 Task: Create new invoice with Date Opened :15-Apr-23, Select Customer: Main Event, Terms: Payment Term 1. Make invoice entry for item-1 with Date: 15-Apr-23, Description: Scalloped Sage Guest Paper Towels (16 ct), Action: Material, Income Account: Income:Sales, Quantity: 2, Unit Price: 8.2, Discount %: 7. Make entry for item-2 with Date: 15-Apr-23, Description: Gatorade Frost Thirst Quencher Glacier Berry (20 oz)_x000D_
, Action: Material, Income Account: Income:Sales, Quantity: 2, Unit Price: 8.6, Discount %: 8. Make entry for item-3 with Date: 15-Apr-23, Description: Betty Crocker Brownie Mix Fudge Family Size (18.3 oz), Action: Material, Income Account: Income:Sales, Quantity: 2, Unit Price: 9.6, Discount %: 10. Write Notes: 'Looking forward to serving you again.'. Post Invoice with Post Date: 15-Apr-23, Post to Accounts: Assets:Accounts Receivable. Pay / Process Payment with Transaction Date: 15-May-23, Amount: 48.356, Transfer Account: Checking Account. Print Invoice, display notes by going to Option, then go to Display Tab and check 'Invoice Notes'.
Action: Mouse moved to (181, 34)
Screenshot: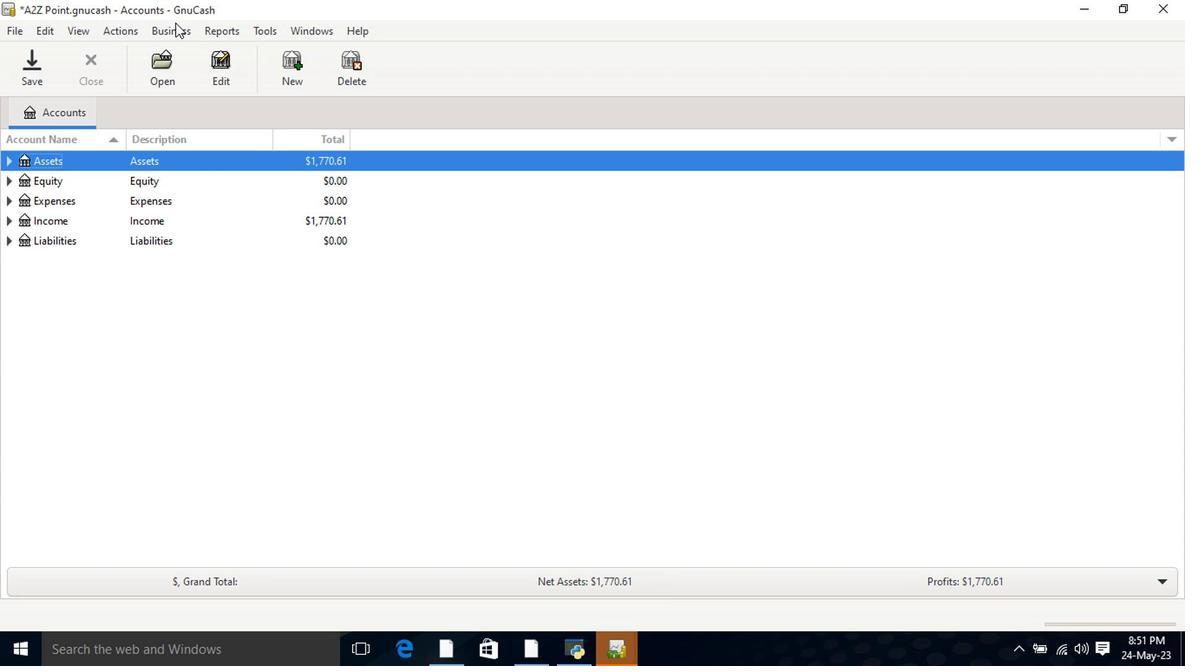 
Action: Mouse pressed left at (181, 34)
Screenshot: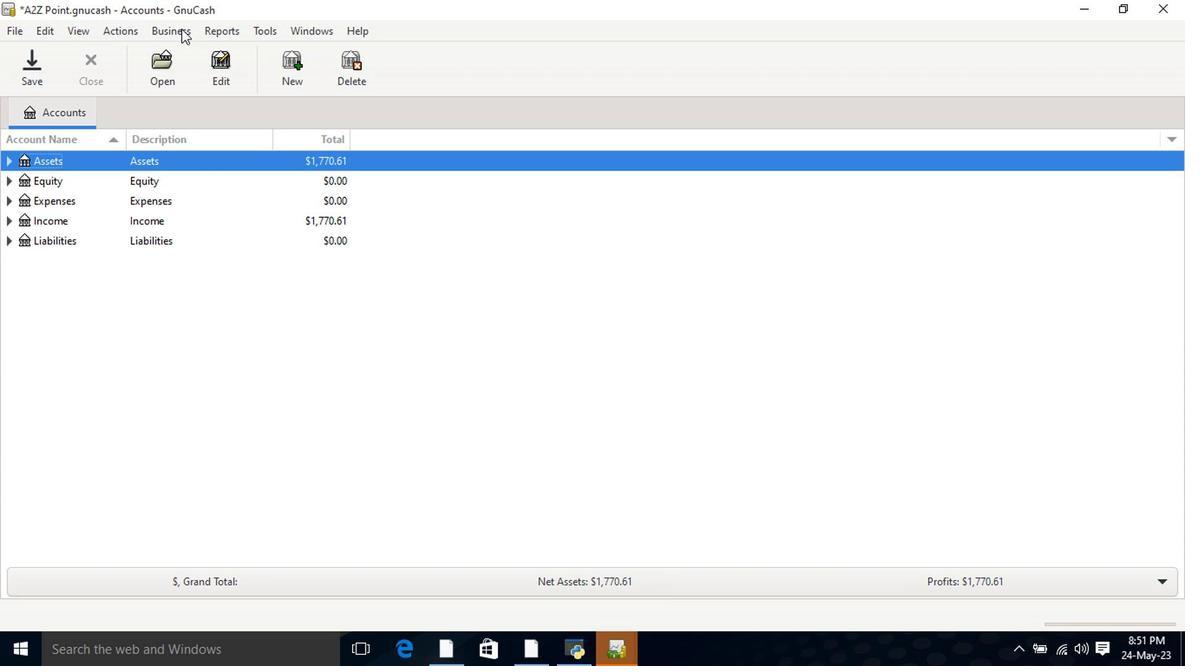 
Action: Mouse moved to (380, 122)
Screenshot: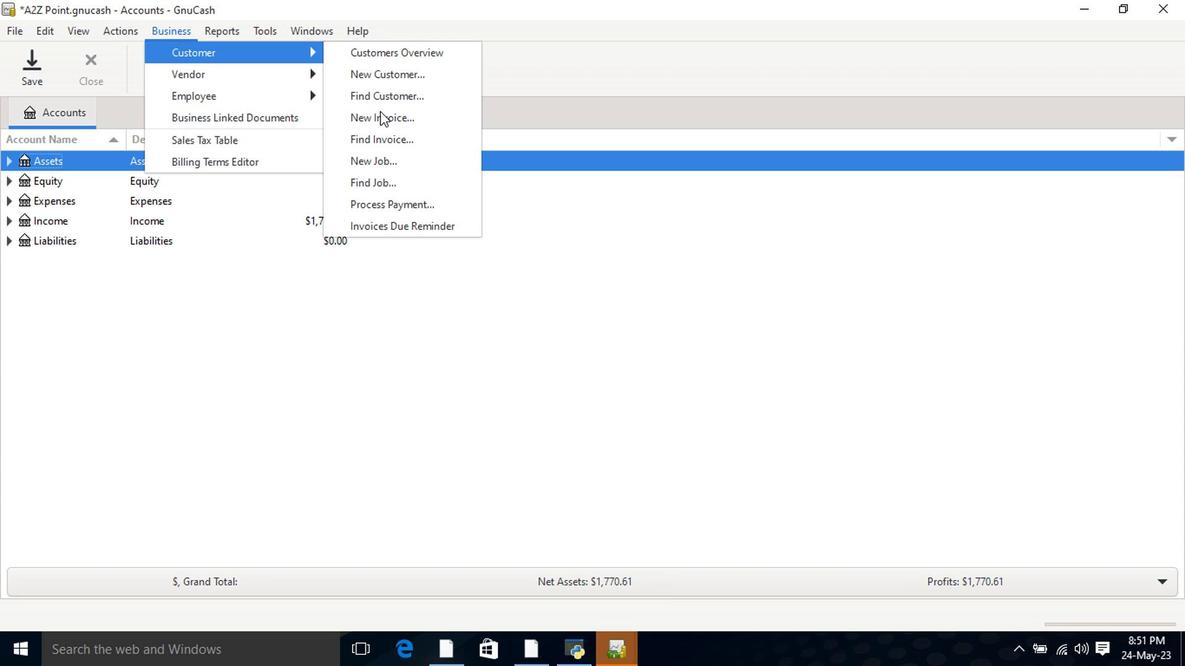 
Action: Mouse pressed left at (380, 122)
Screenshot: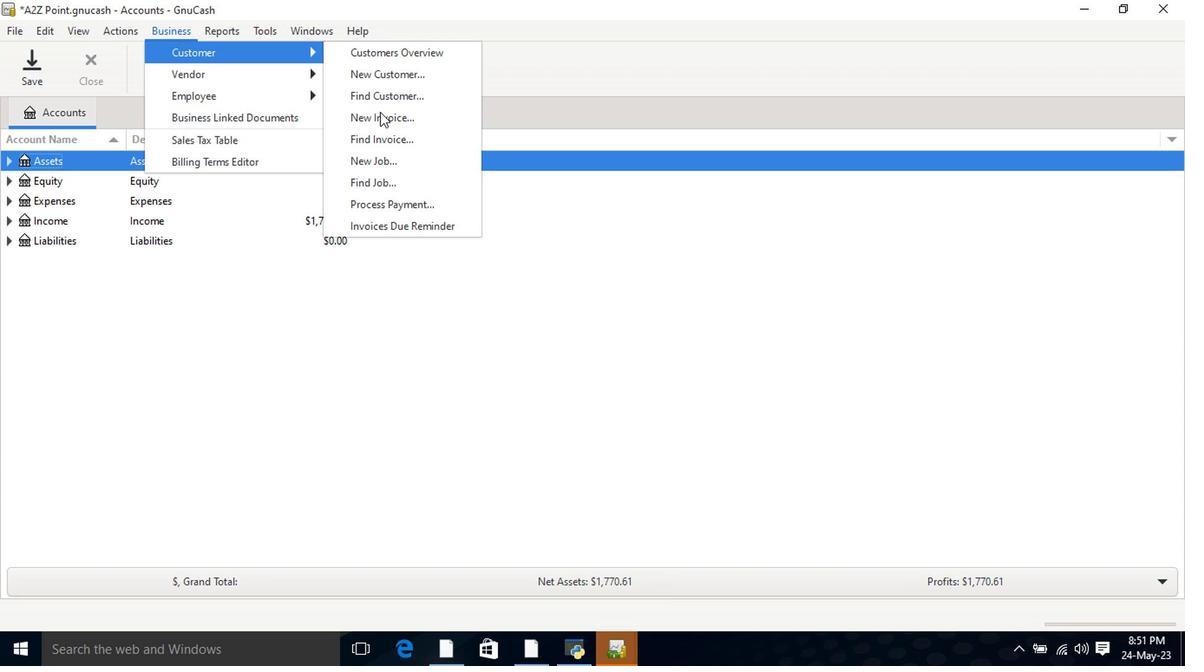 
Action: Mouse moved to (715, 269)
Screenshot: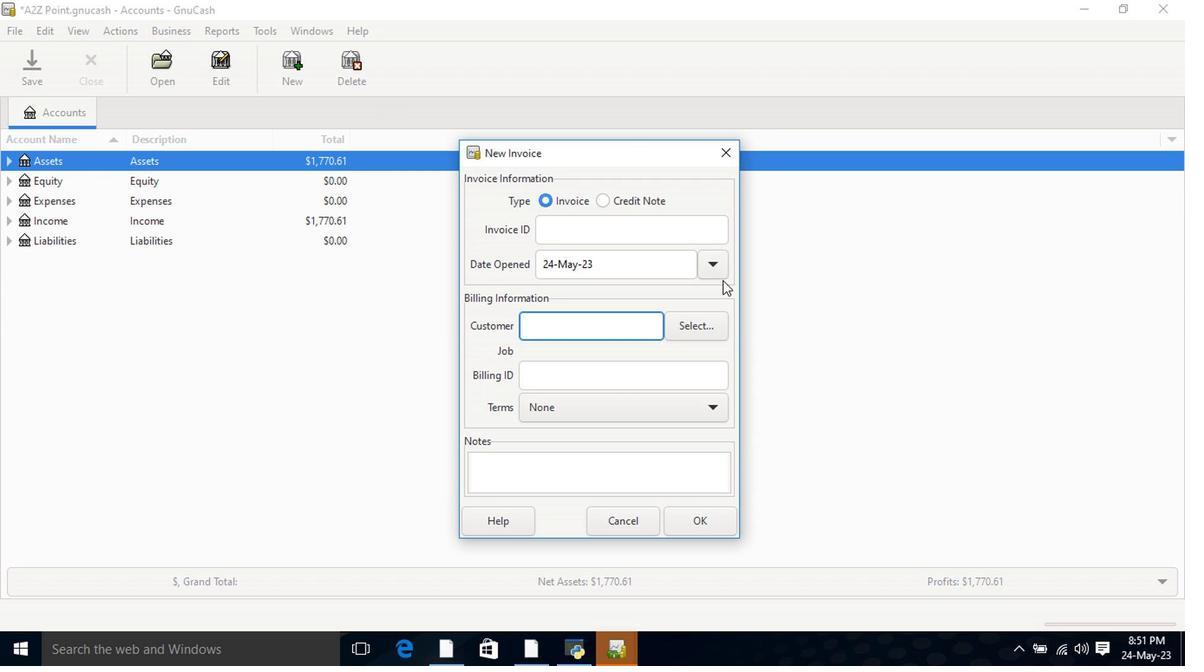 
Action: Mouse pressed left at (715, 269)
Screenshot: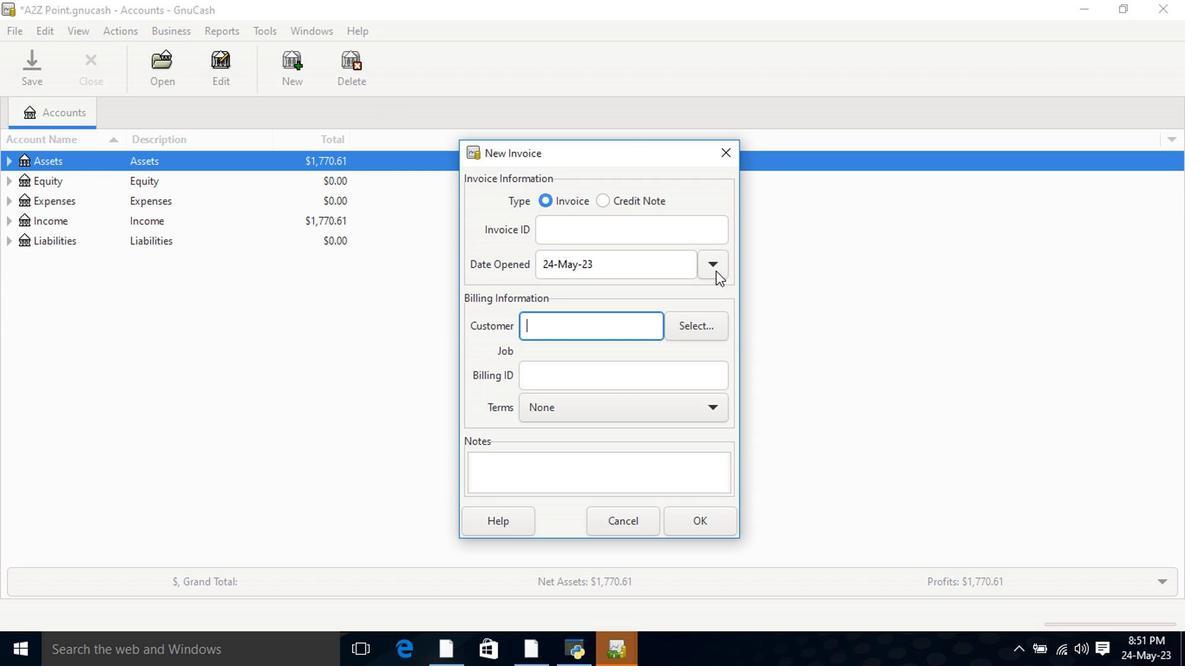 
Action: Mouse moved to (582, 294)
Screenshot: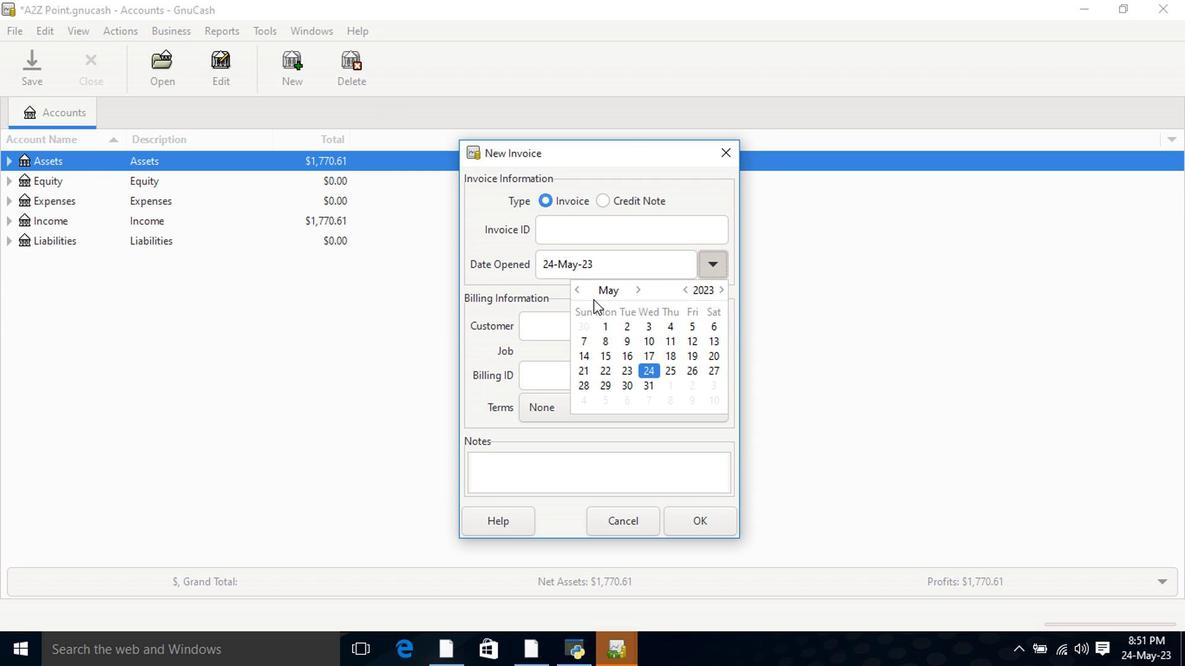 
Action: Mouse pressed left at (582, 294)
Screenshot: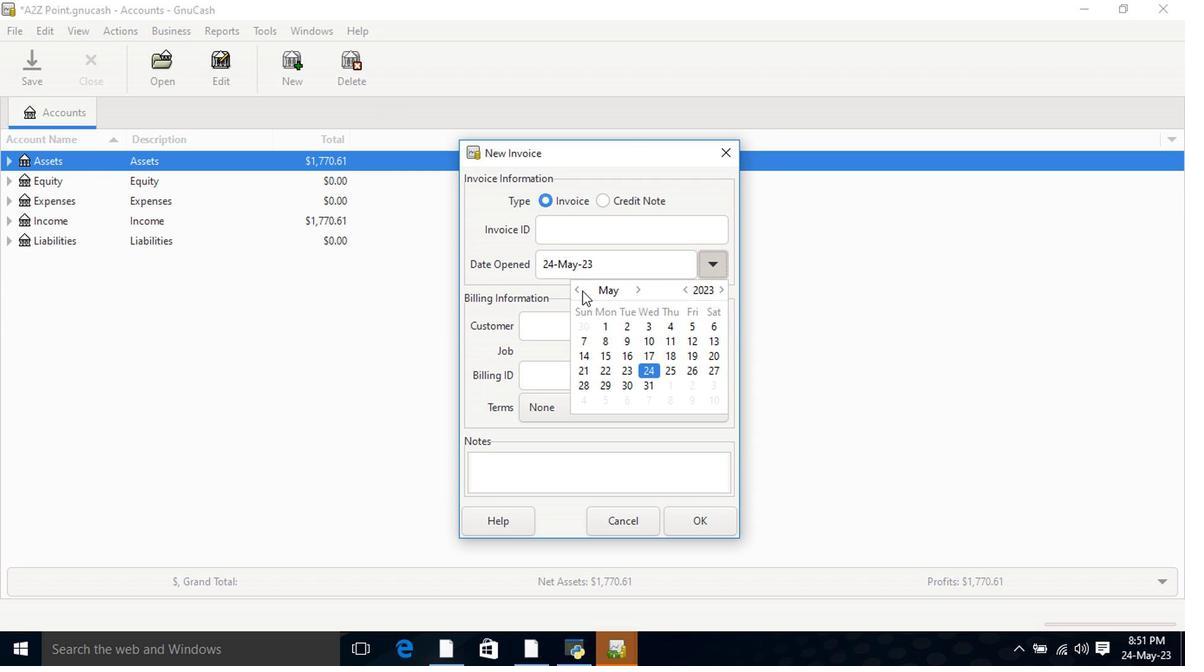 
Action: Mouse moved to (720, 273)
Screenshot: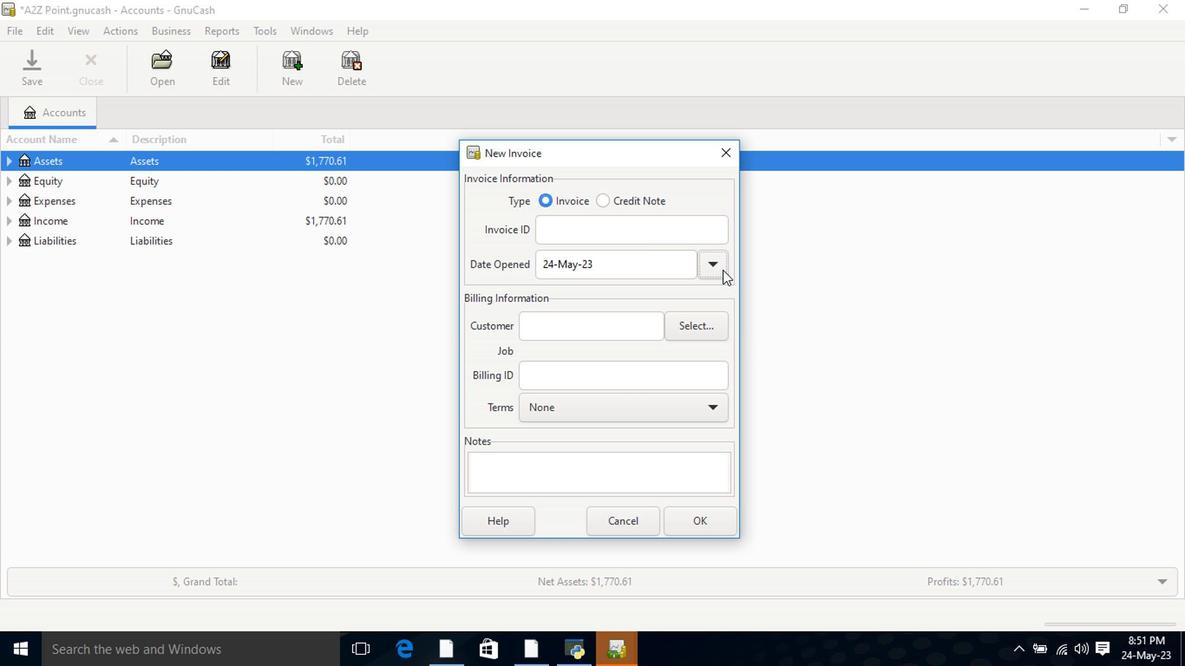 
Action: Mouse pressed left at (720, 273)
Screenshot: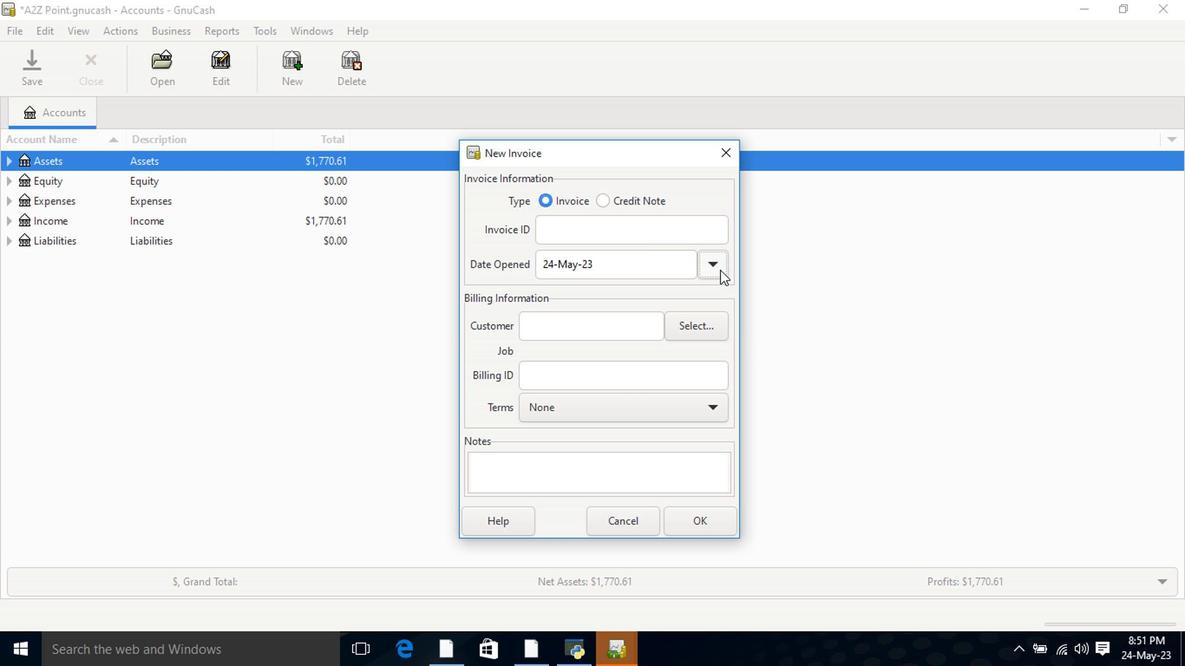 
Action: Mouse moved to (576, 291)
Screenshot: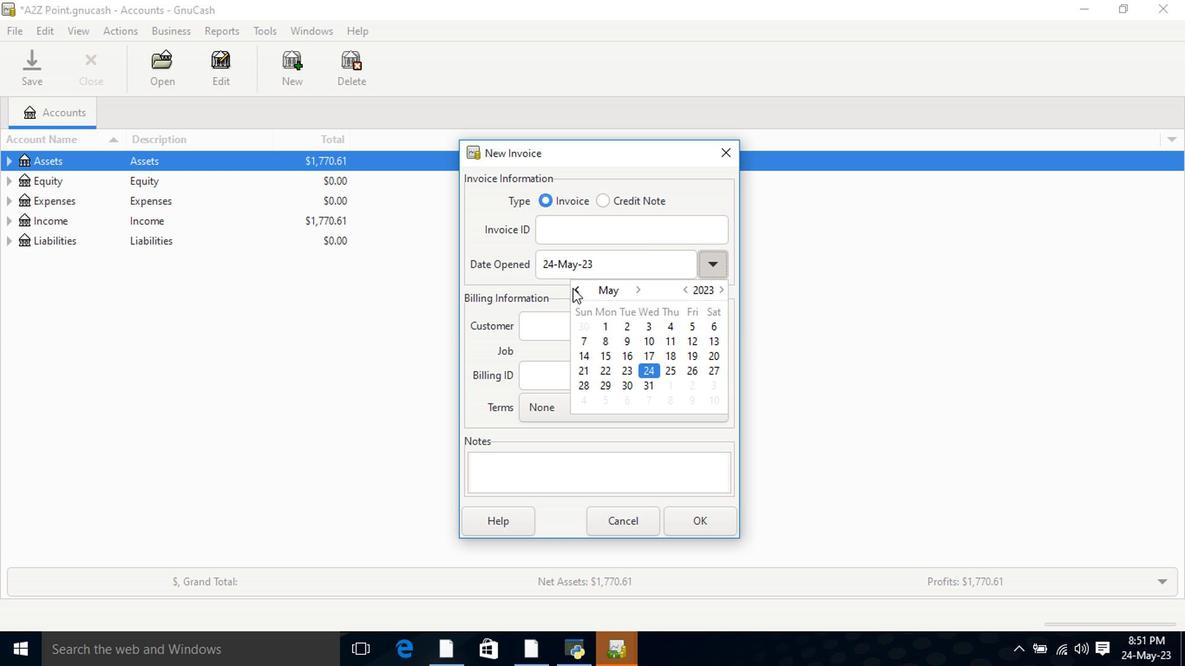
Action: Mouse pressed left at (576, 291)
Screenshot: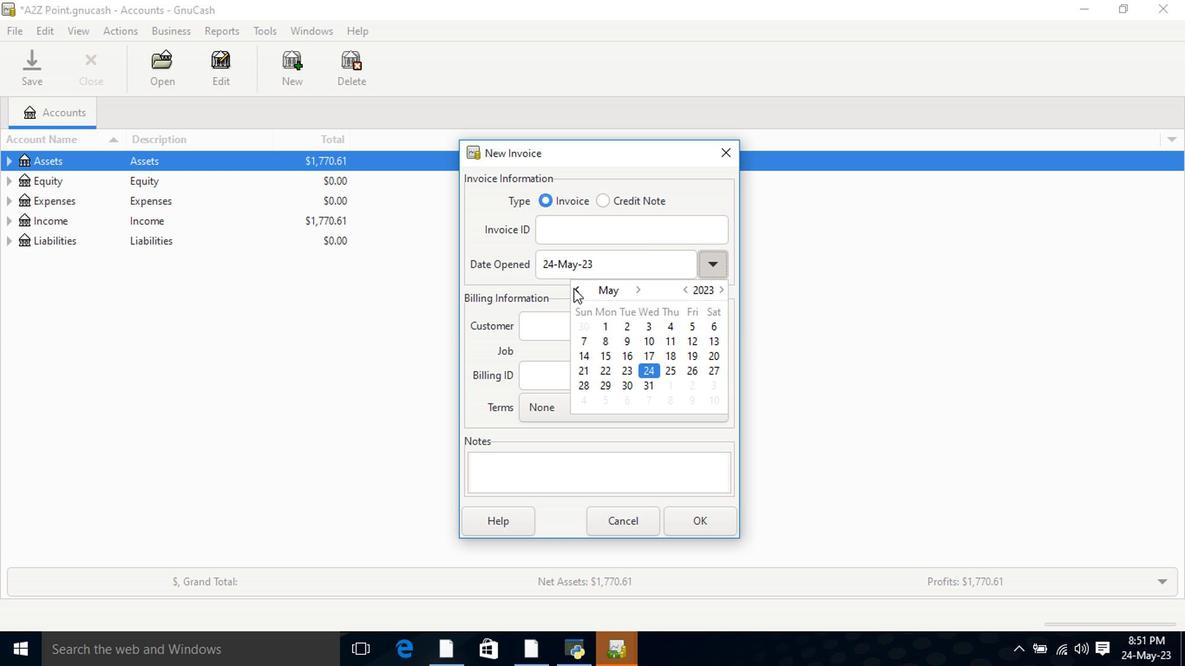 
Action: Mouse moved to (706, 359)
Screenshot: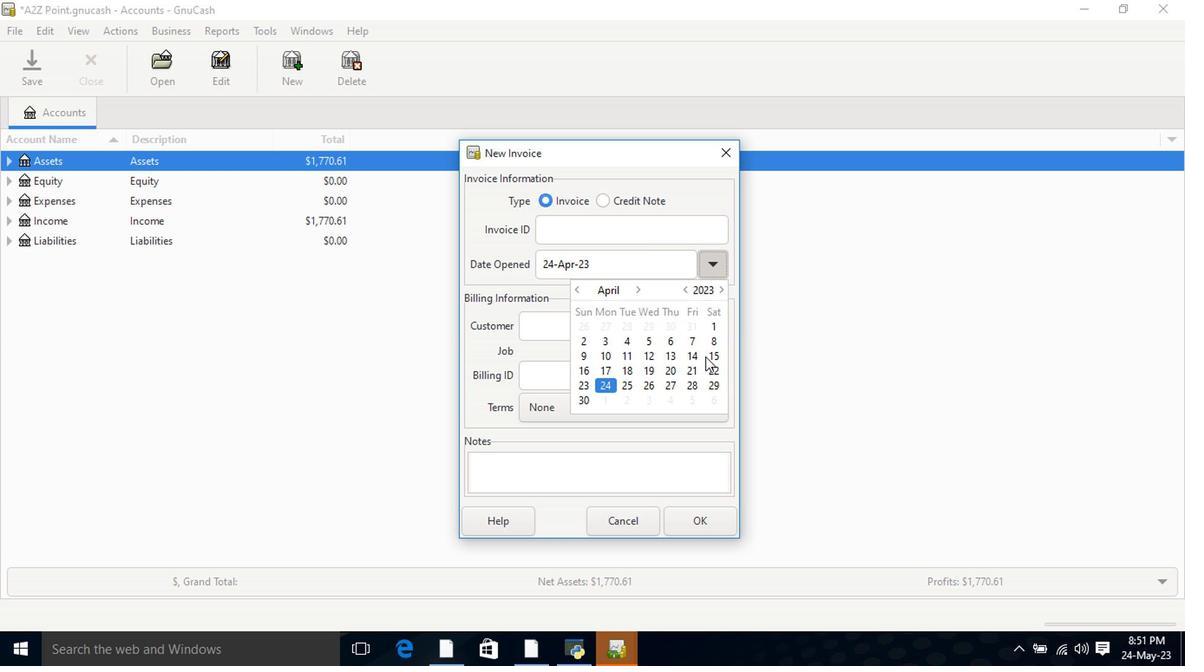 
Action: Mouse pressed left at (706, 359)
Screenshot: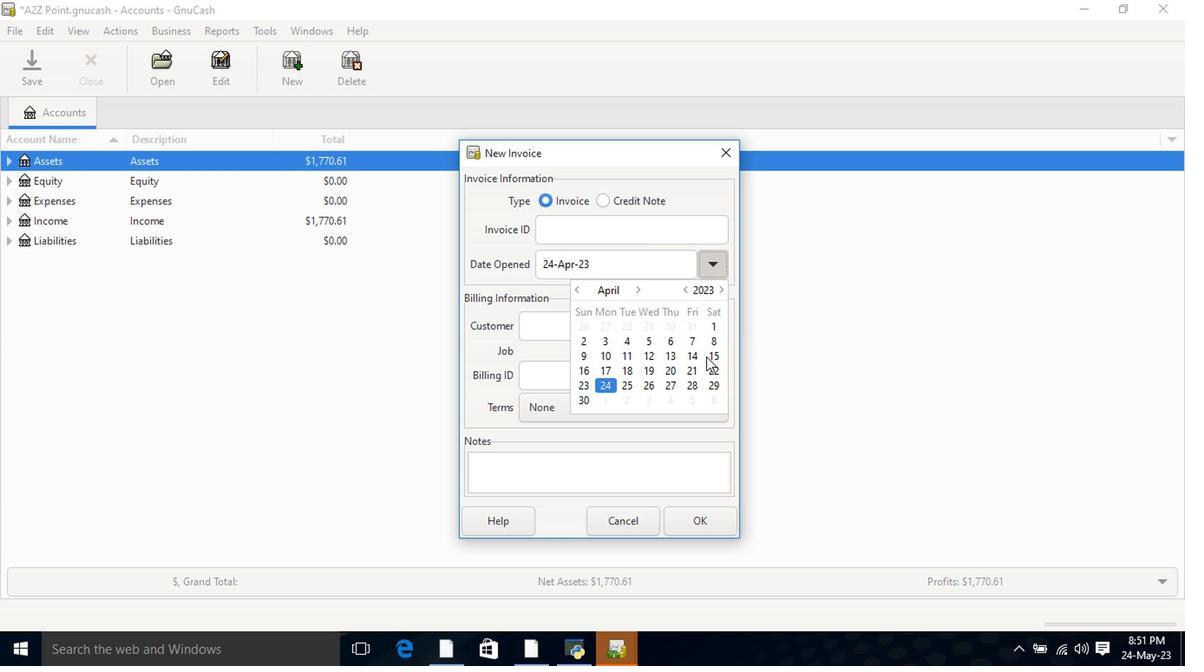 
Action: Mouse pressed left at (706, 359)
Screenshot: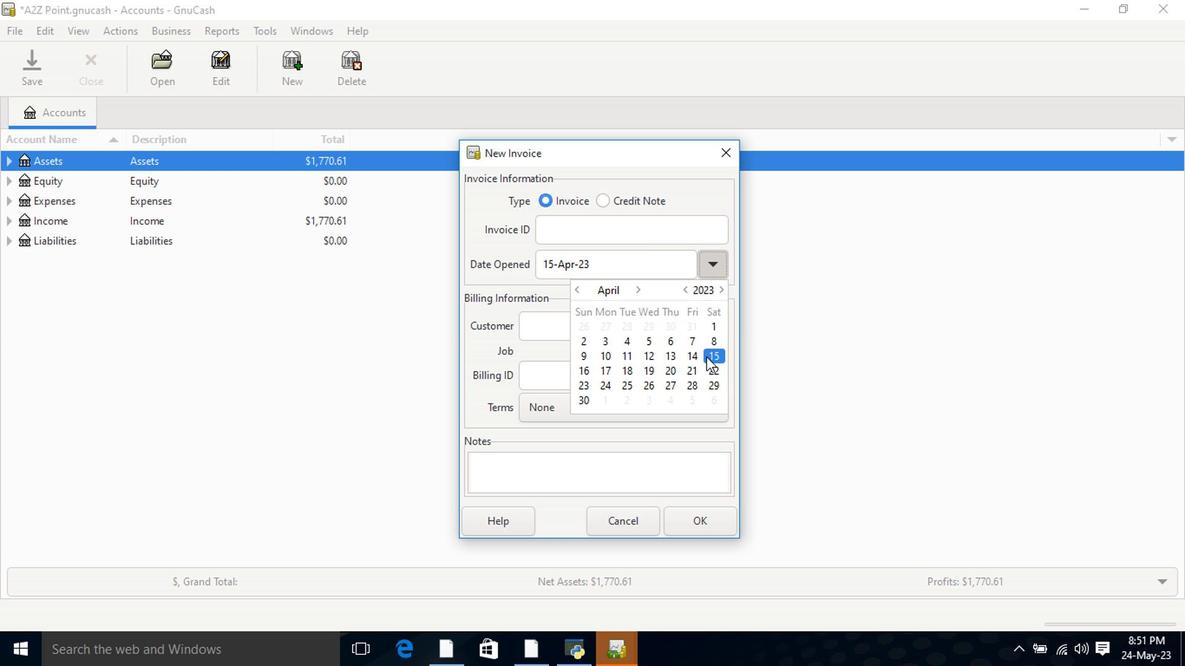 
Action: Mouse moved to (592, 338)
Screenshot: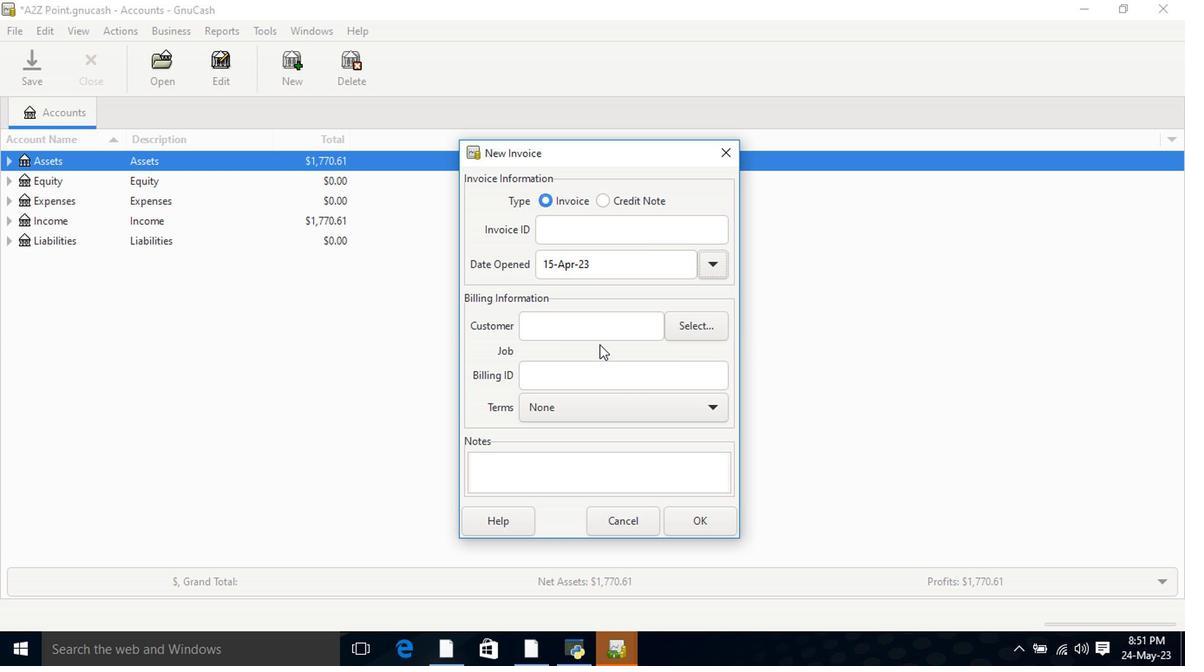 
Action: Mouse pressed left at (592, 338)
Screenshot: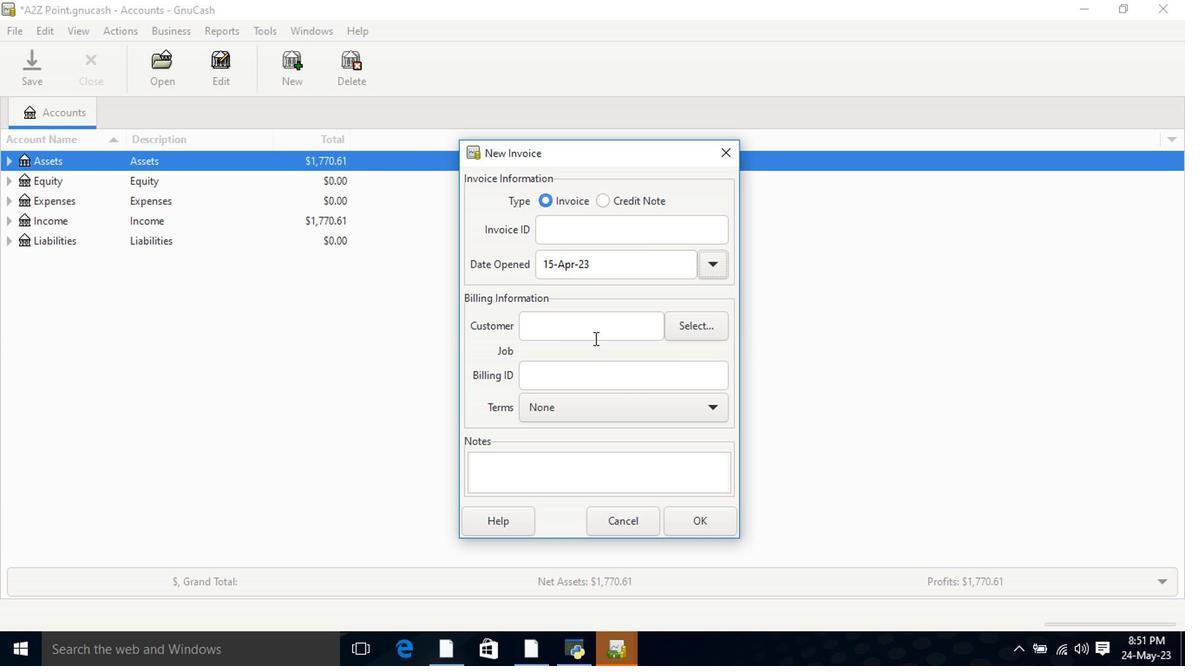 
Action: Mouse moved to (591, 338)
Screenshot: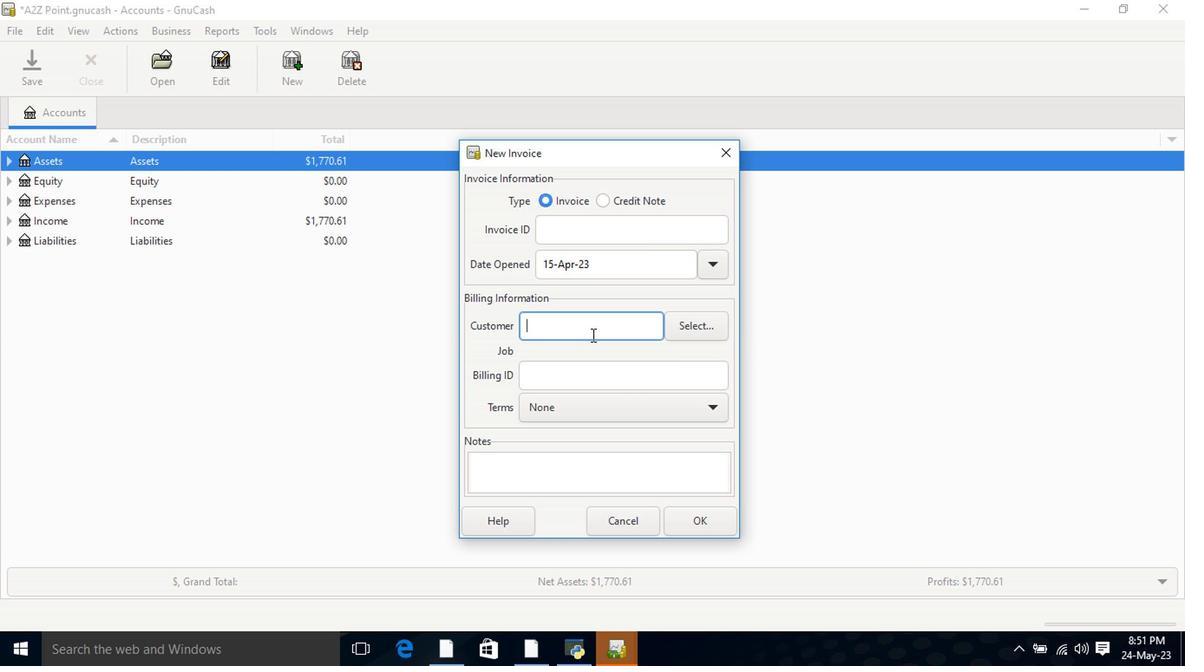 
Action: Key pressed main
Screenshot: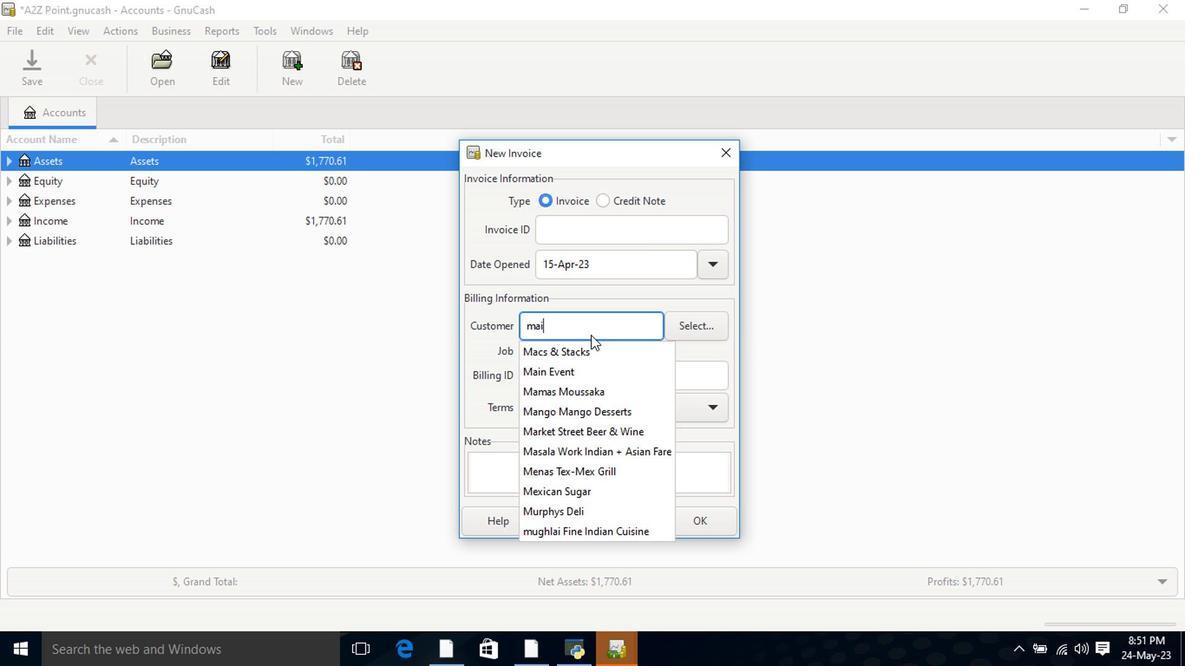 
Action: Mouse moved to (581, 355)
Screenshot: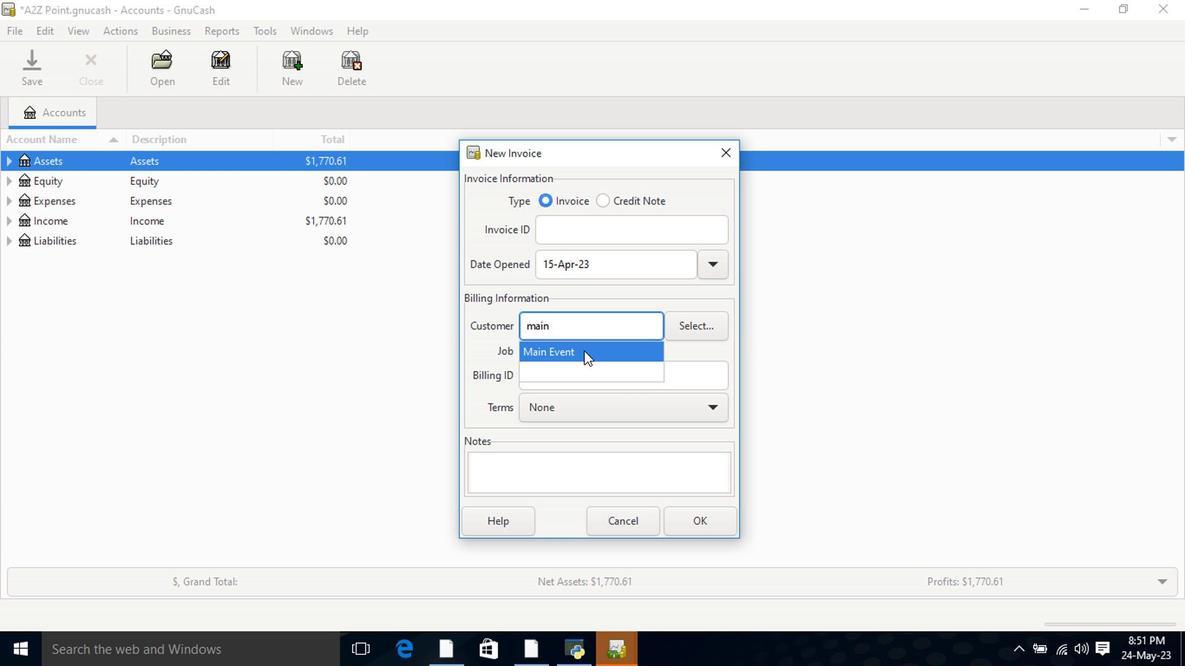 
Action: Mouse pressed left at (581, 355)
Screenshot: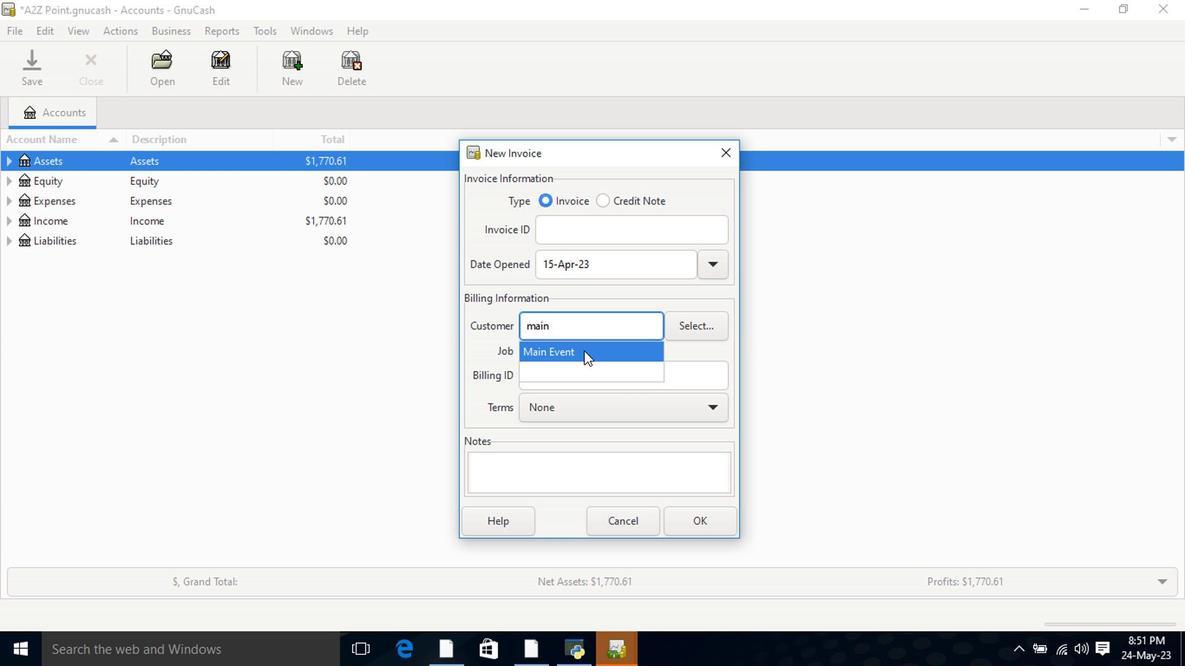 
Action: Mouse moved to (600, 432)
Screenshot: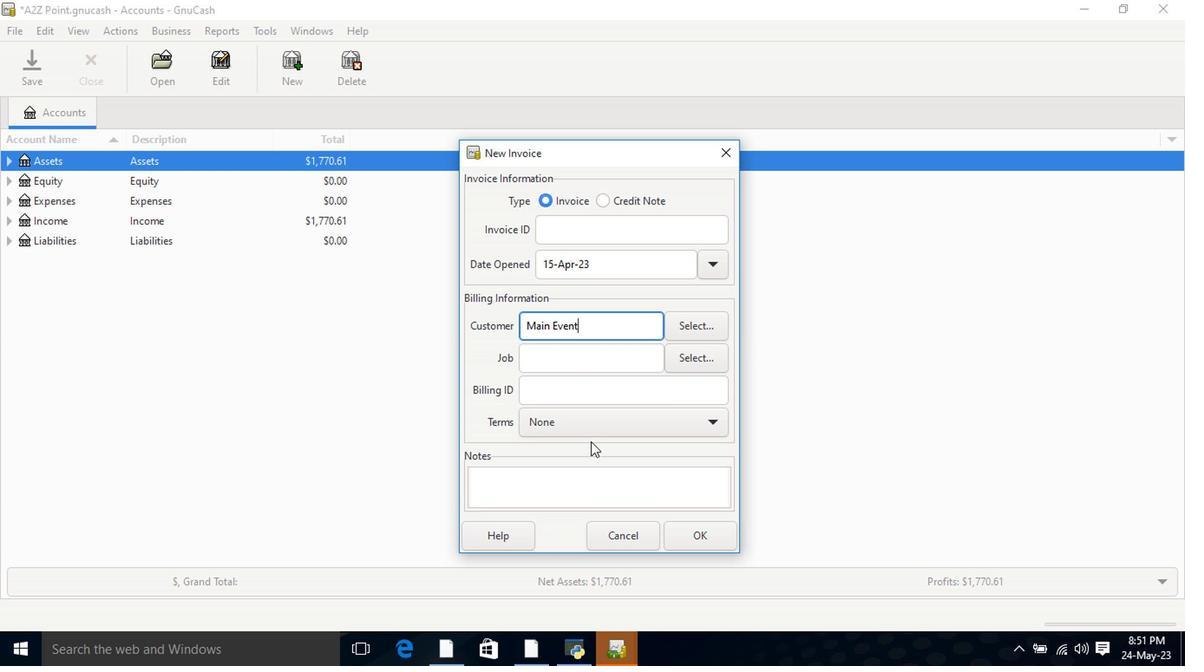 
Action: Mouse pressed left at (600, 432)
Screenshot: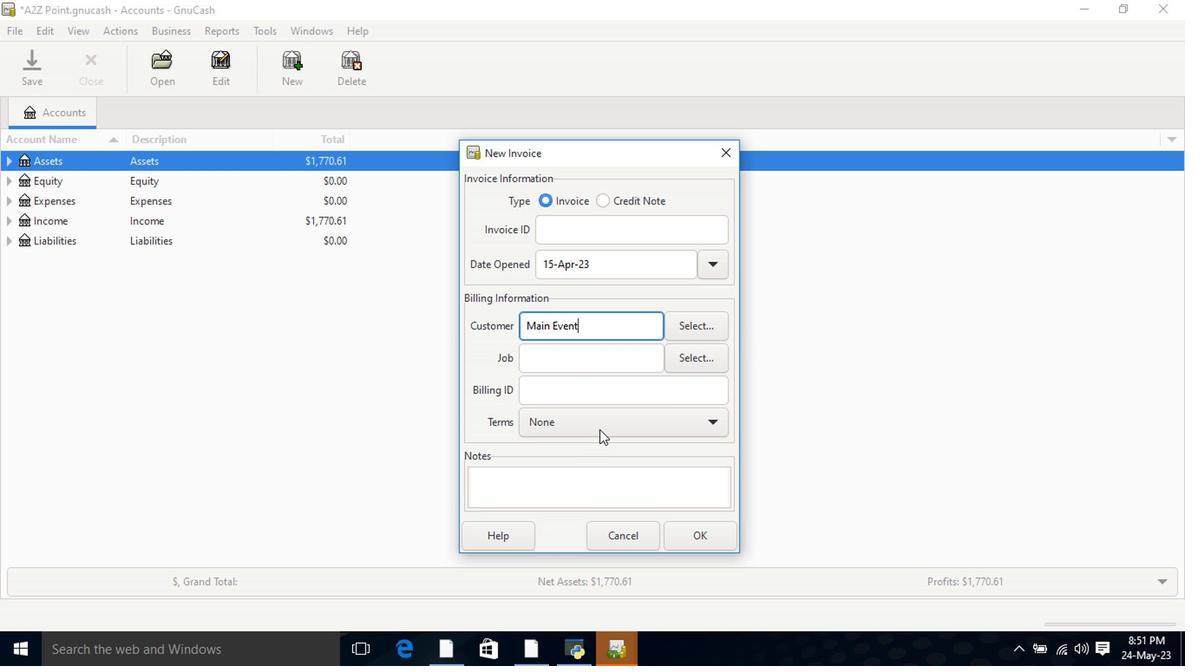 
Action: Mouse moved to (606, 451)
Screenshot: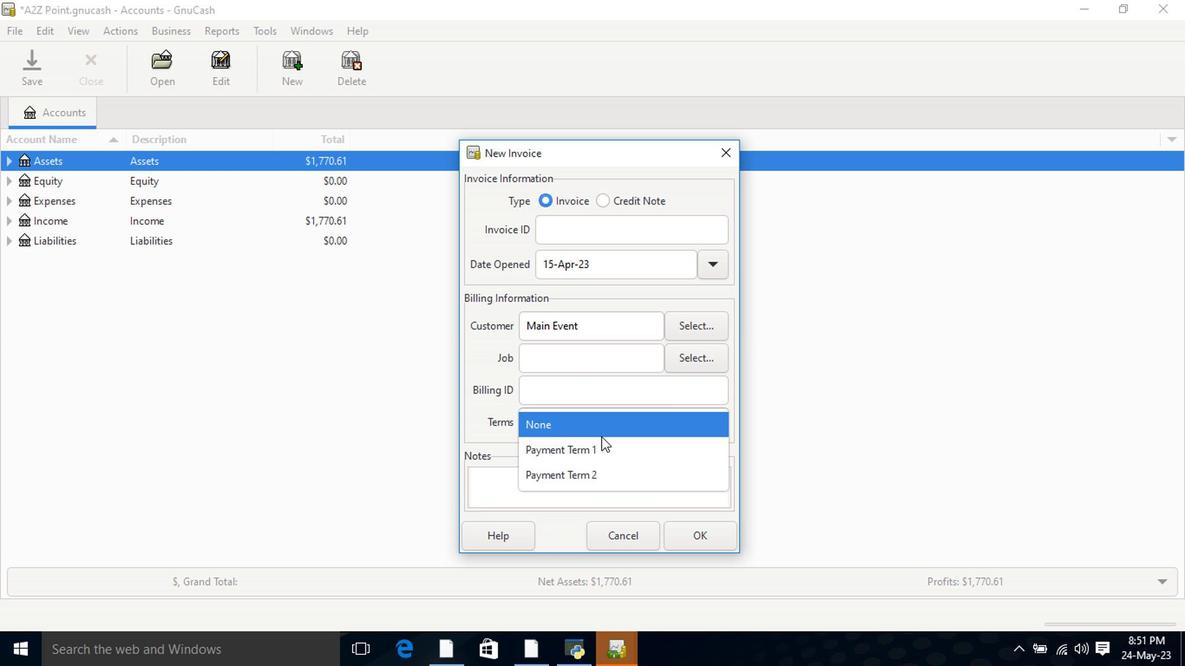 
Action: Mouse pressed left at (606, 451)
Screenshot: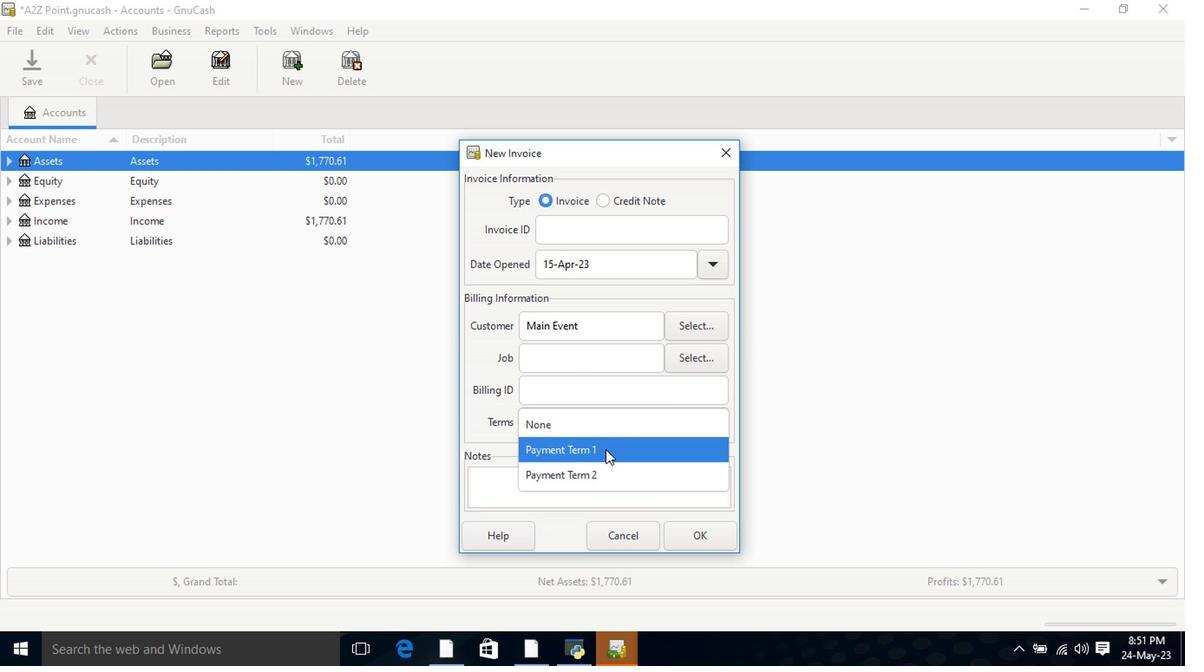 
Action: Mouse moved to (692, 537)
Screenshot: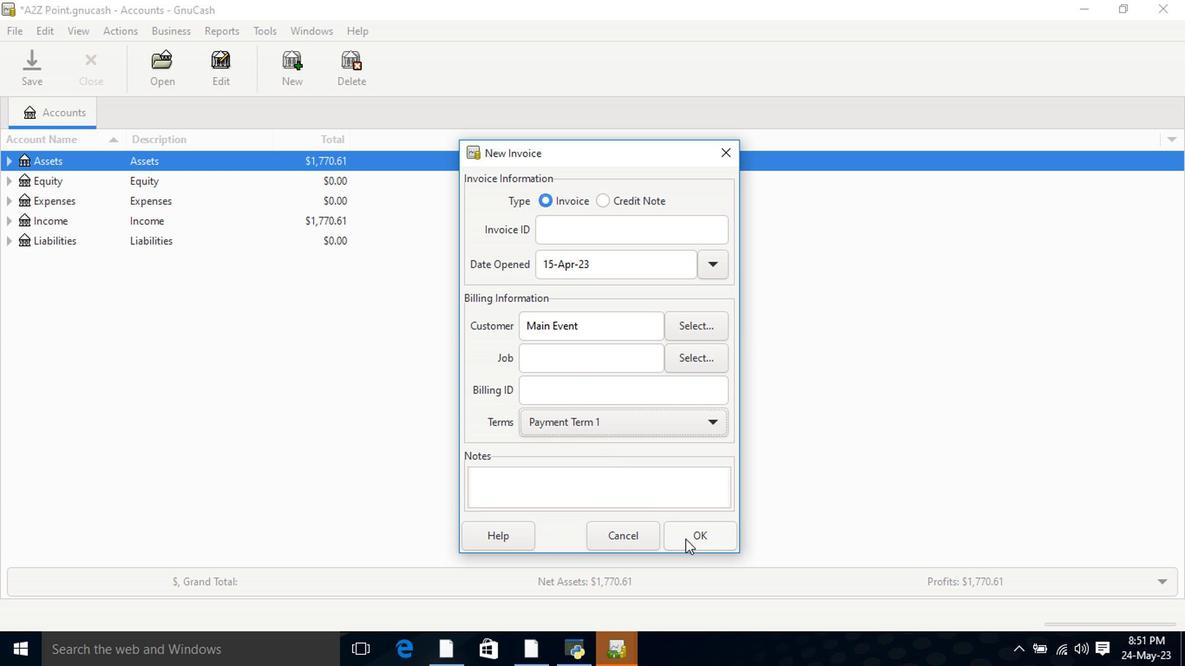 
Action: Mouse pressed left at (692, 537)
Screenshot: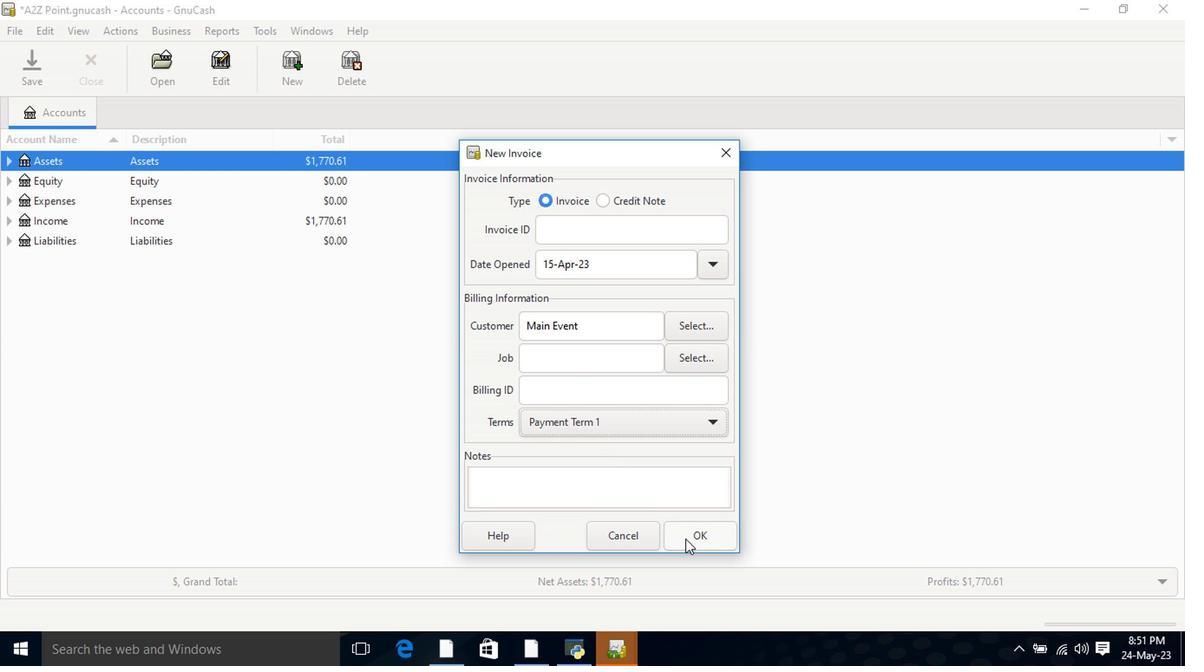 
Action: Mouse moved to (78, 340)
Screenshot: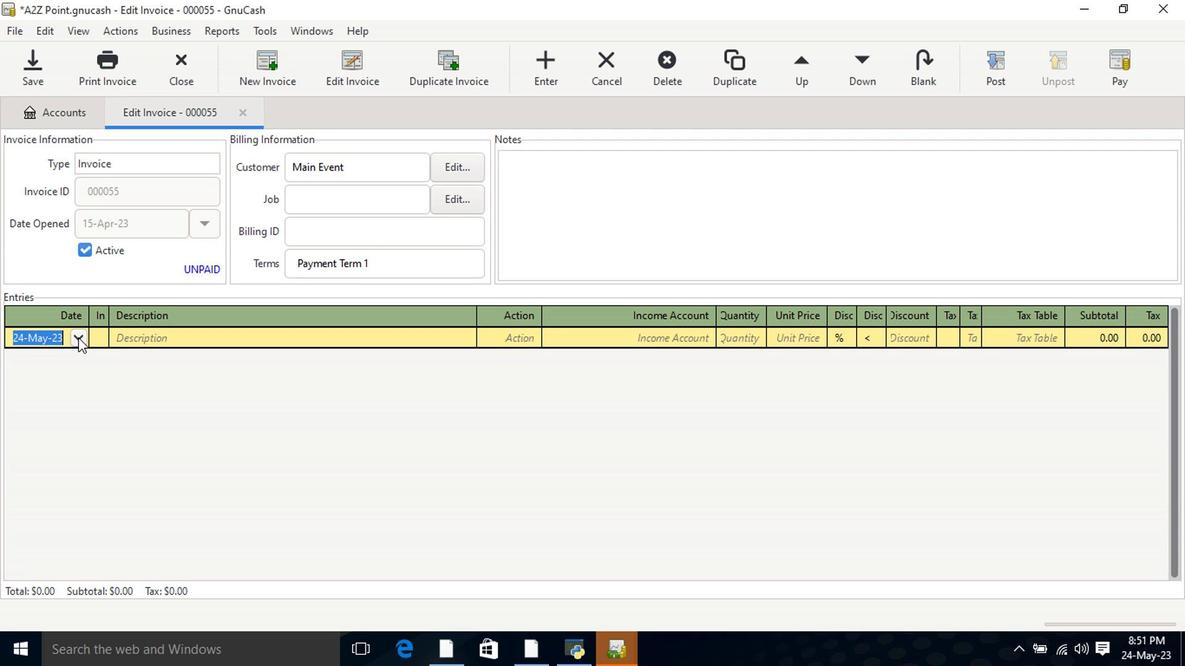 
Action: Mouse pressed left at (78, 340)
Screenshot: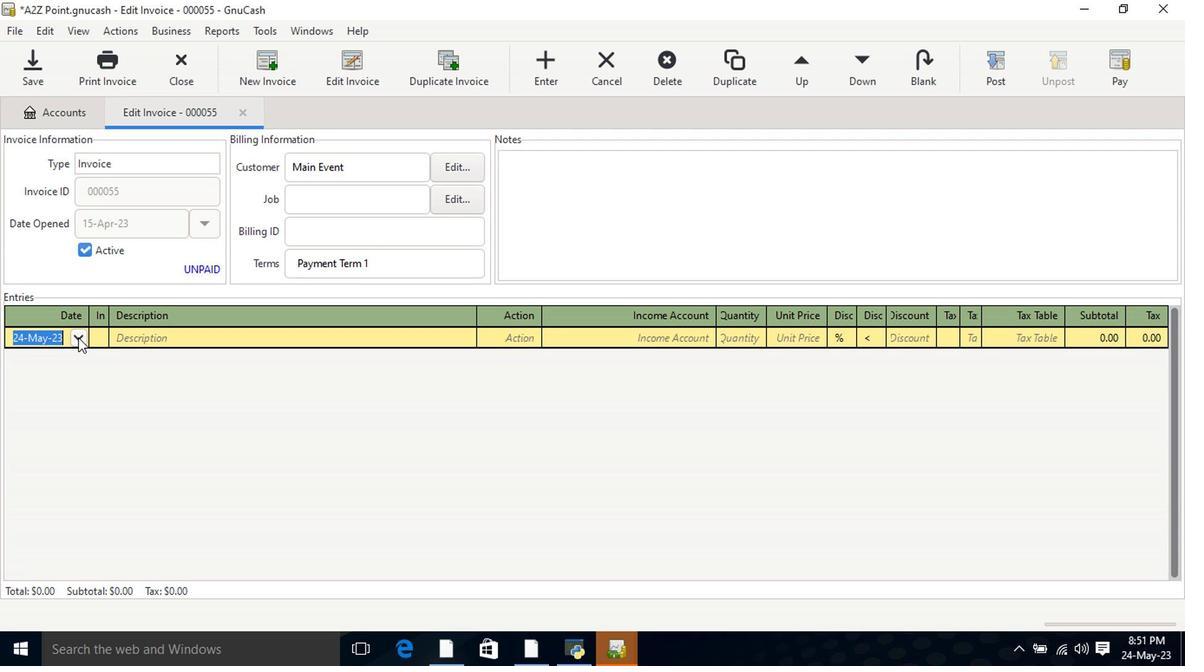 
Action: Mouse moved to (12, 360)
Screenshot: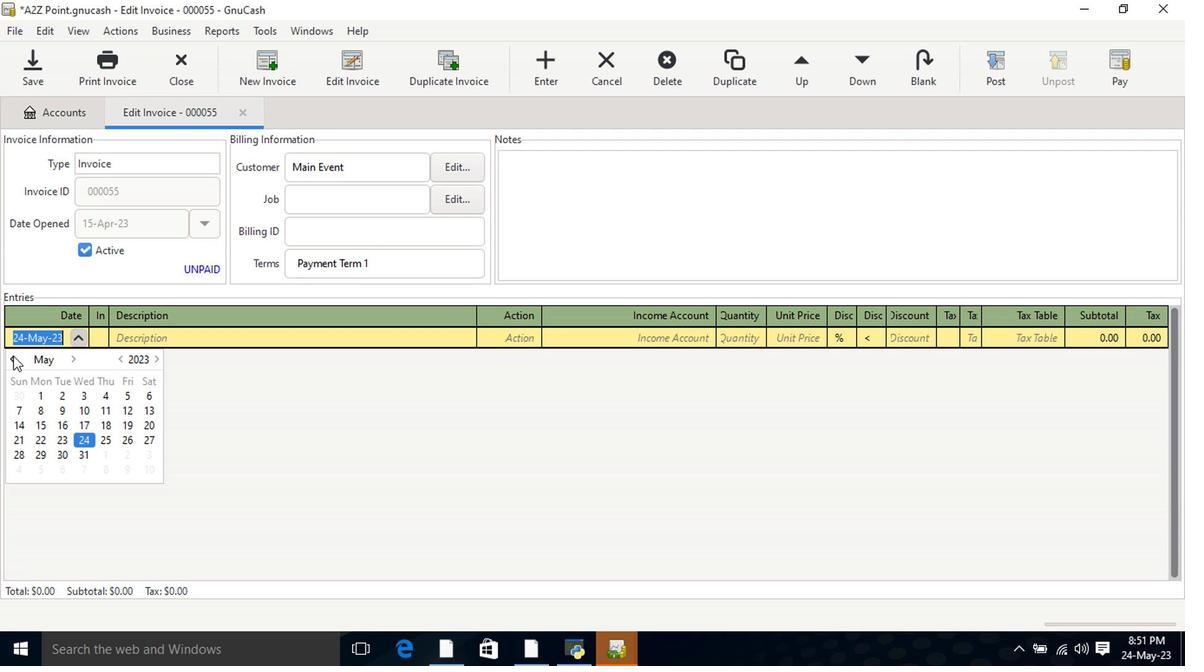 
Action: Mouse pressed left at (12, 360)
Screenshot: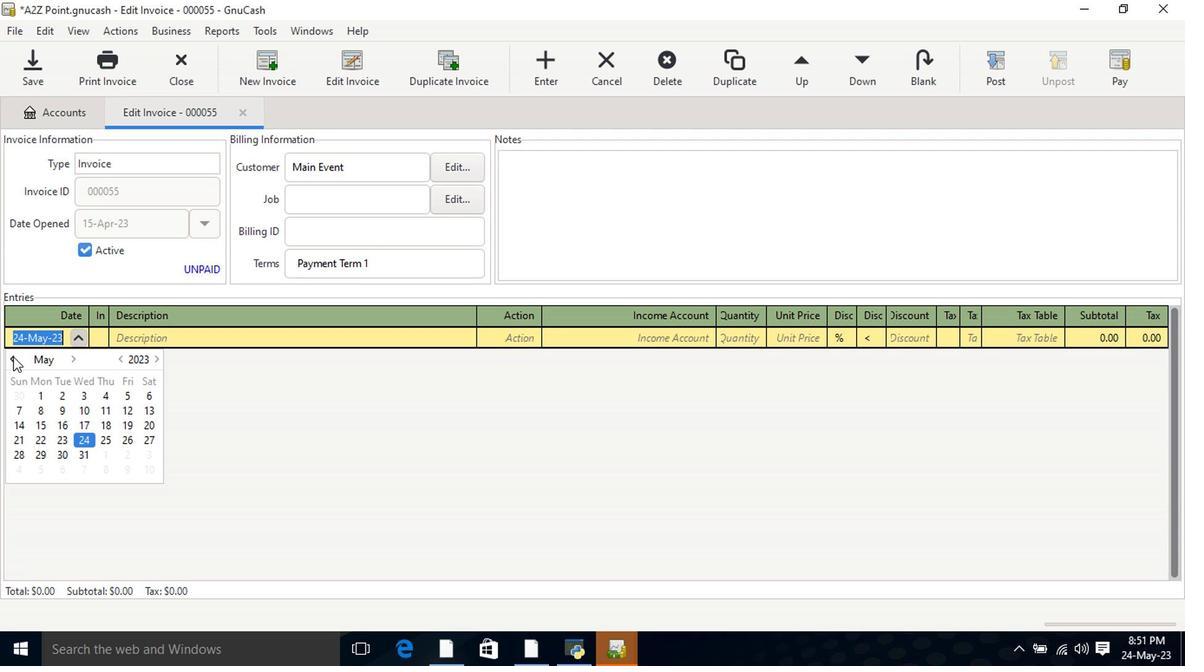 
Action: Mouse moved to (144, 429)
Screenshot: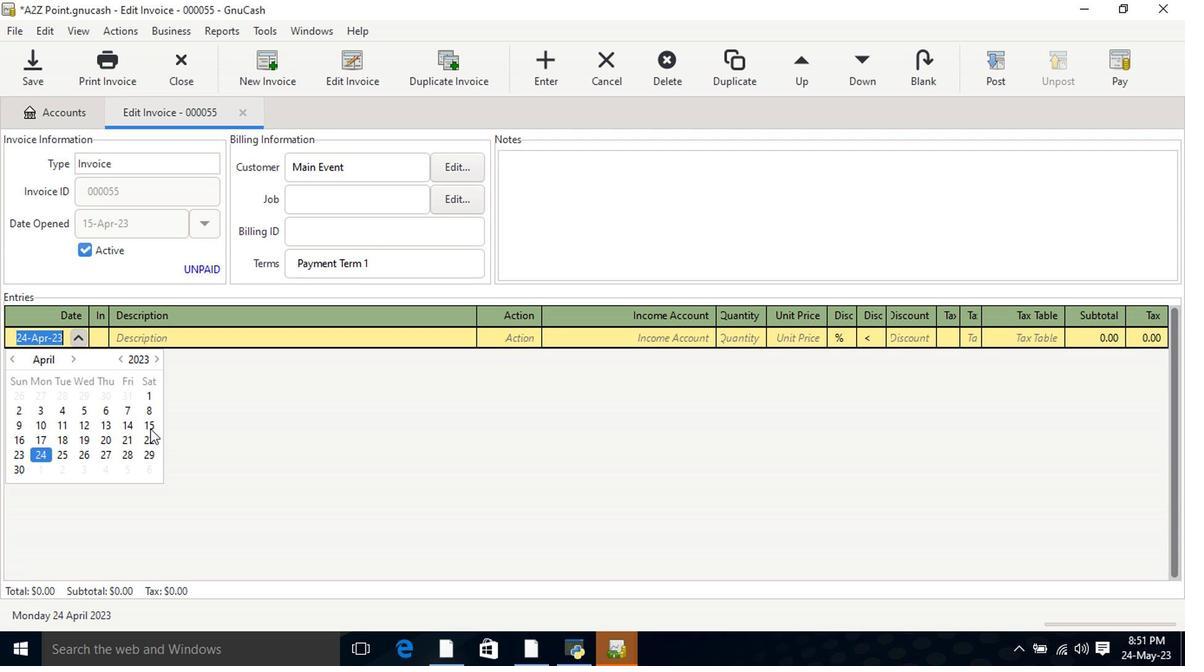 
Action: Mouse pressed left at (144, 429)
Screenshot: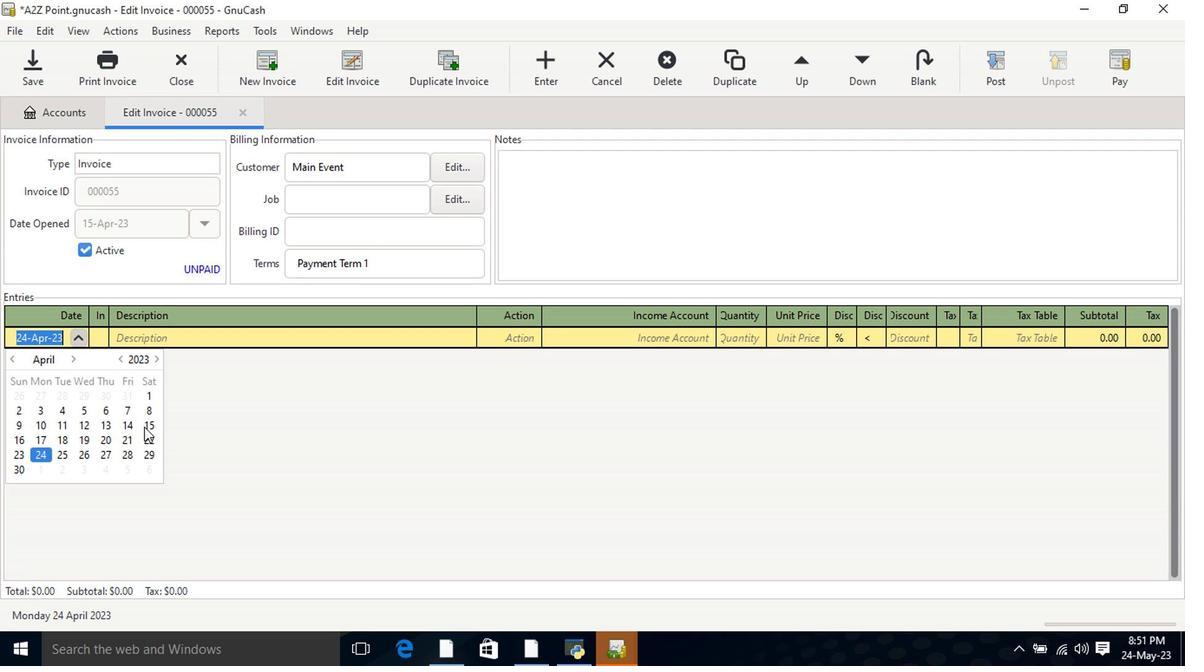 
Action: Mouse pressed left at (144, 429)
Screenshot: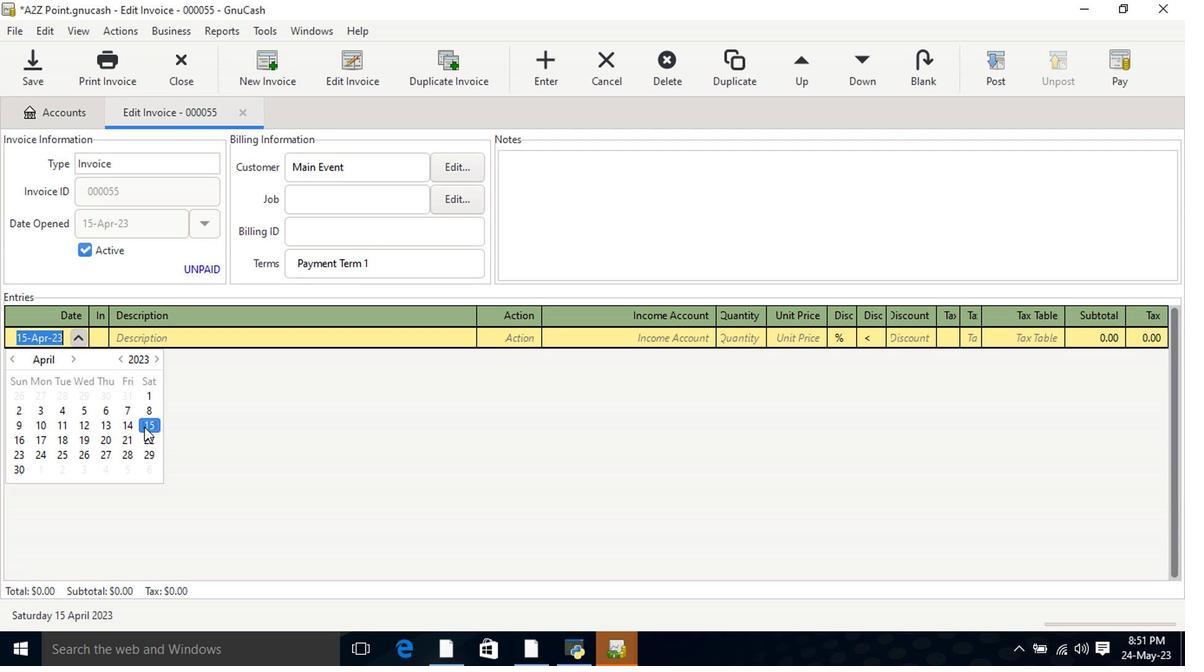 
Action: Mouse moved to (166, 340)
Screenshot: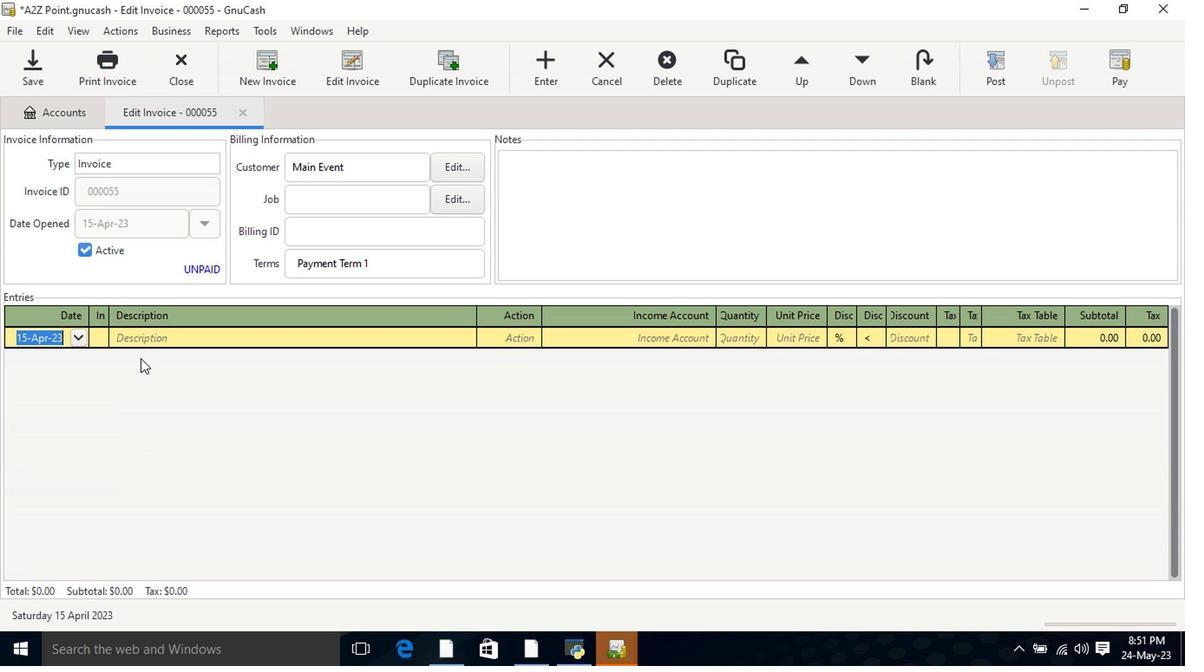 
Action: Mouse pressed left at (166, 340)
Screenshot: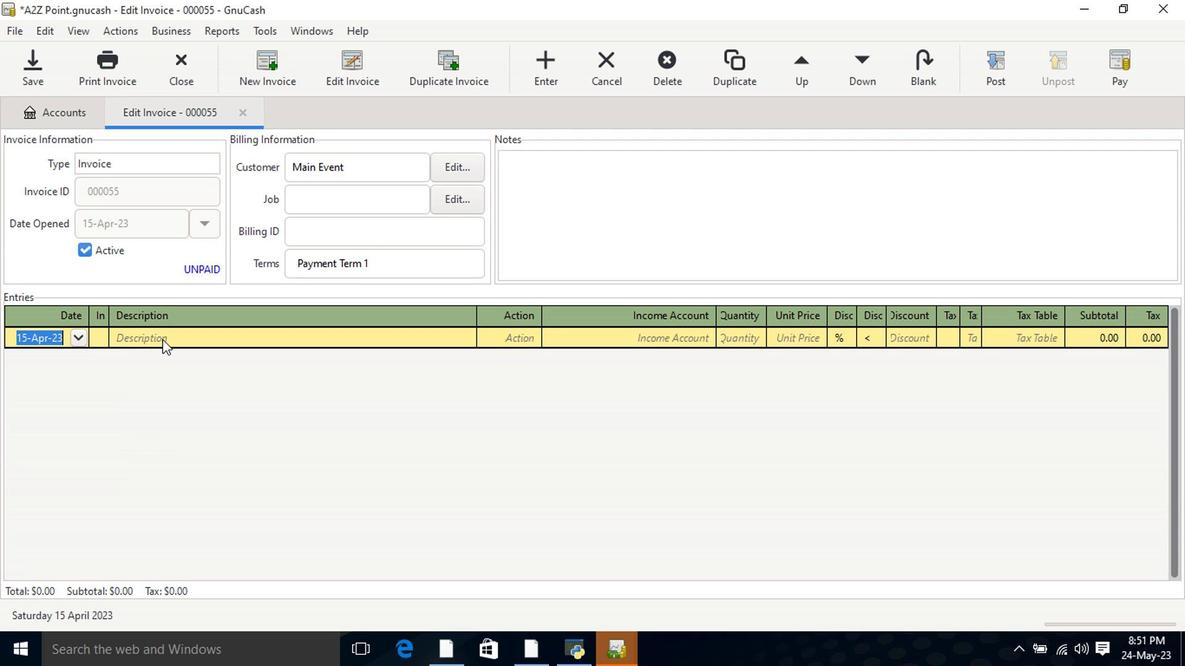 
Action: Key pressed <Key.shift>Scalloped<Key.space><Key.shift>Sage<Key.space><Key.shift>Guest<Key.space><Key.shift>Paper
Screenshot: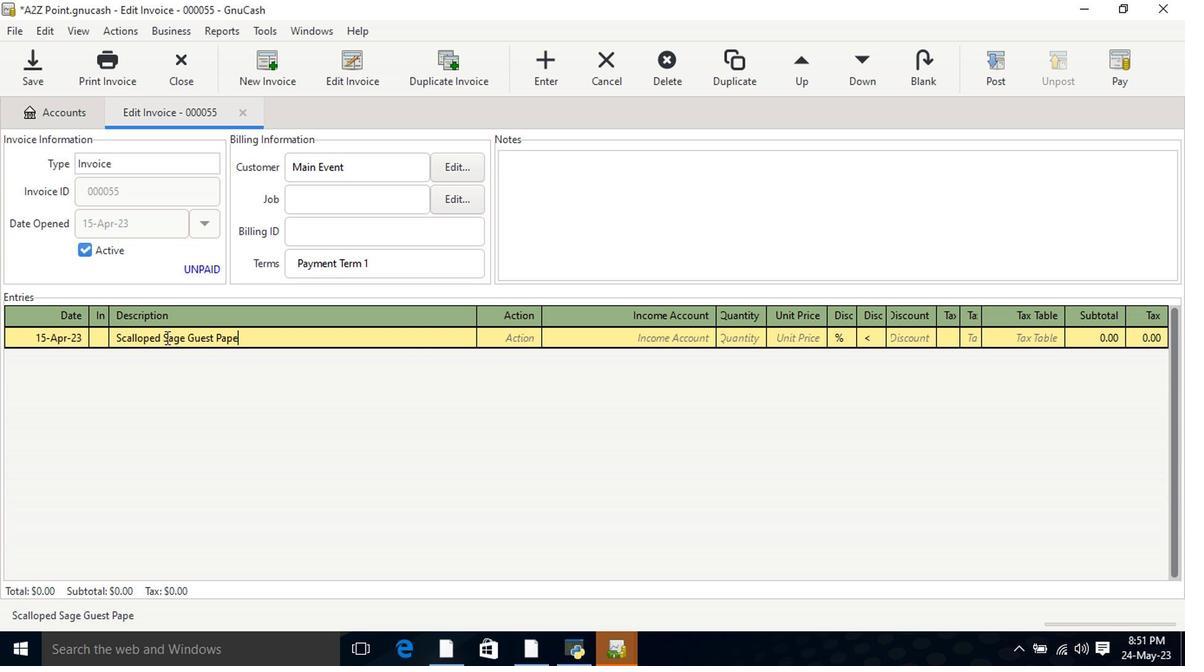 
Action: Mouse moved to (521, 330)
Screenshot: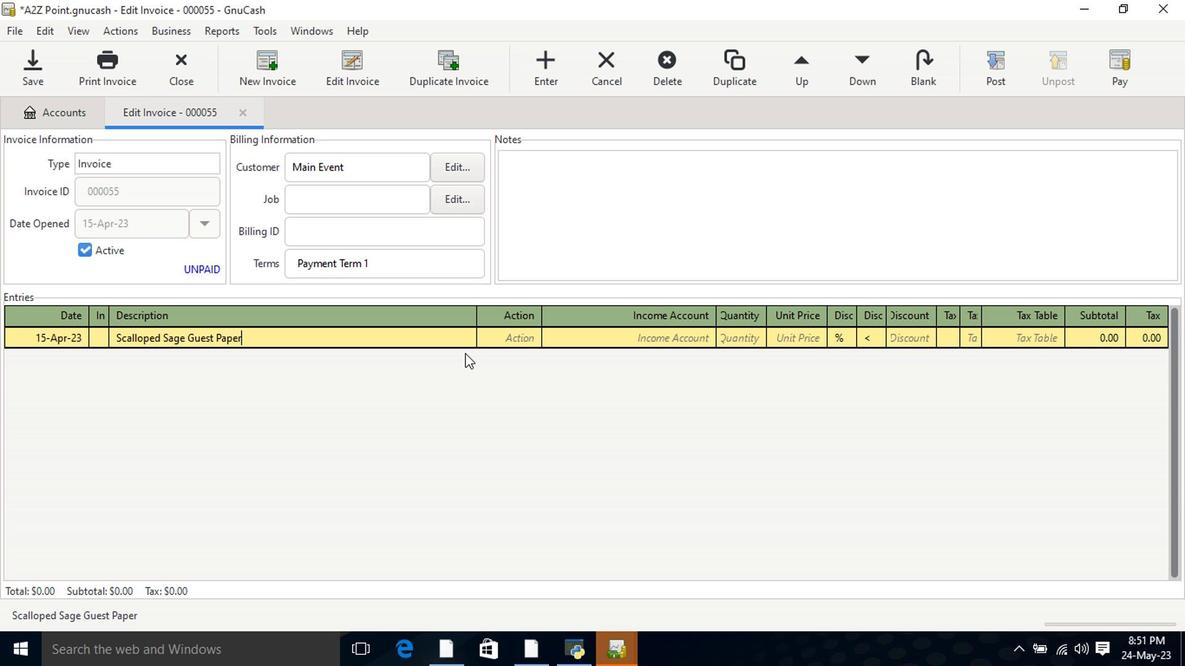 
Action: Mouse pressed left at (521, 330)
Screenshot: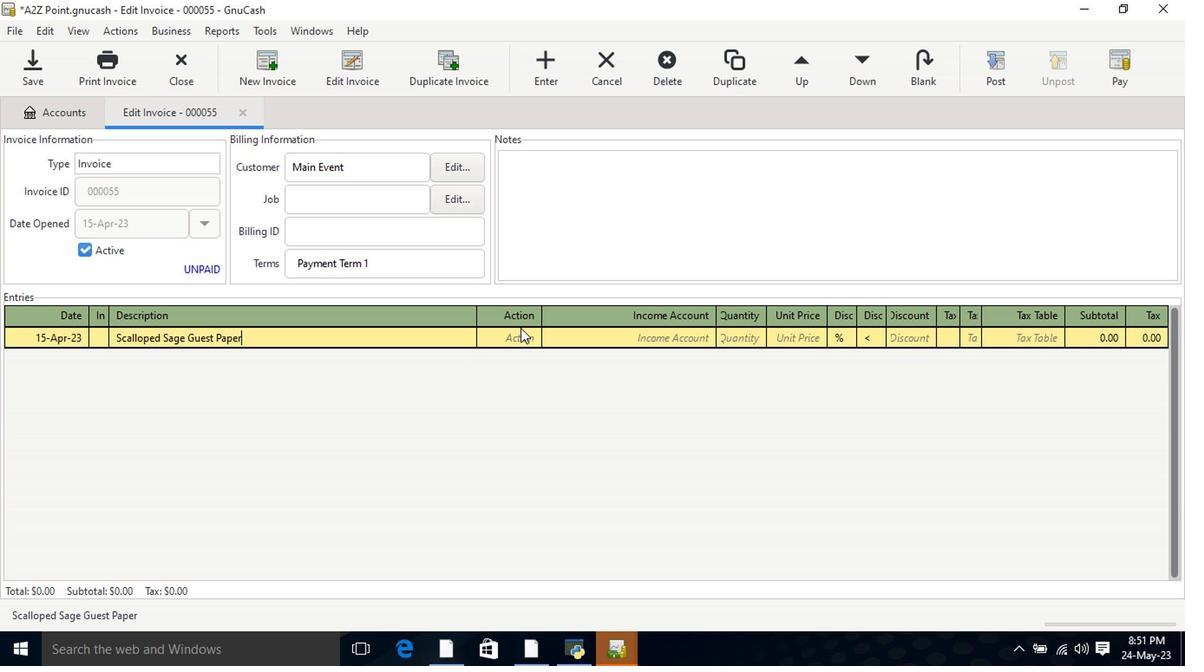 
Action: Mouse moved to (514, 343)
Screenshot: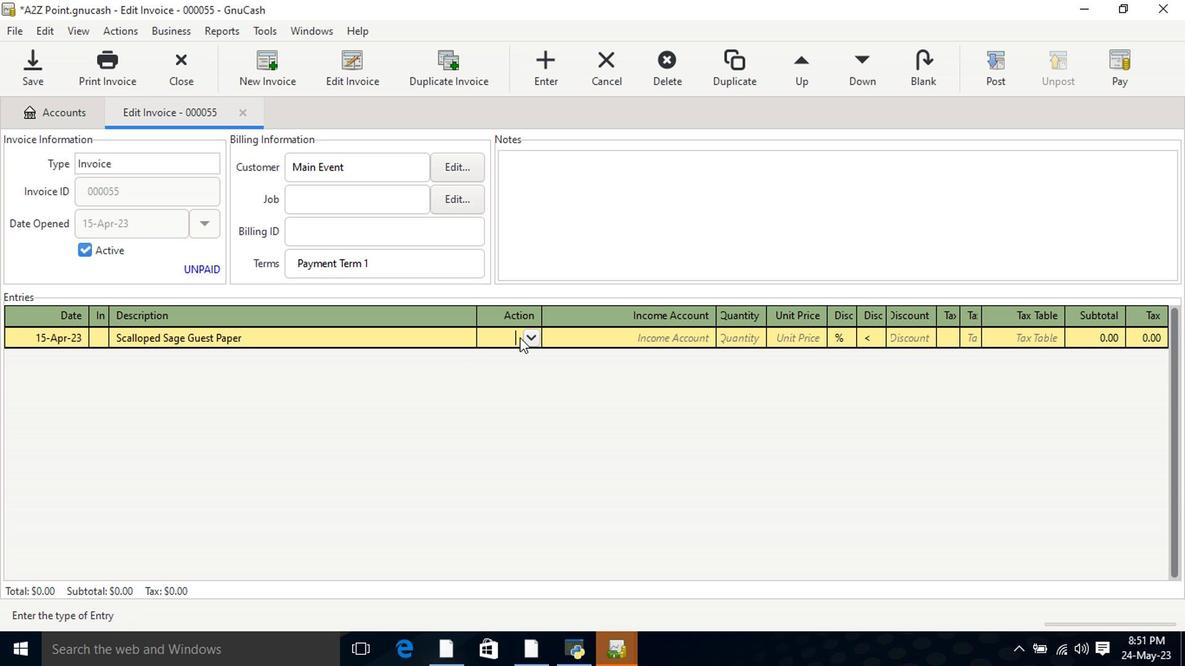 
Action: Key pressed mate<Key.tab>incom<Key.down><Key.down><Key.down><Key.tab>2<Key.tab>8.2<Key.tab>
Screenshot: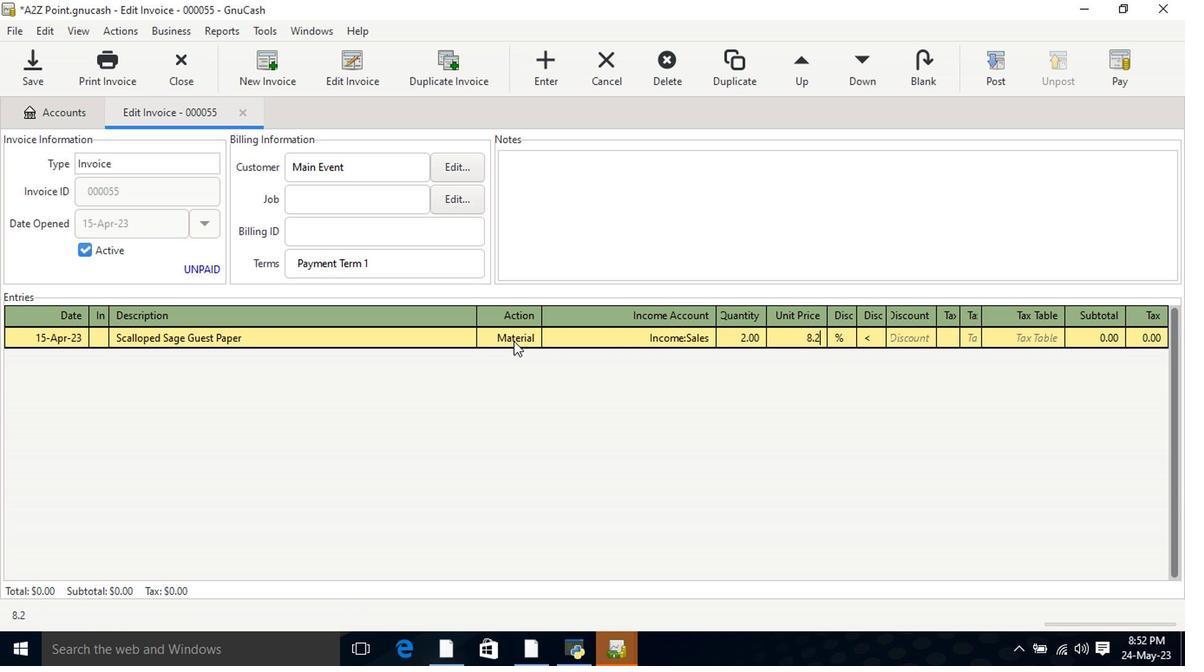 
Action: Mouse moved to (863, 345)
Screenshot: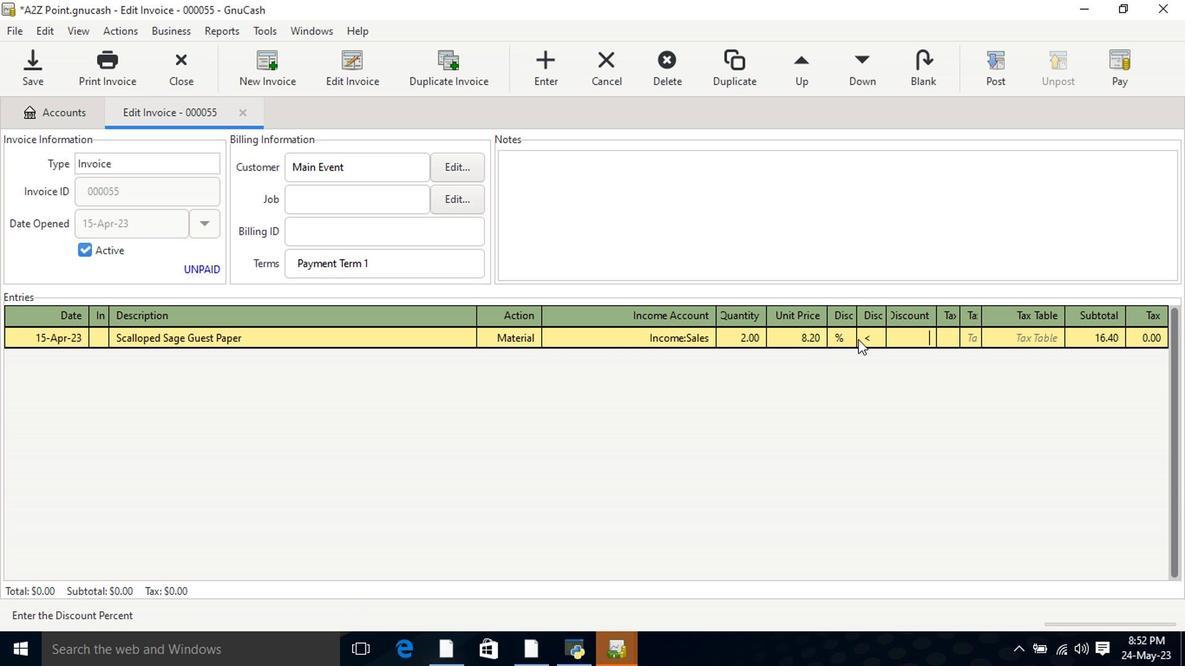 
Action: Mouse pressed left at (863, 345)
Screenshot: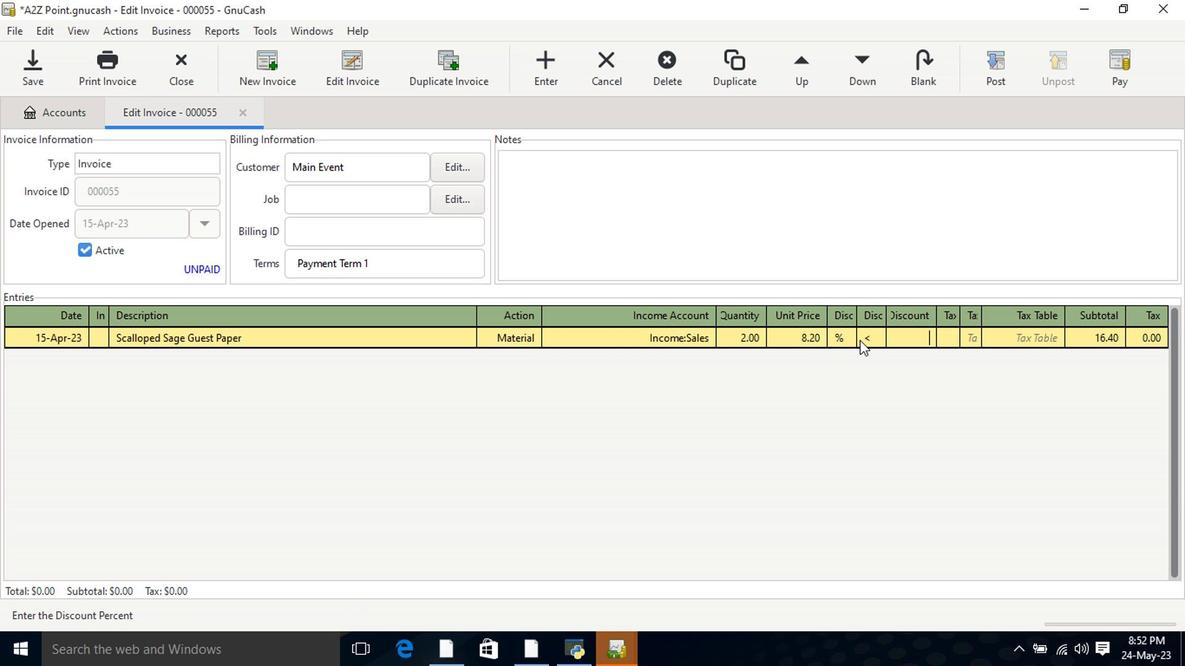
Action: Mouse moved to (896, 337)
Screenshot: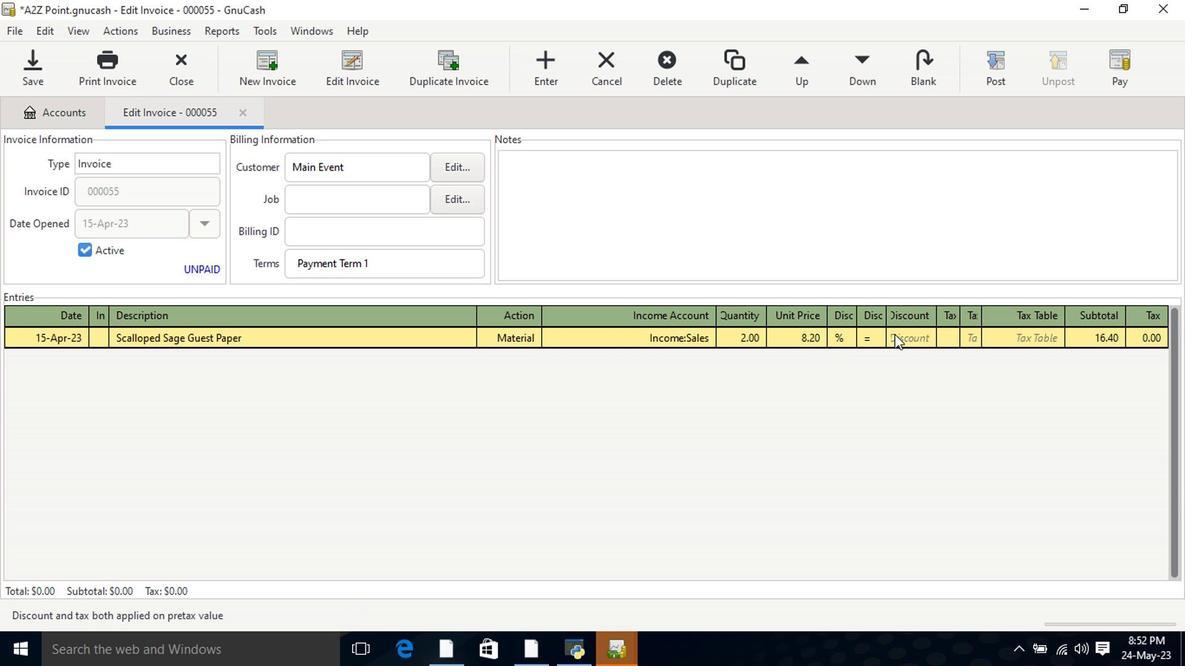 
Action: Mouse pressed left at (896, 337)
Screenshot: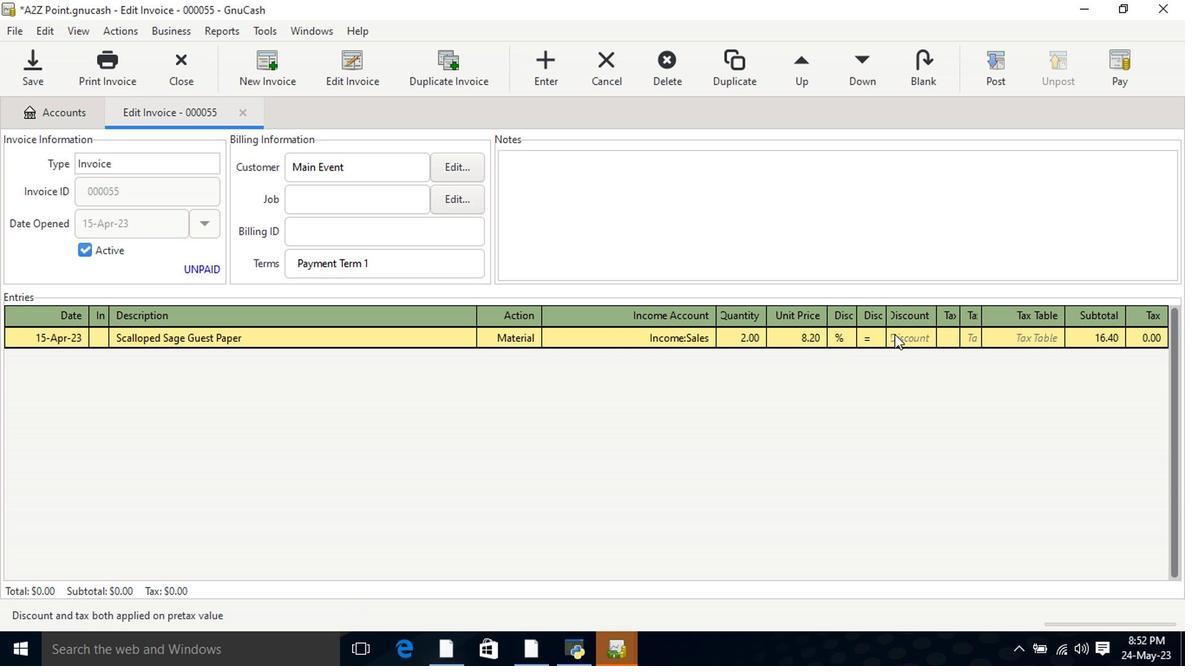 
Action: Mouse moved to (896, 337)
Screenshot: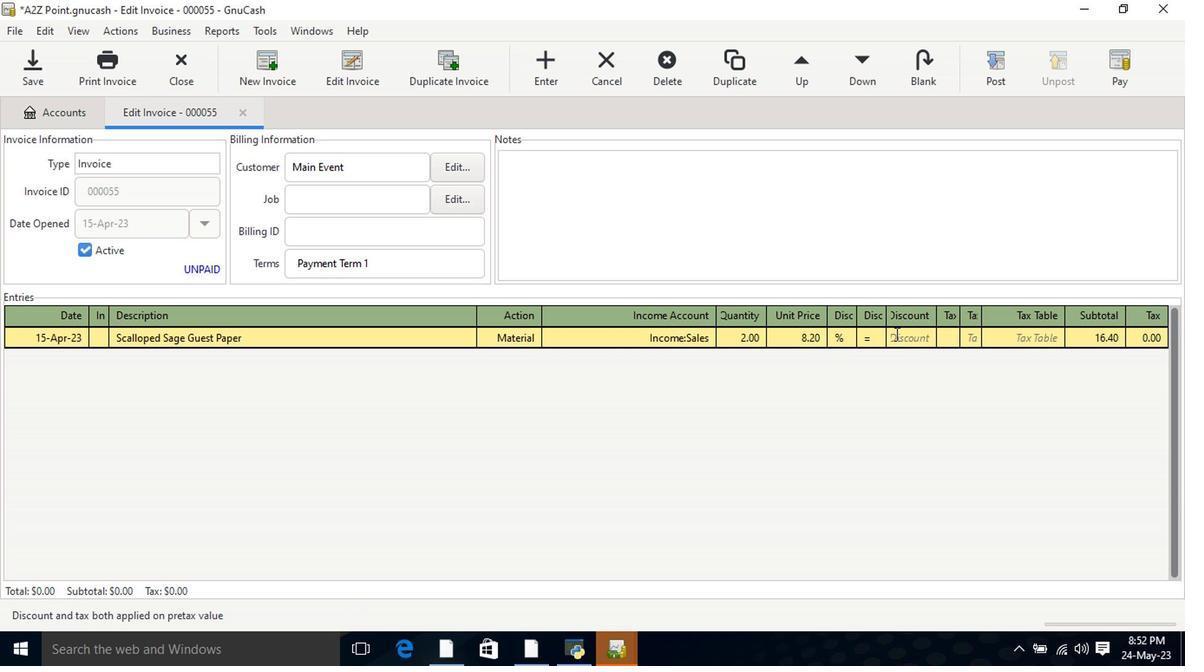 
Action: Key pressed 7<Key.tab><Key.tab><Key.shift>Gatorade<Key.space><Key.shift>Frost<Key.space><Key.shift>Thoi<Key.backspace><Key.backspace>irst<Key.space><Key.shift>quencher<Key.space><Key.shift>Glacier<Key.space><Key.shift>Berry<Key.space><Key.shift_r>(20<Key.space>oz<Key.shift_r>)<Key.tab>mate<Key.tab>incom<Key.down><Key.down><Key.down><Key.tab>2<Key.tab>8.6<Key.tab>
Screenshot: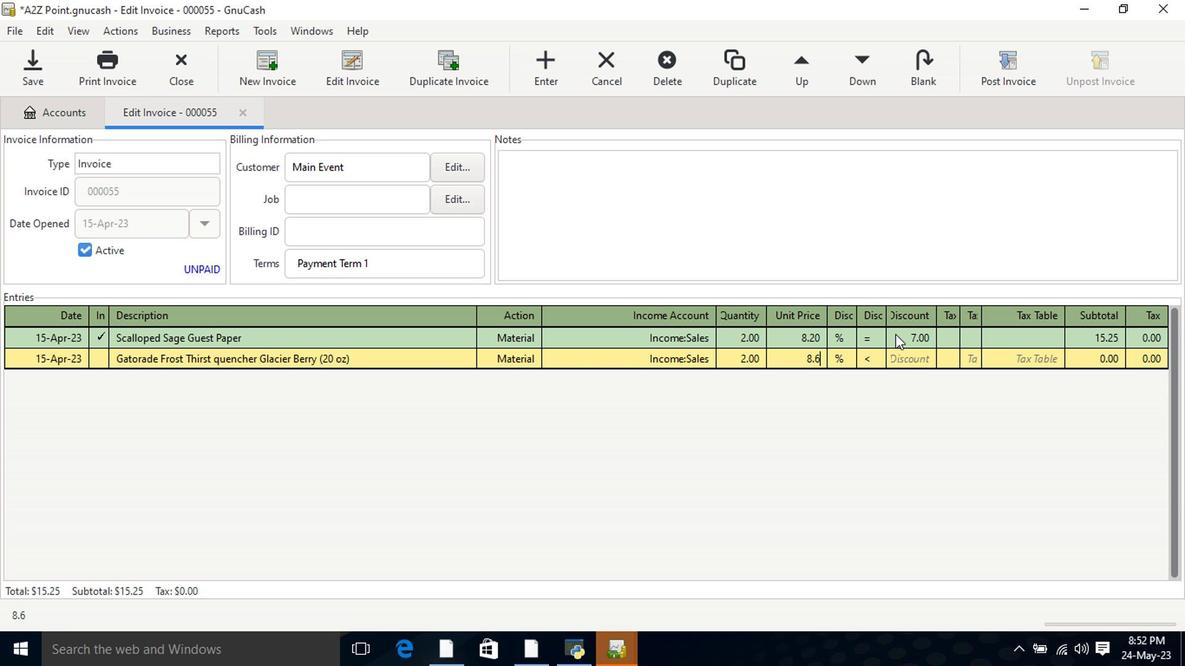 
Action: Mouse moved to (871, 368)
Screenshot: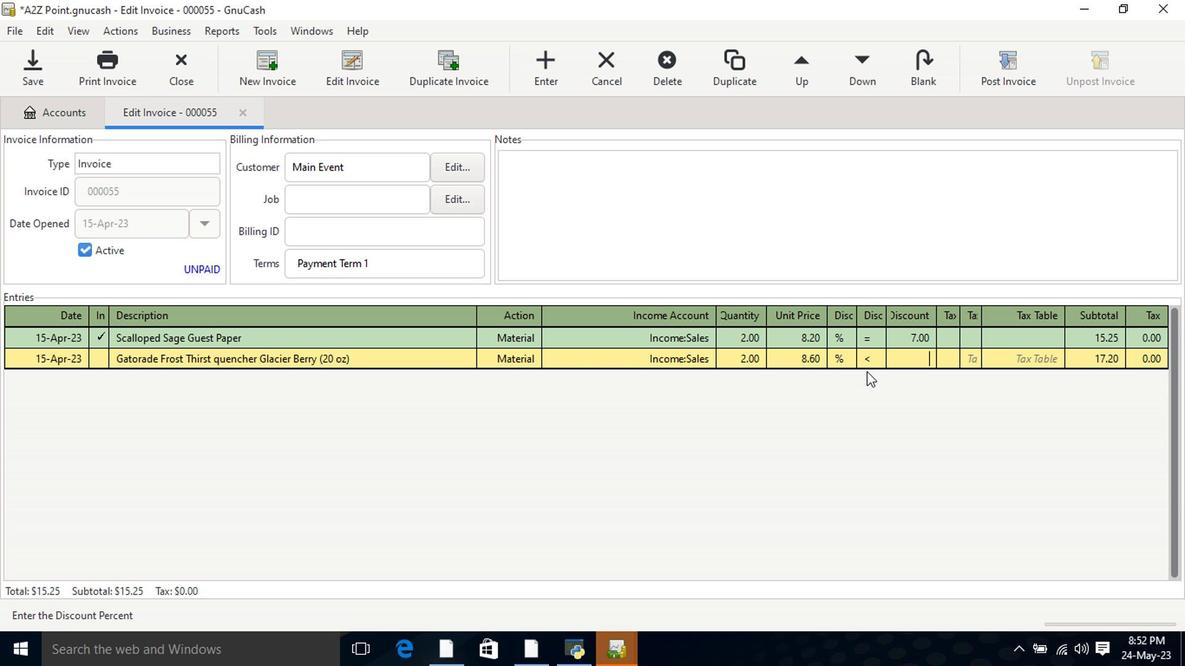 
Action: Mouse pressed left at (871, 368)
Screenshot: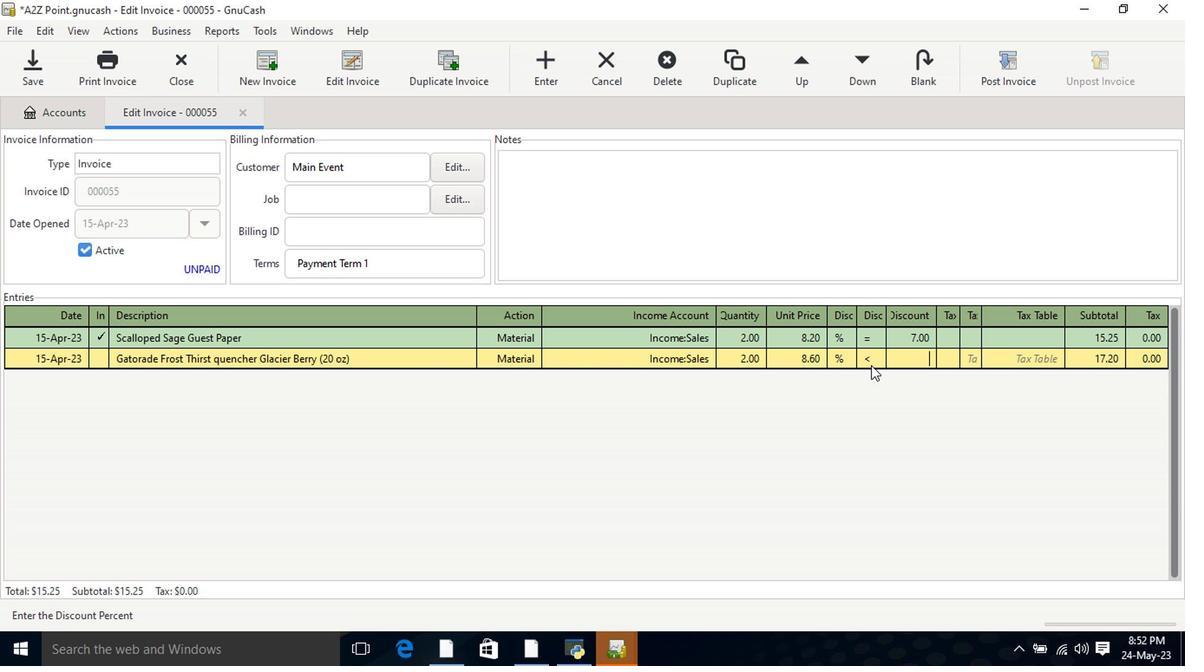
Action: Mouse moved to (903, 364)
Screenshot: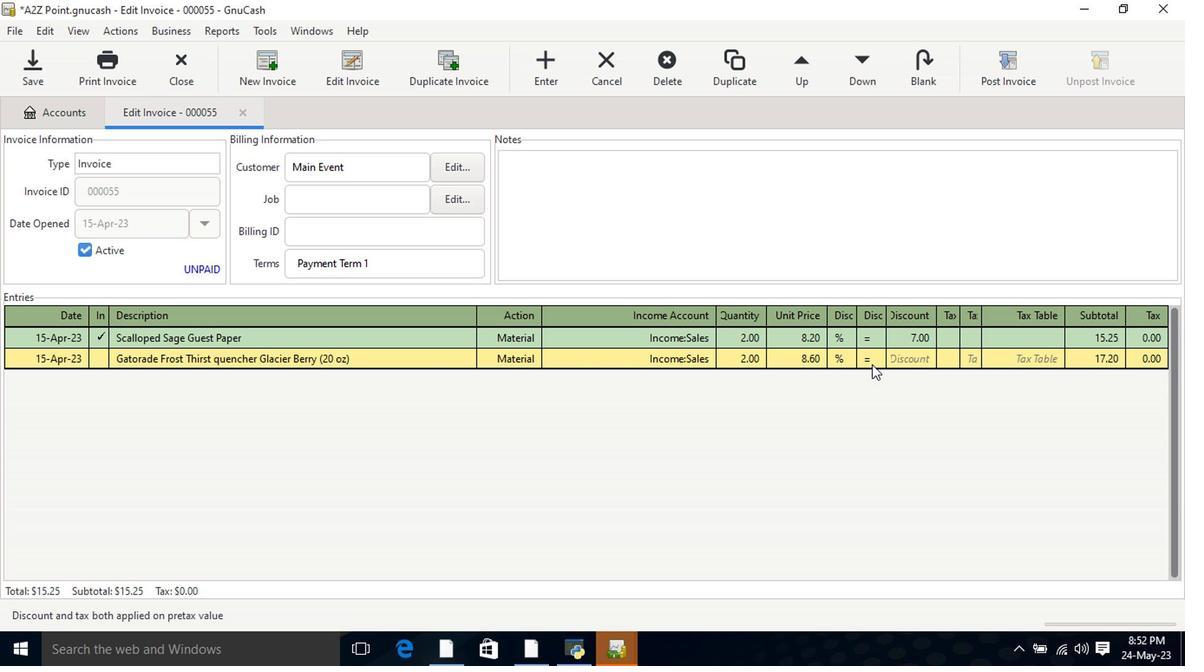 
Action: Mouse pressed left at (903, 364)
Screenshot: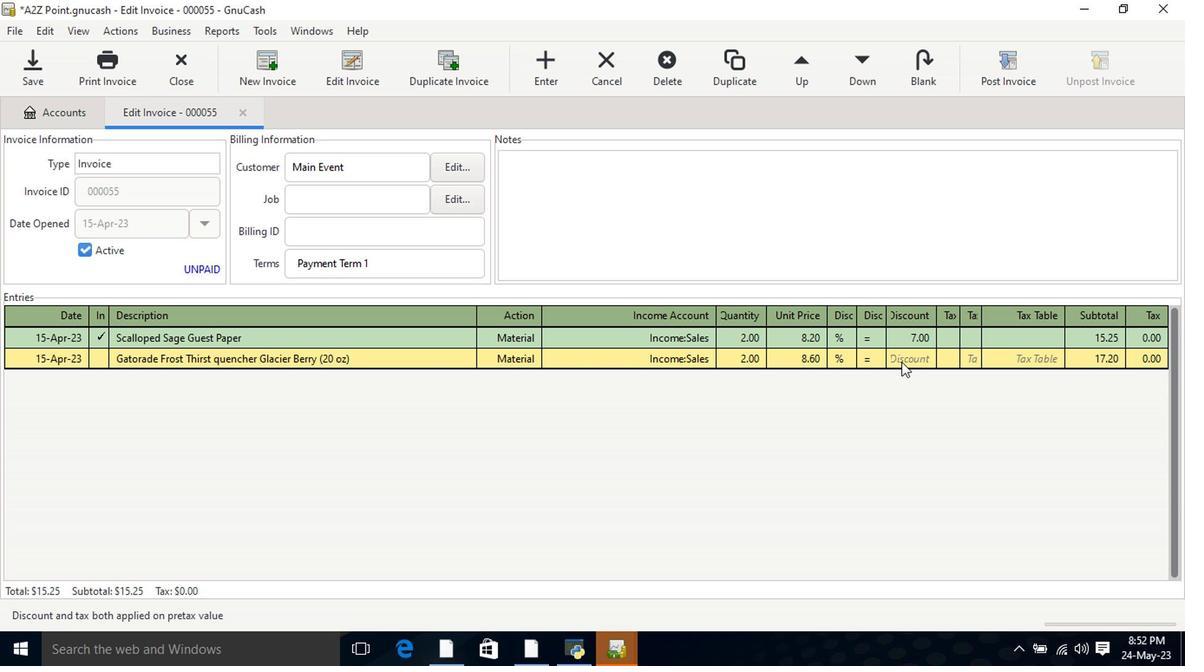 
Action: Mouse moved to (903, 364)
Screenshot: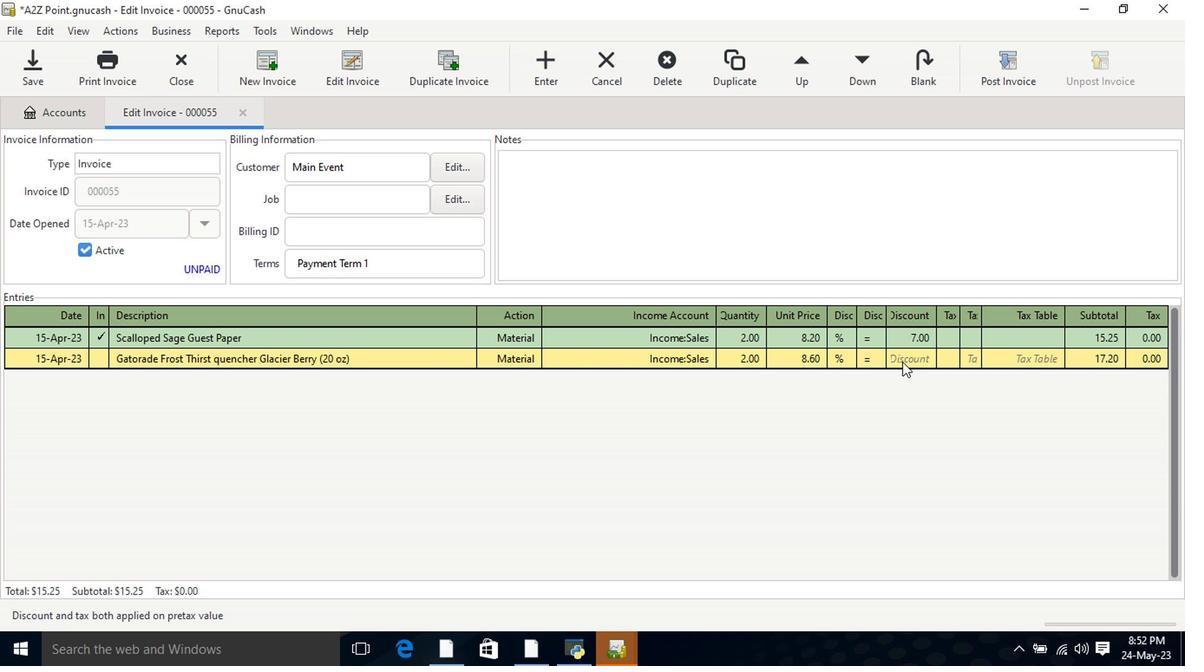 
Action: Key pressed 8<Key.tab><Key.tab><Key.shift>Betty<Key.space><Key.shift>crocker<Key.space><Key.shift>brownie<Key.backspace><Key.backspace><Key.backspace><Key.backspace><Key.backspace><Key.backspace><Key.backspace><Key.shift>Brownie<Key.backspace>e<Key.space><Key.shift>Mix<Key.space><Key.shift>fudge<Key.space><Key.shift>Family<Key.space><Key.shift>Size<Key.space><Key.shift_r>(18.3<Key.space>oz<Key.shift_r>)<Key.tab>mate<Key.tab>income<Key.down><Key.down><Key.down><Key.tab>2<Key.tab>9.6
Screenshot: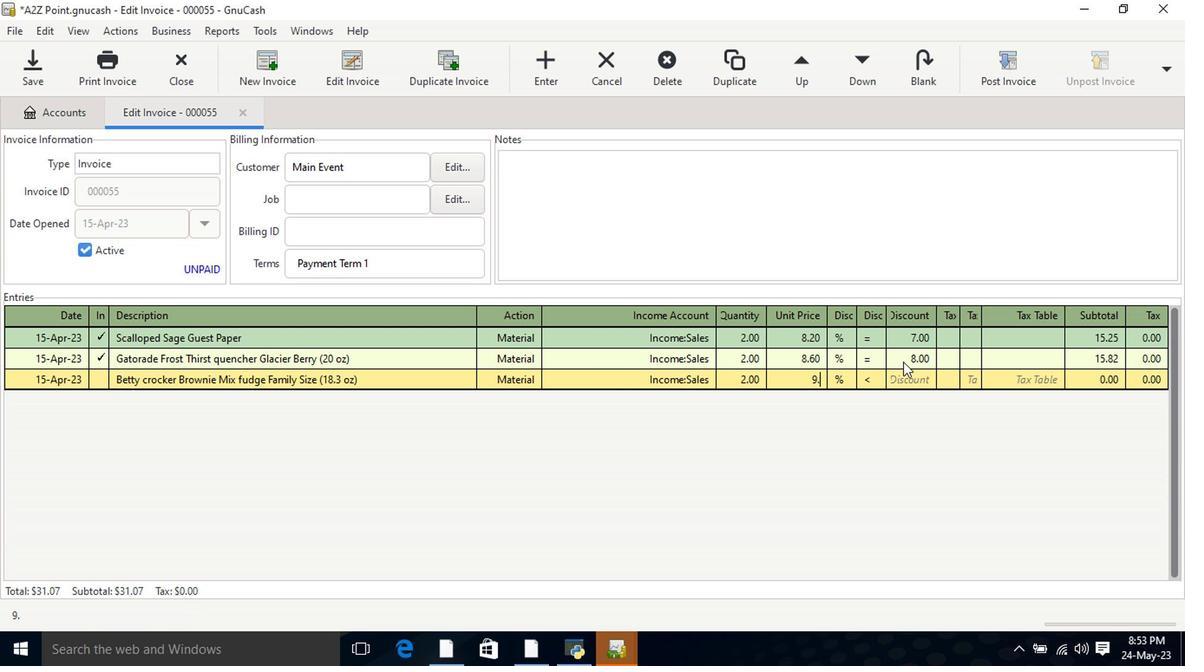 
Action: Mouse moved to (876, 382)
Screenshot: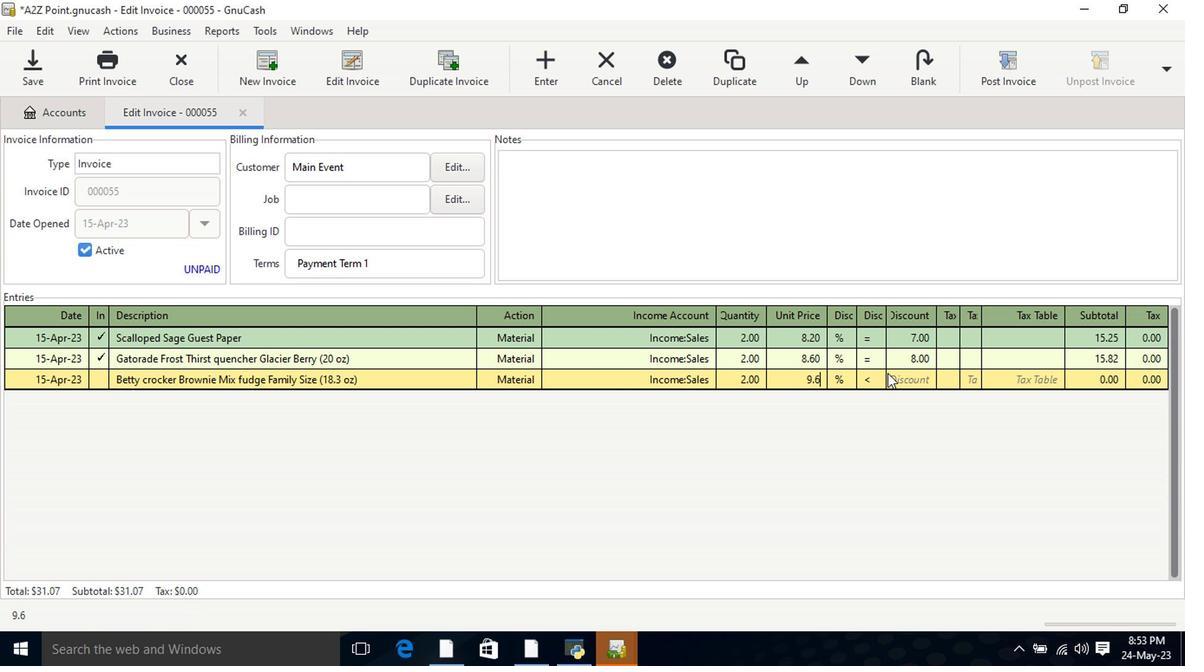 
Action: Mouse pressed left at (876, 382)
Screenshot: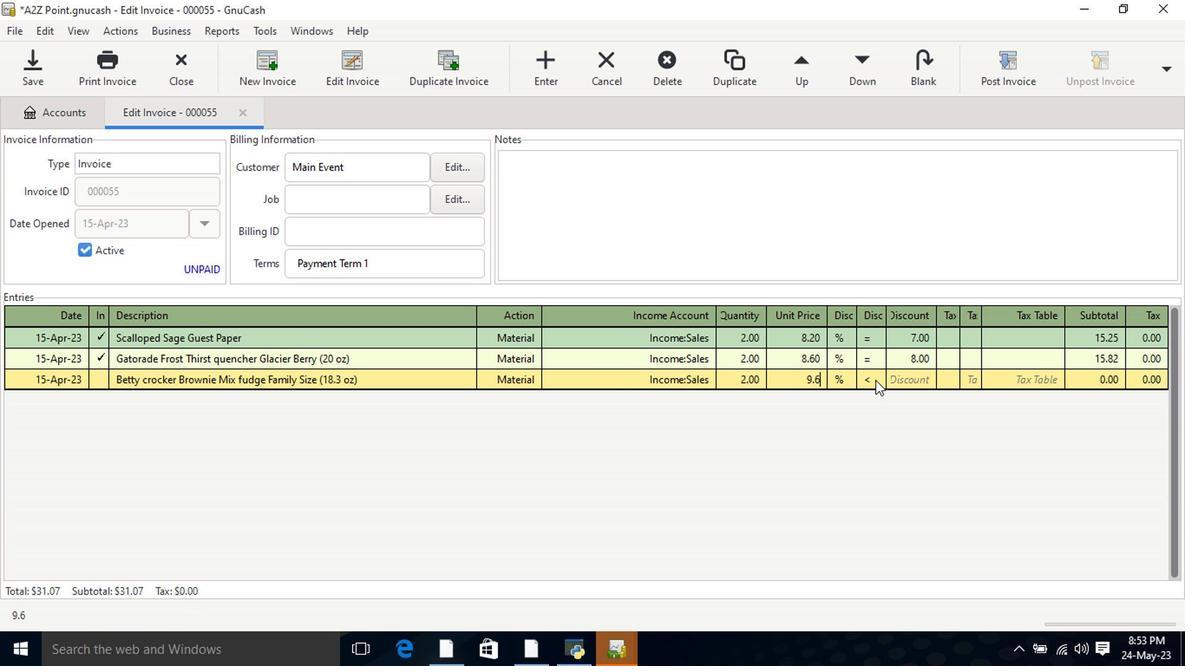 
Action: Mouse moved to (903, 380)
Screenshot: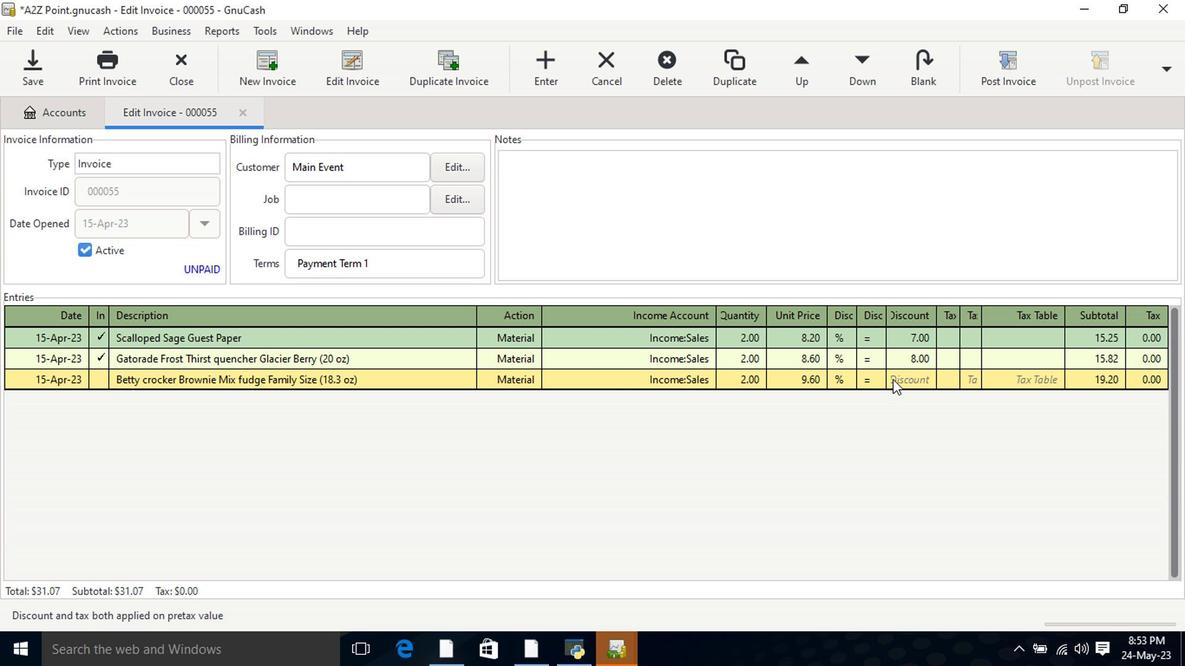 
Action: Mouse pressed left at (903, 380)
Screenshot: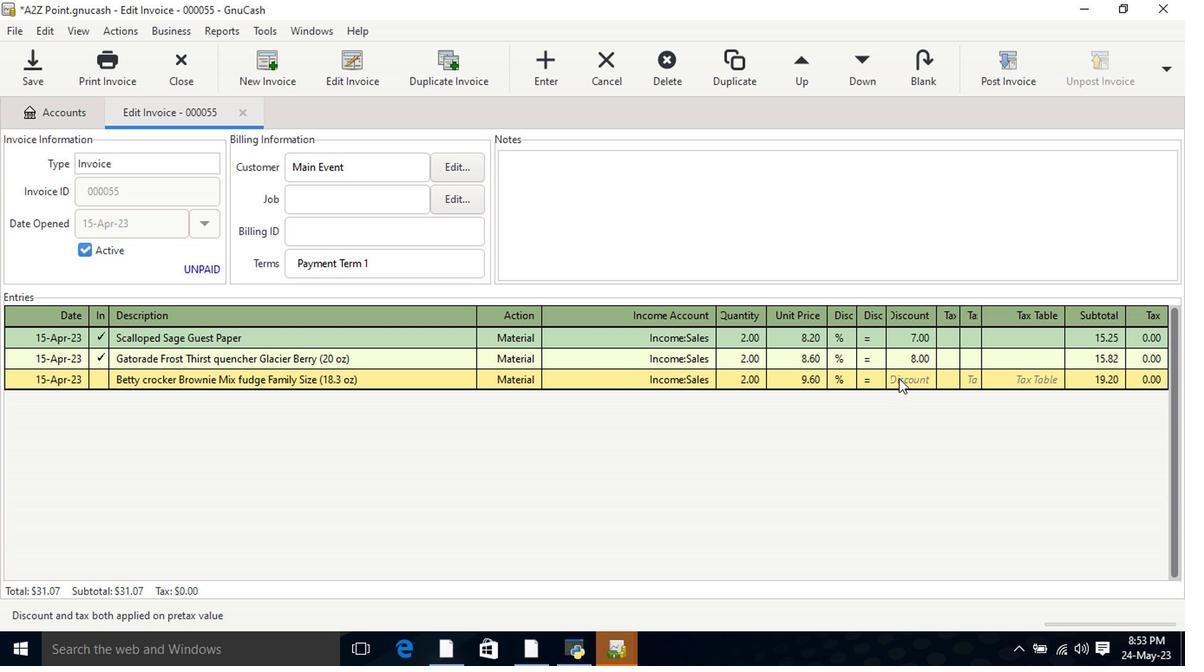 
Action: Key pressed 10<Key.tab>
Screenshot: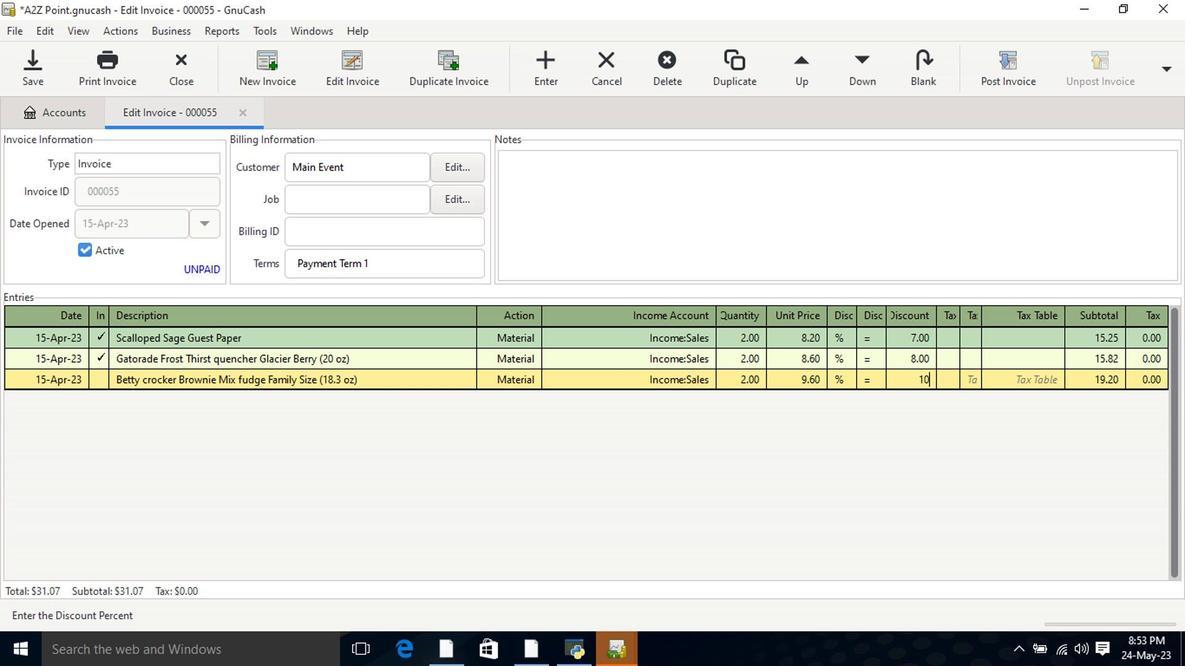 
Action: Mouse moved to (577, 196)
Screenshot: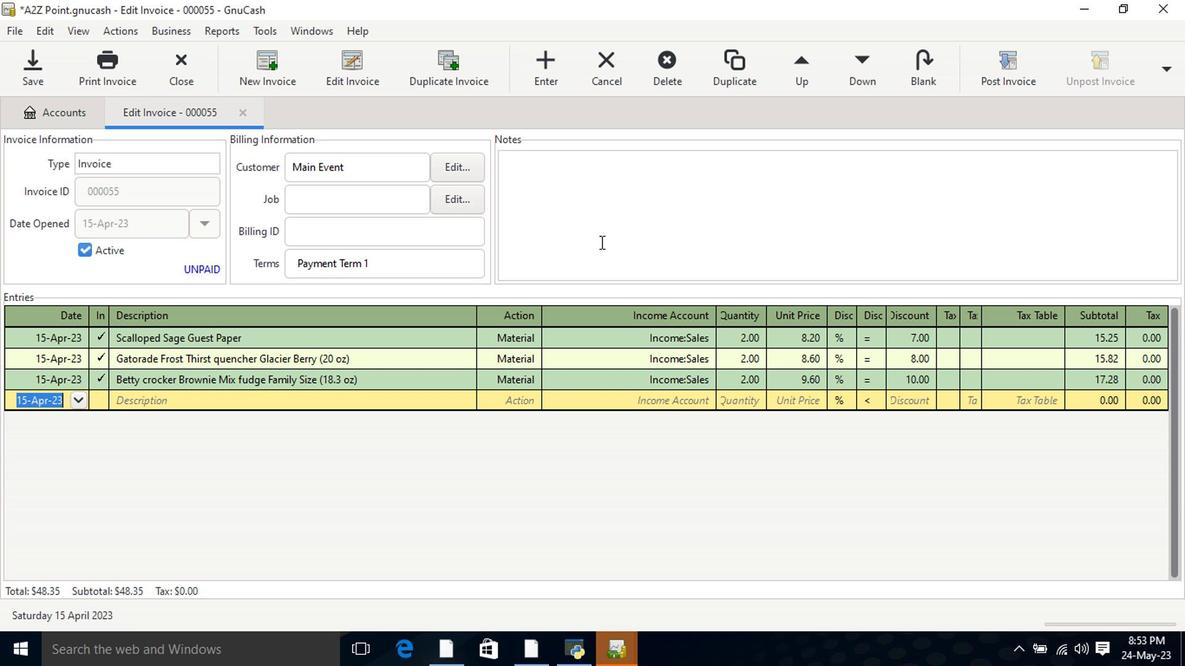 
Action: Mouse pressed left at (577, 196)
Screenshot: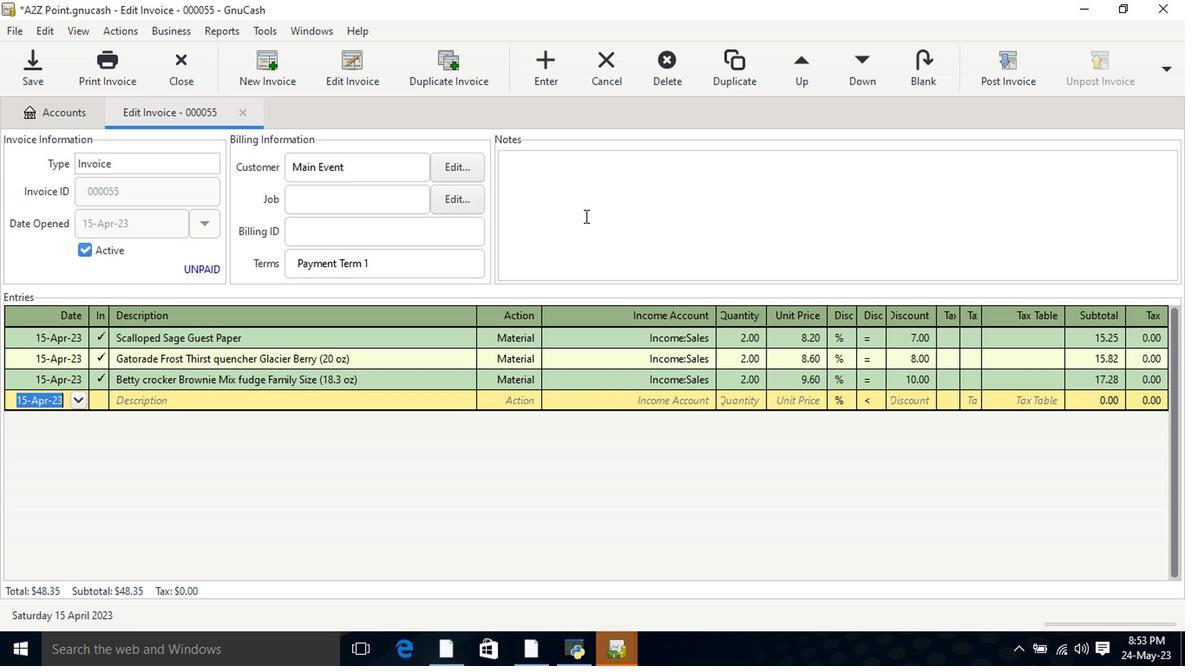 
Action: Key pressed <Key.shift>Looking<Key.space>forward<Key.space>to<Key.space>serving<Key.space>you<Key.space>again.
Screenshot: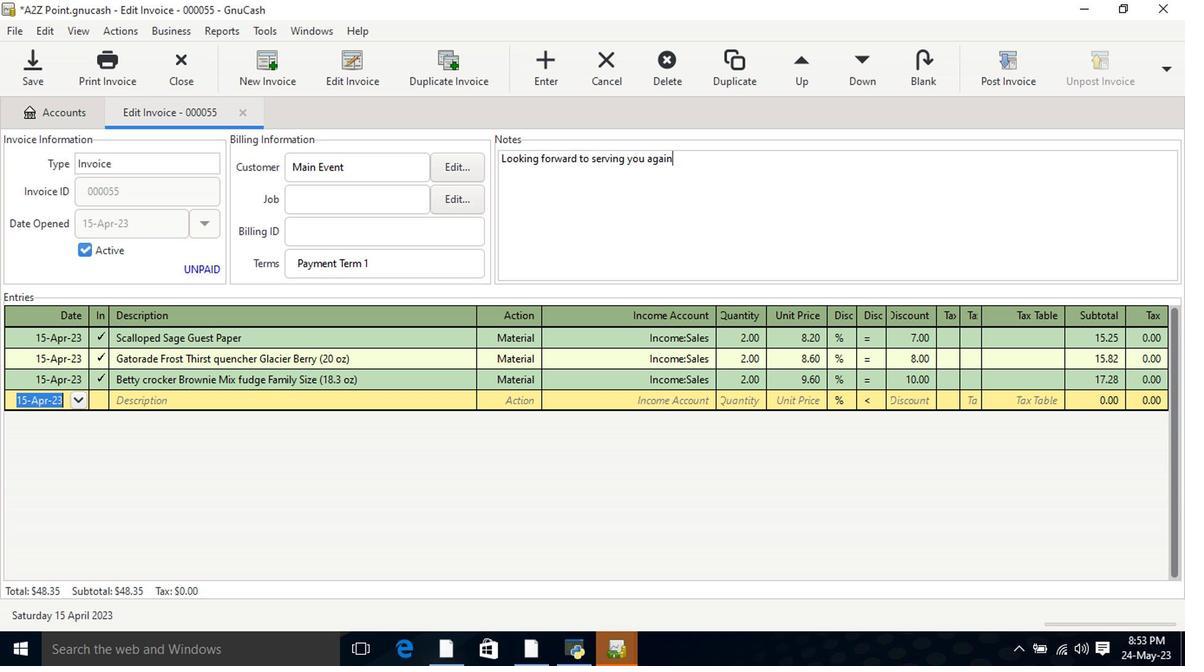 
Action: Mouse moved to (1019, 80)
Screenshot: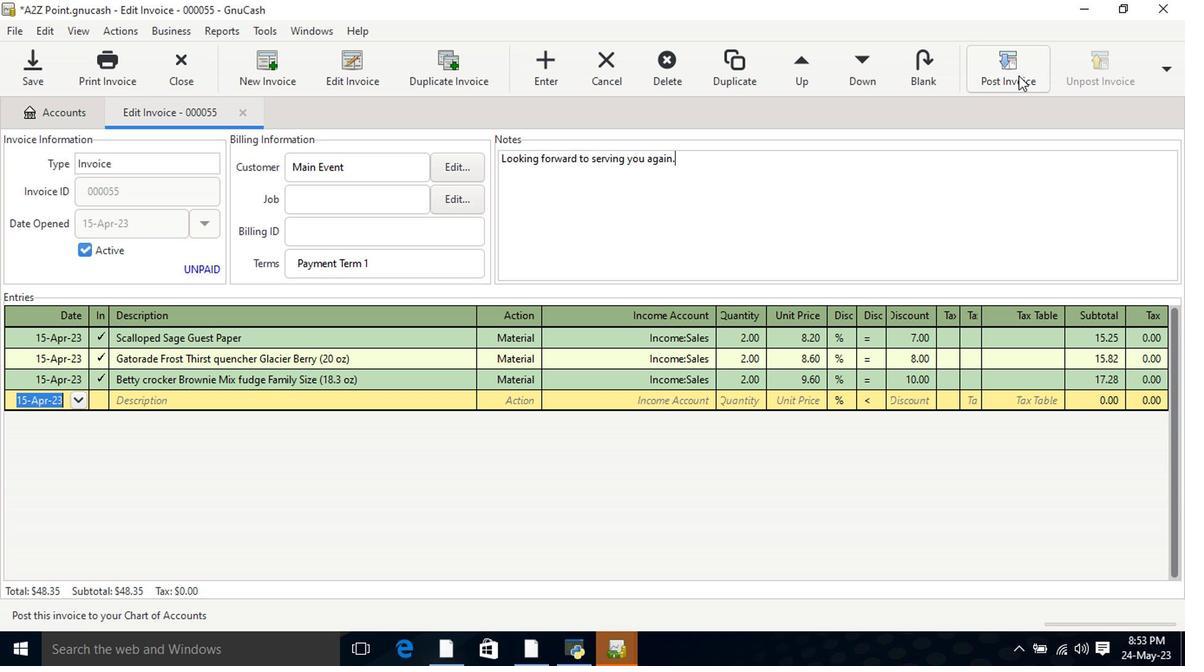 
Action: Mouse pressed left at (1019, 80)
Screenshot: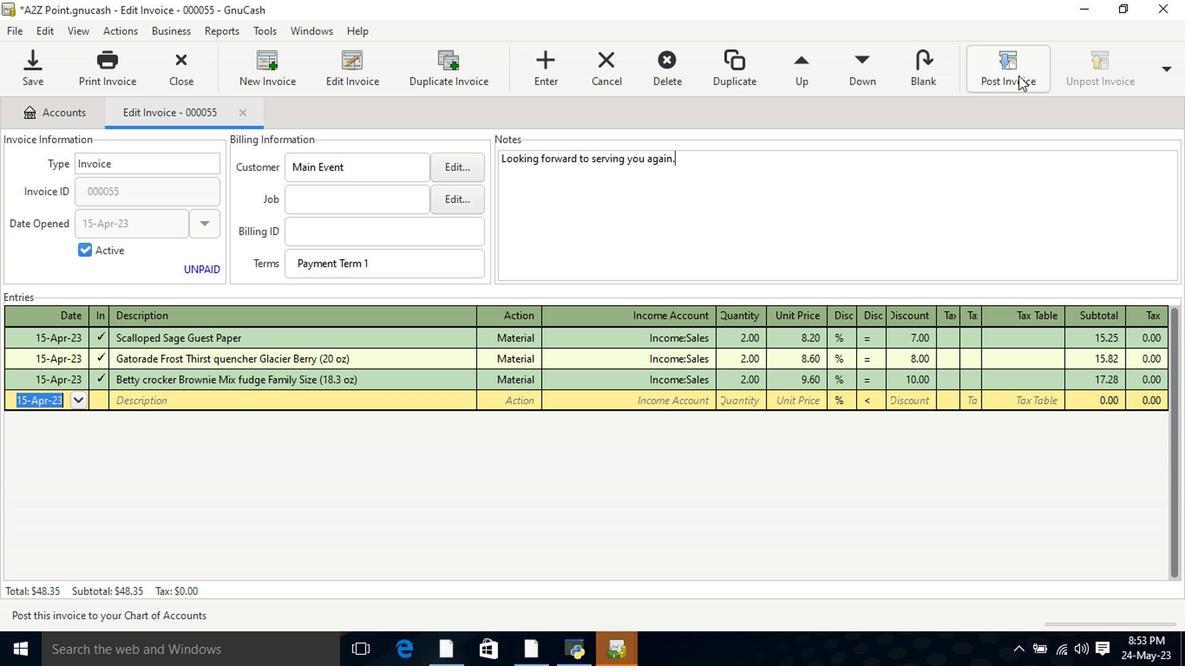 
Action: Mouse moved to (740, 291)
Screenshot: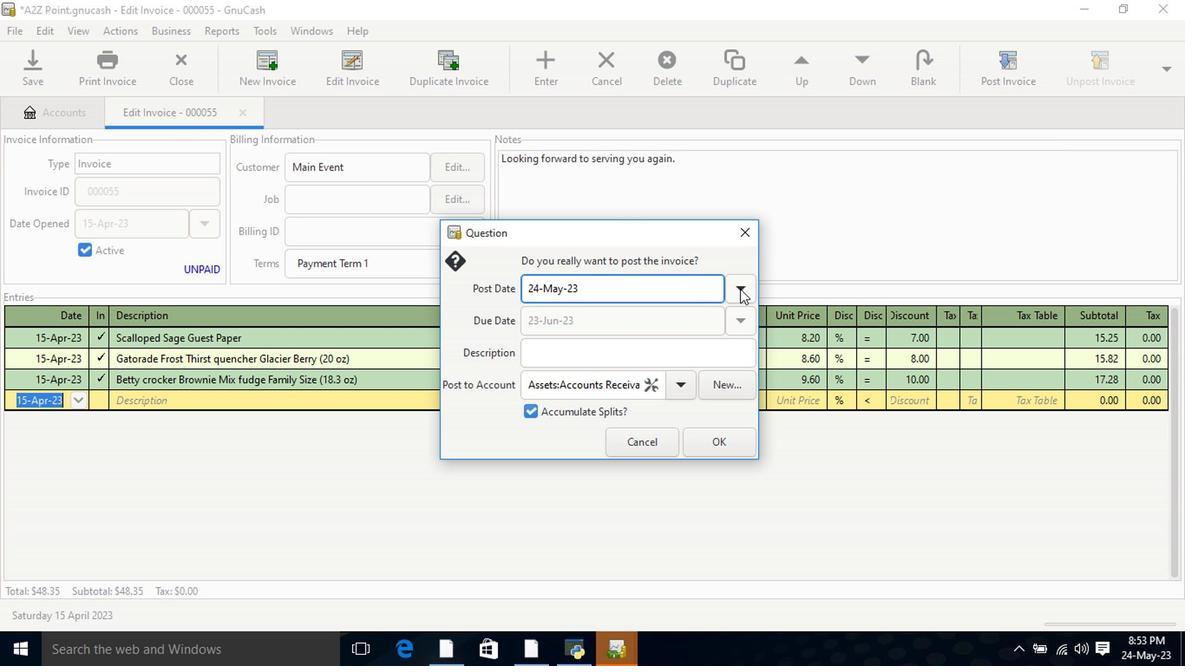 
Action: Mouse pressed left at (740, 291)
Screenshot: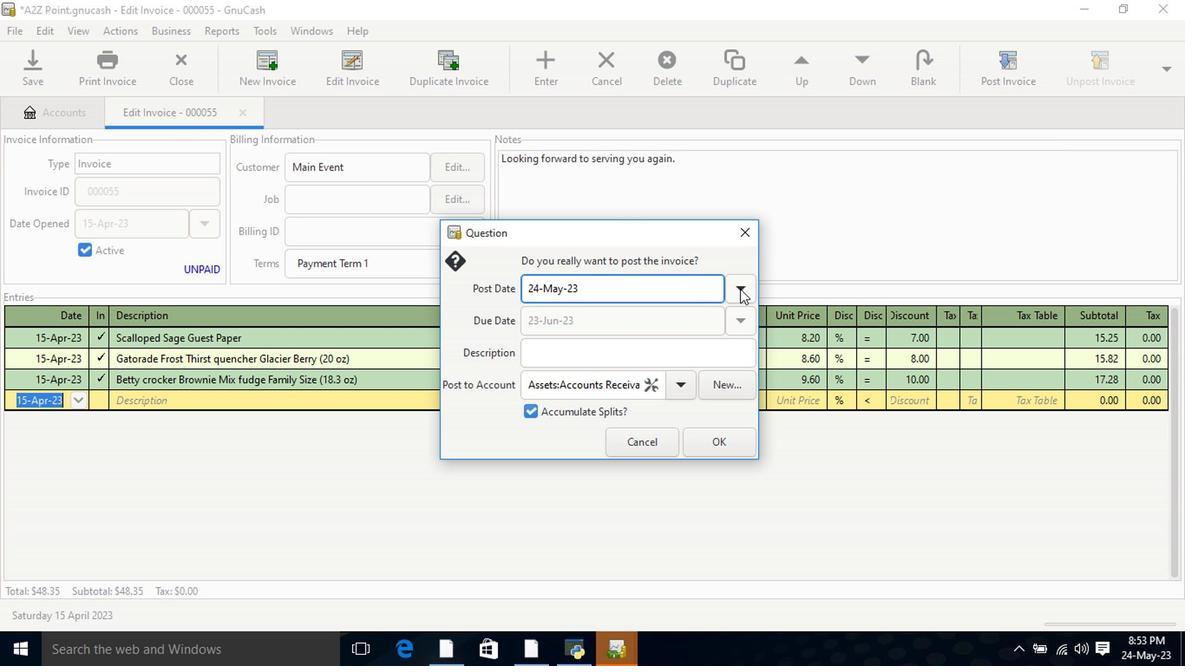 
Action: Mouse moved to (608, 321)
Screenshot: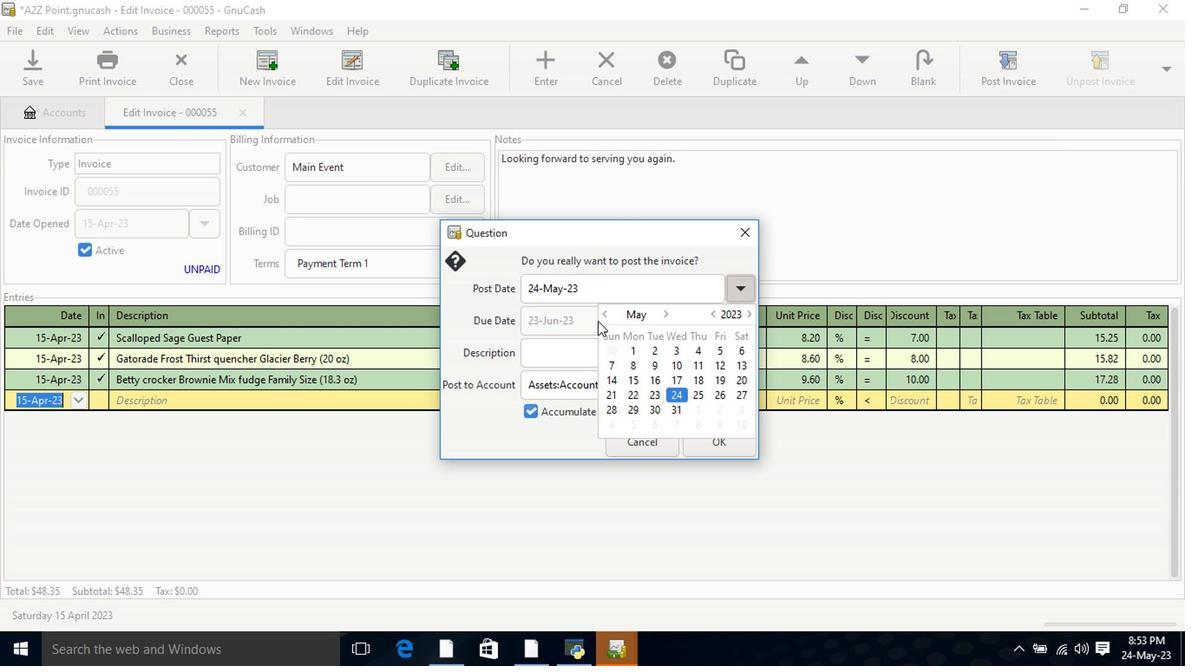 
Action: Mouse pressed left at (608, 321)
Screenshot: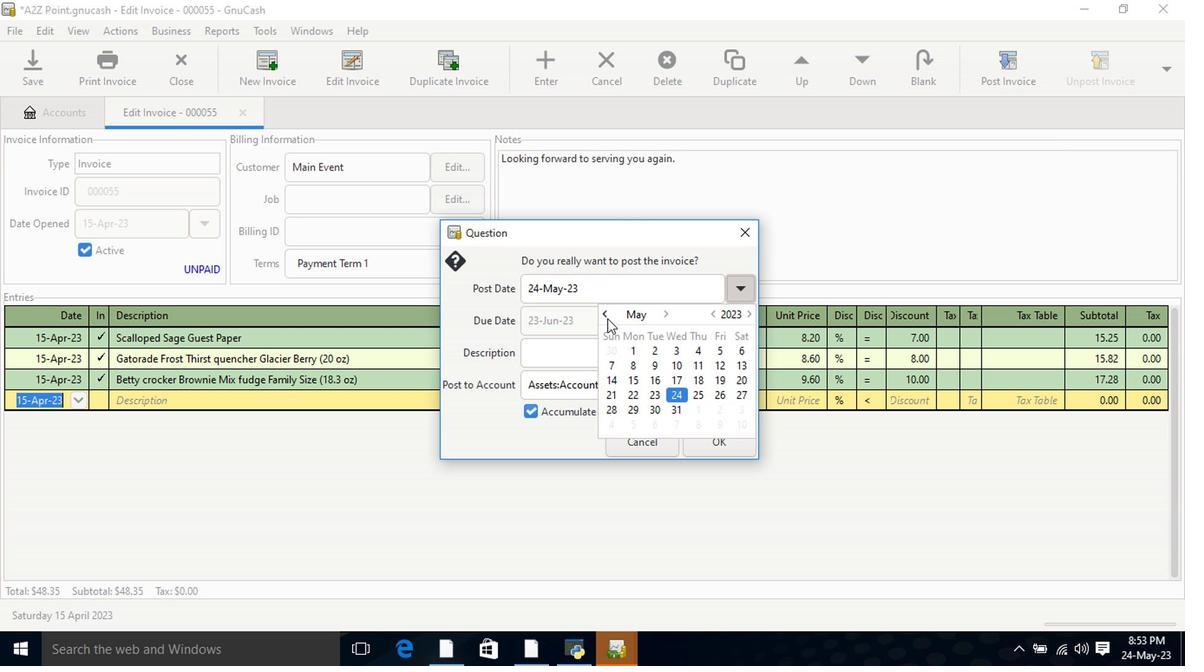 
Action: Mouse moved to (739, 384)
Screenshot: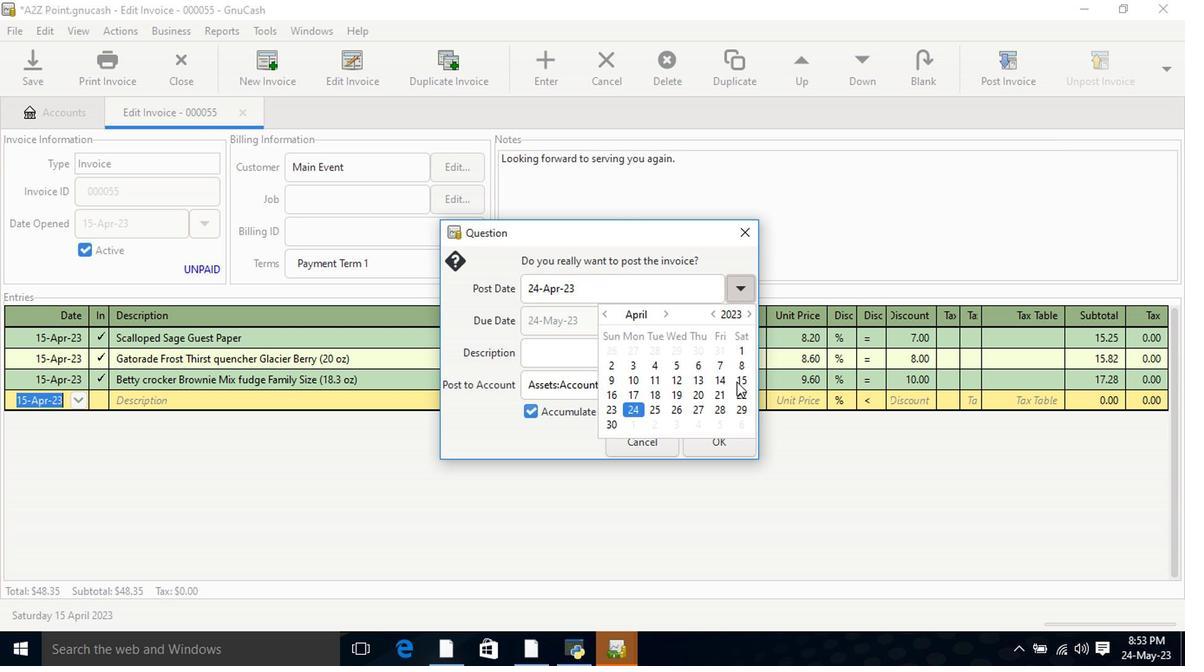 
Action: Mouse pressed left at (739, 384)
Screenshot: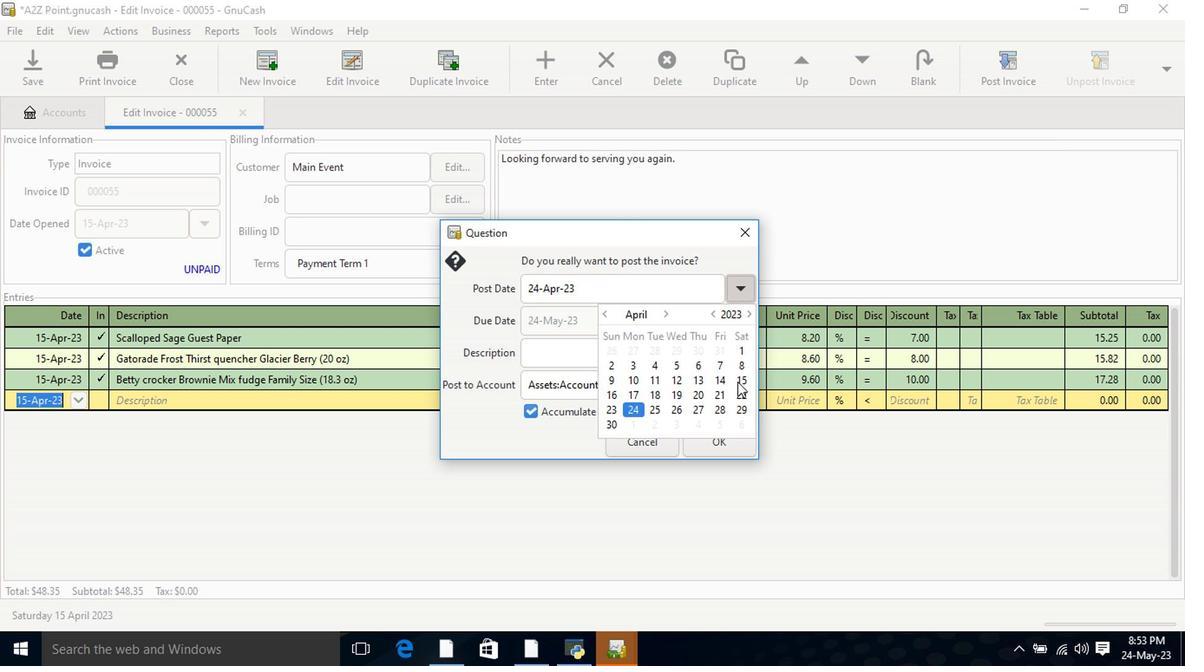
Action: Mouse pressed left at (739, 384)
Screenshot: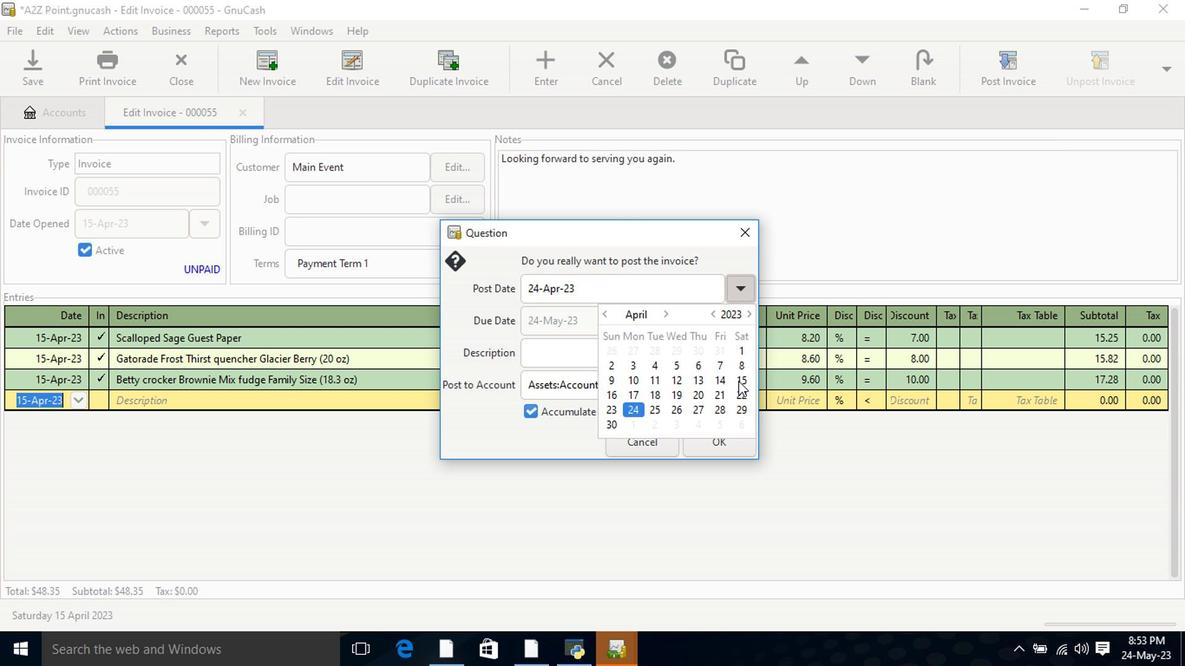 
Action: Mouse moved to (711, 442)
Screenshot: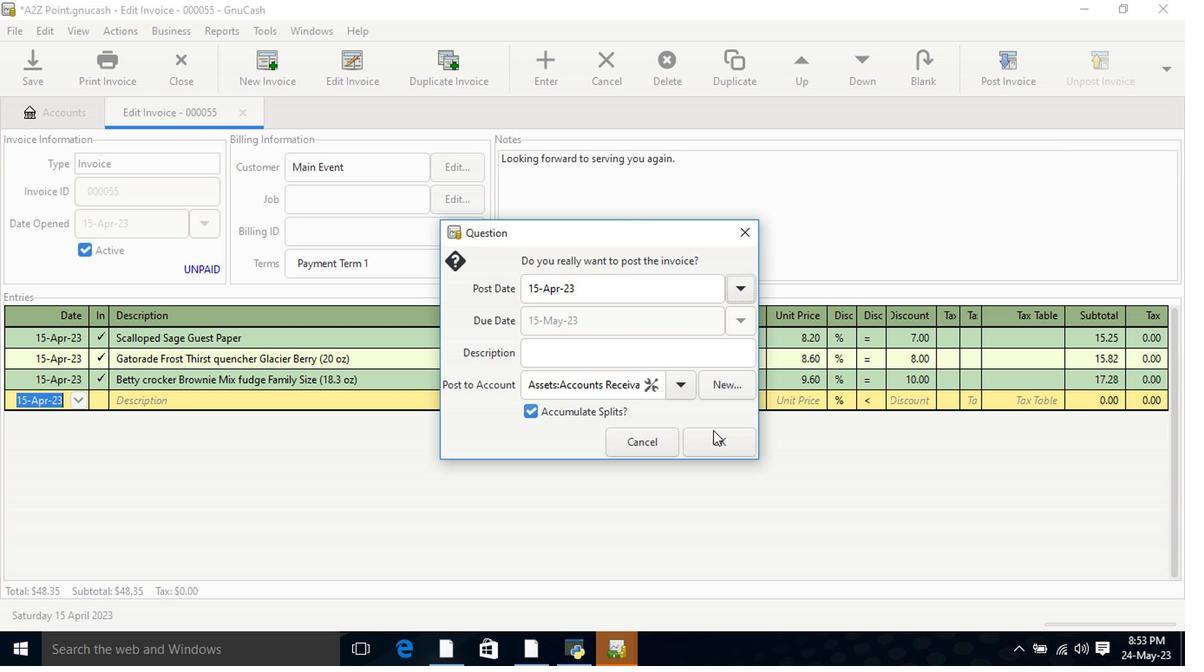 
Action: Mouse pressed left at (711, 442)
Screenshot: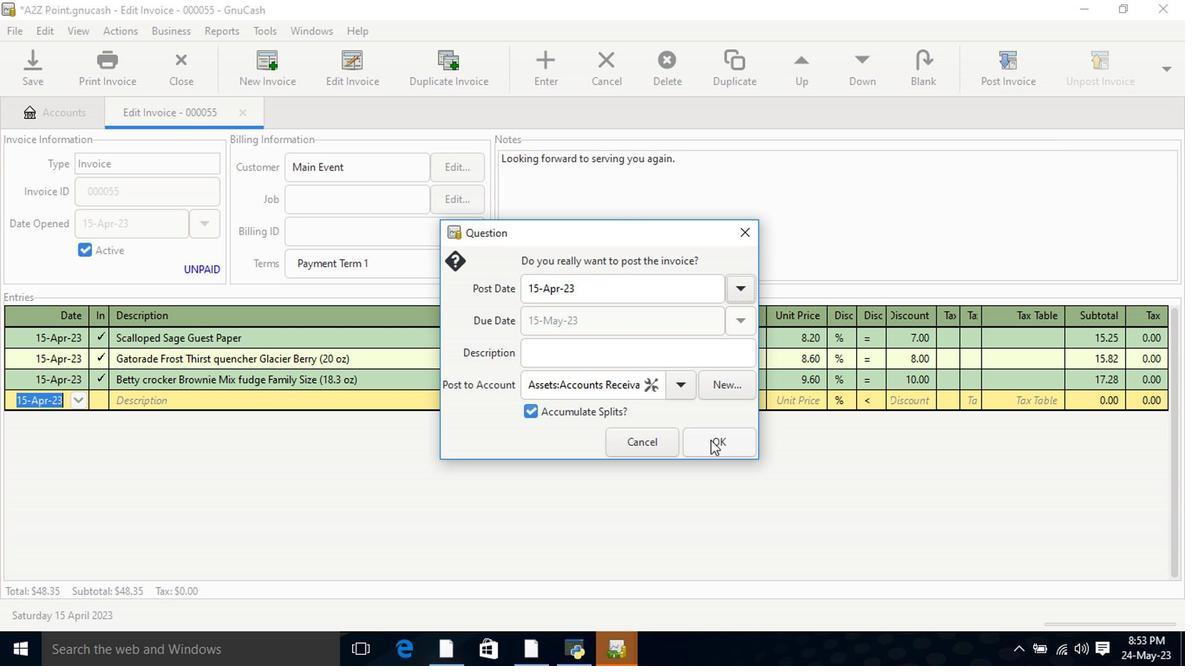 
Action: Mouse moved to (1125, 61)
Screenshot: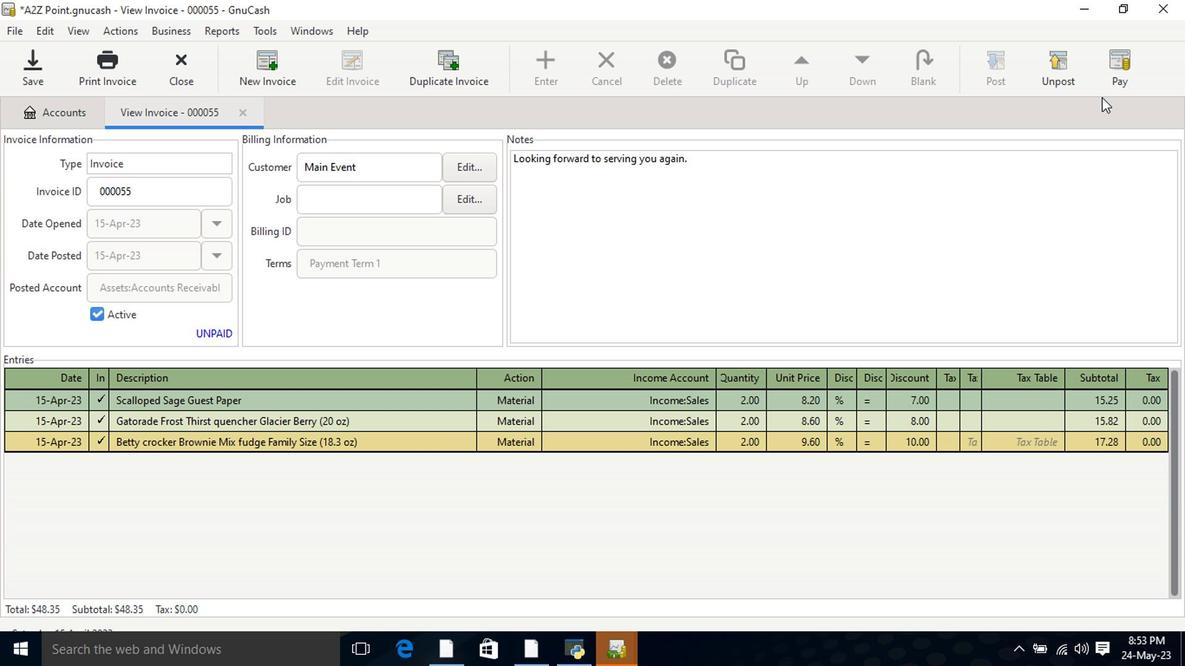 
Action: Mouse pressed left at (1125, 58)
Screenshot: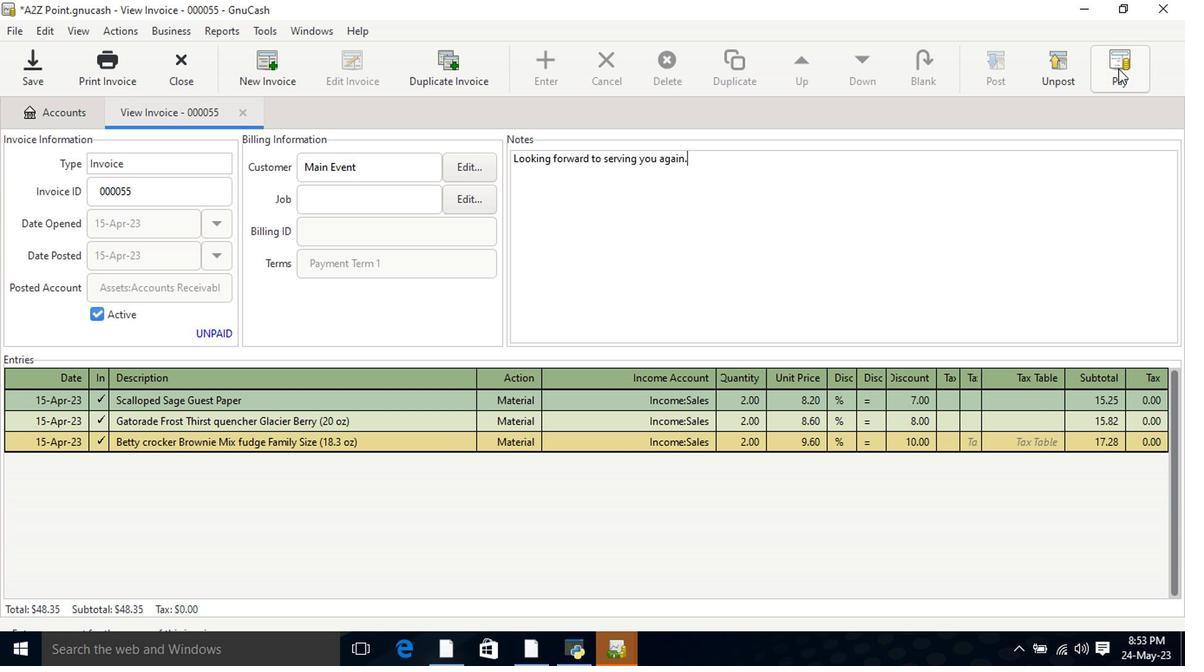 
Action: Mouse moved to (534, 342)
Screenshot: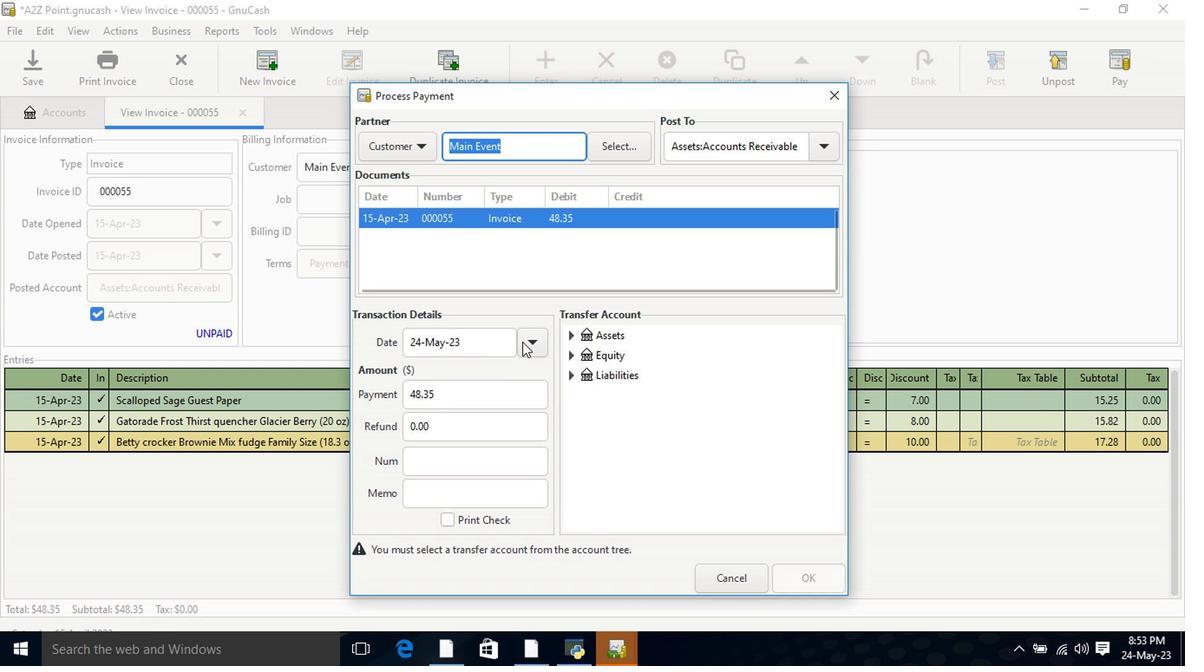 
Action: Mouse pressed left at (534, 342)
Screenshot: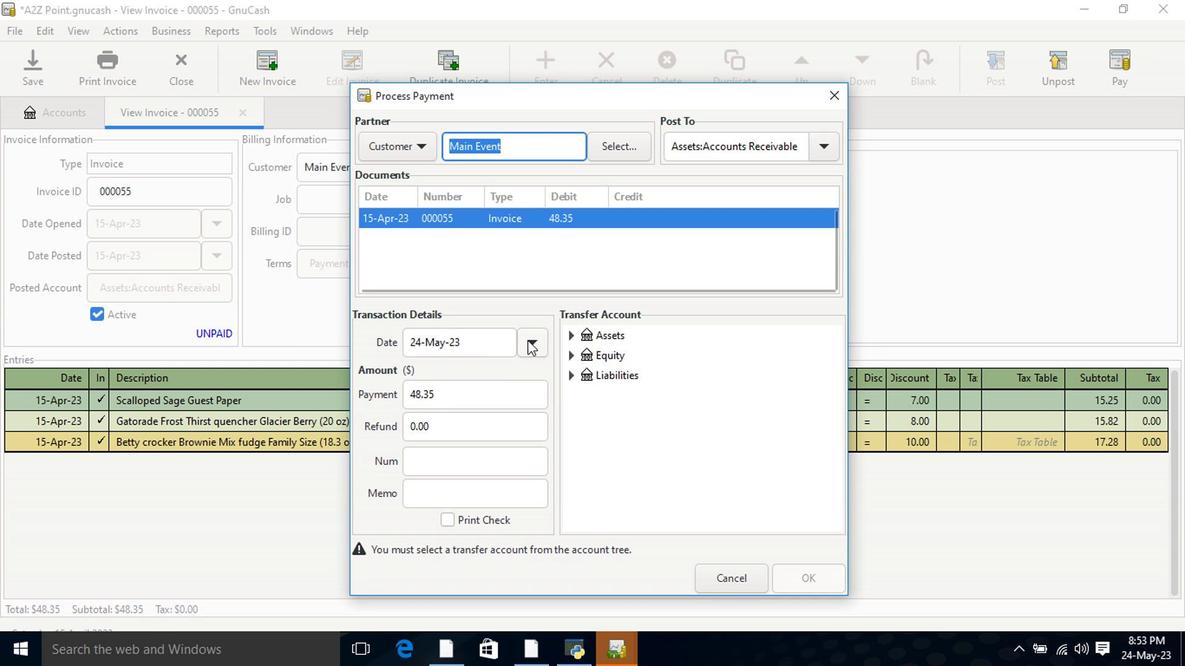 
Action: Mouse moved to (435, 437)
Screenshot: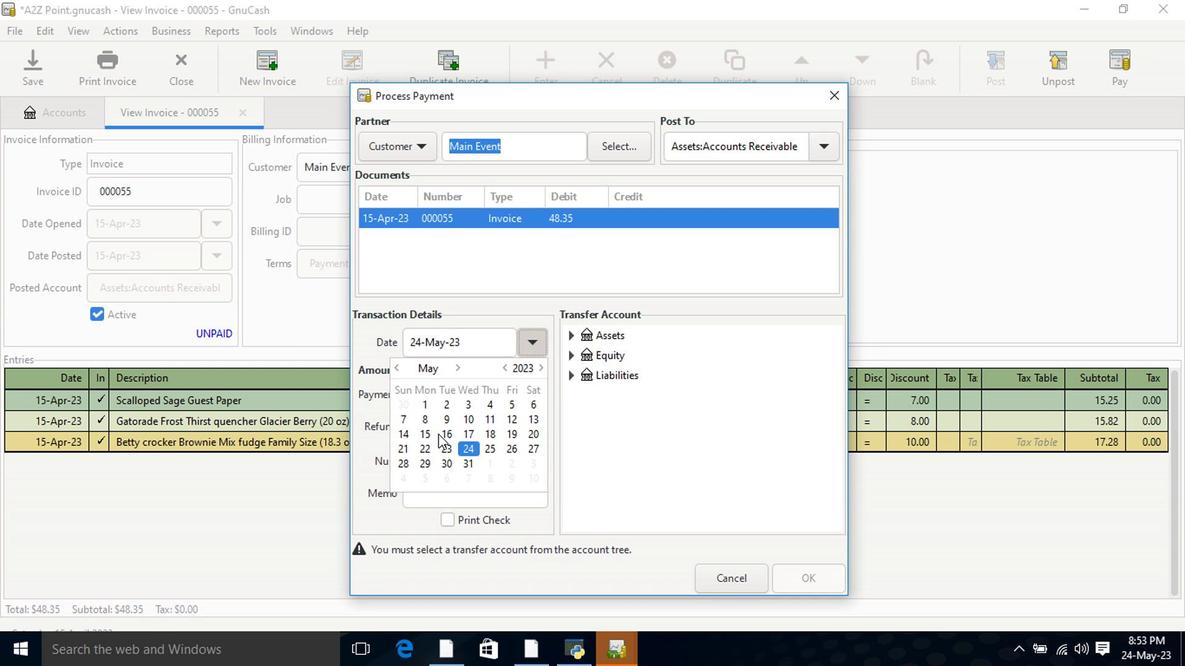 
Action: Mouse pressed left at (435, 437)
Screenshot: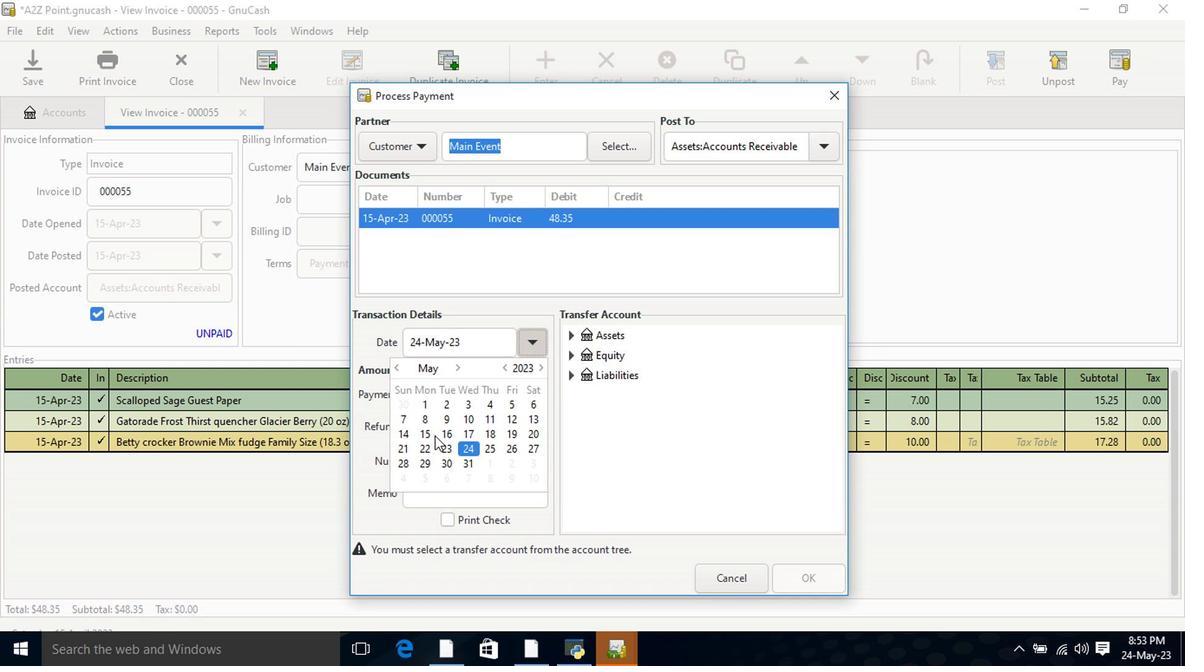 
Action: Mouse pressed left at (435, 437)
Screenshot: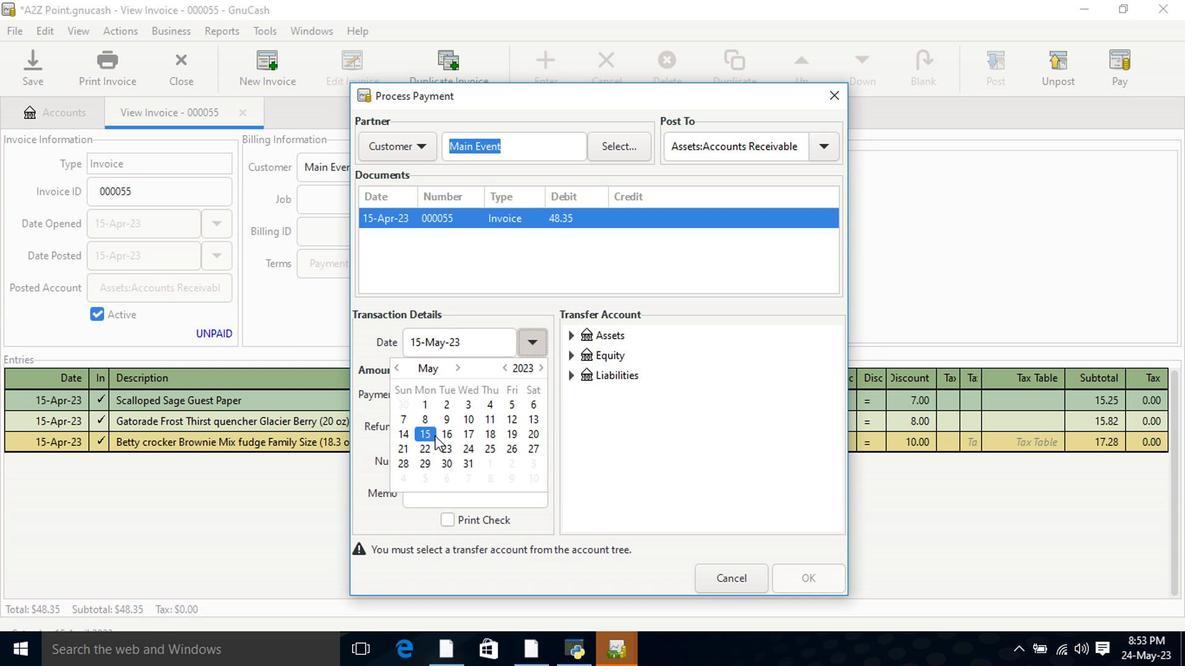 
Action: Mouse moved to (568, 340)
Screenshot: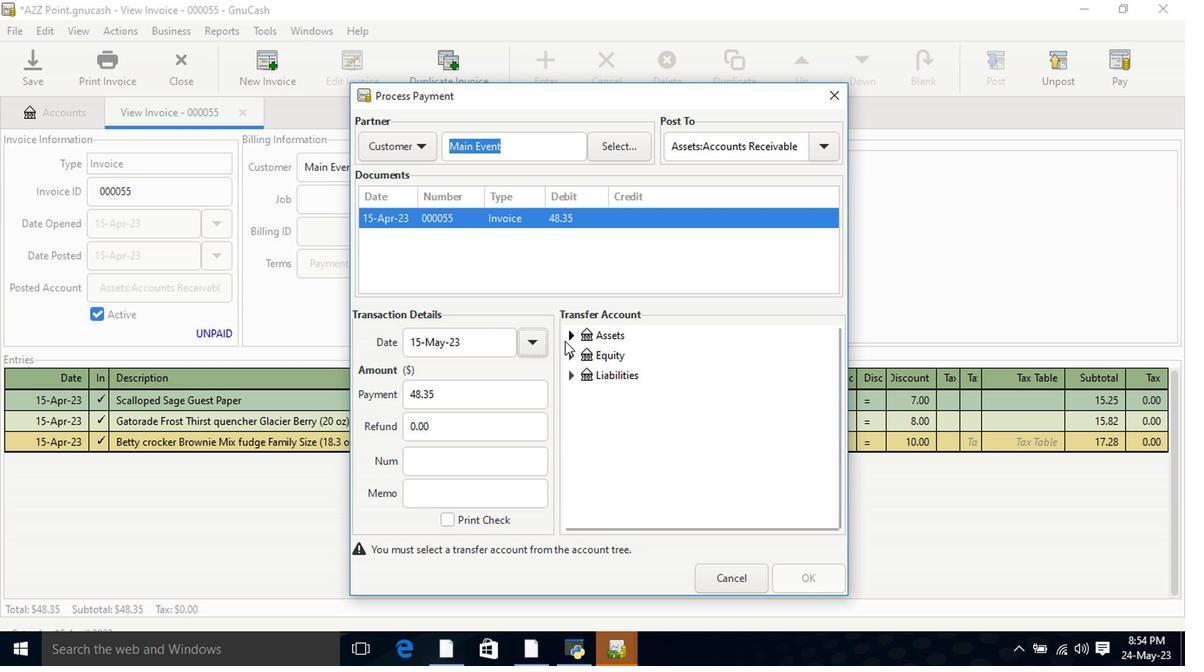 
Action: Mouse pressed left at (568, 340)
Screenshot: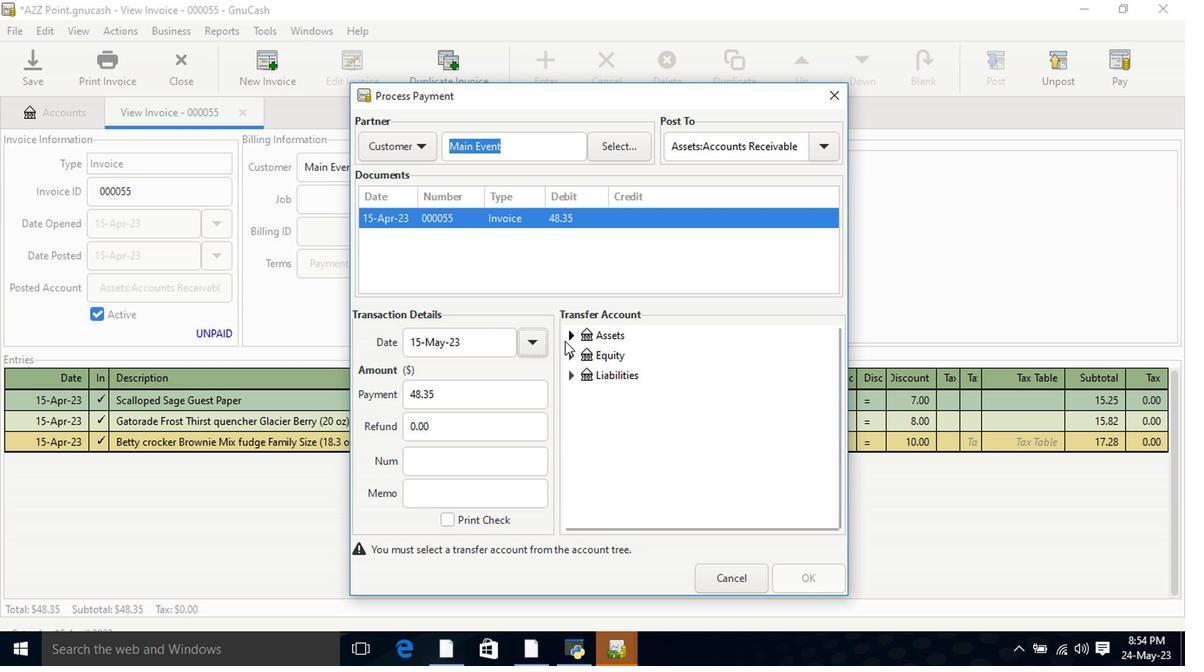 
Action: Mouse moved to (589, 359)
Screenshot: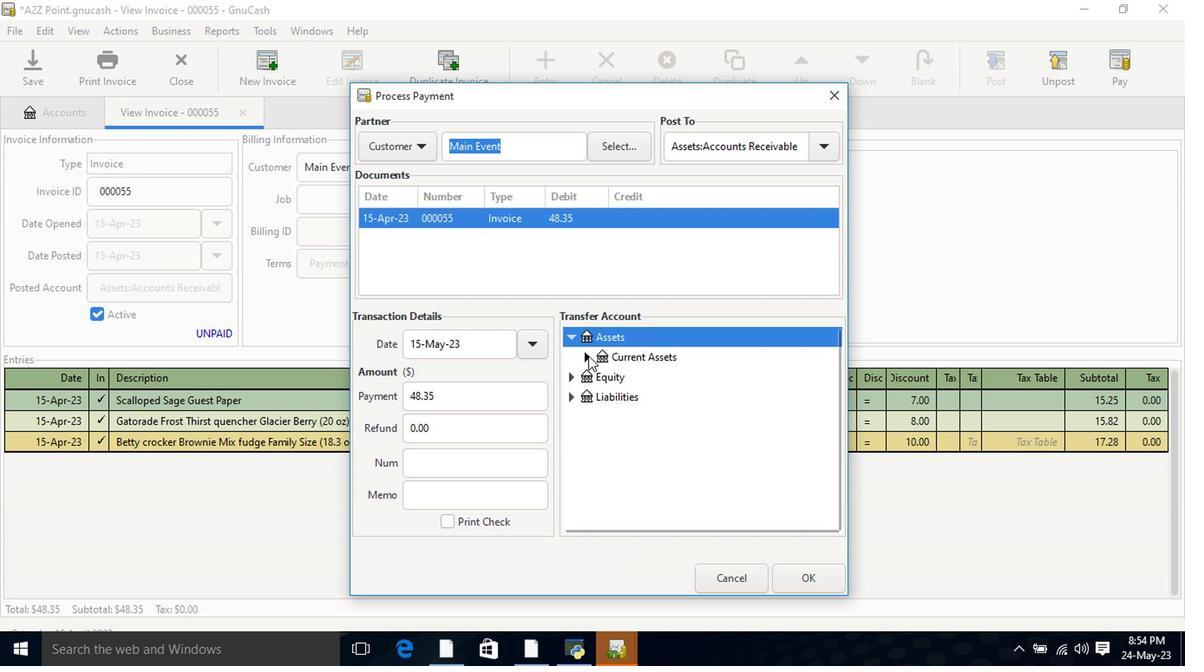 
Action: Mouse pressed left at (589, 359)
Screenshot: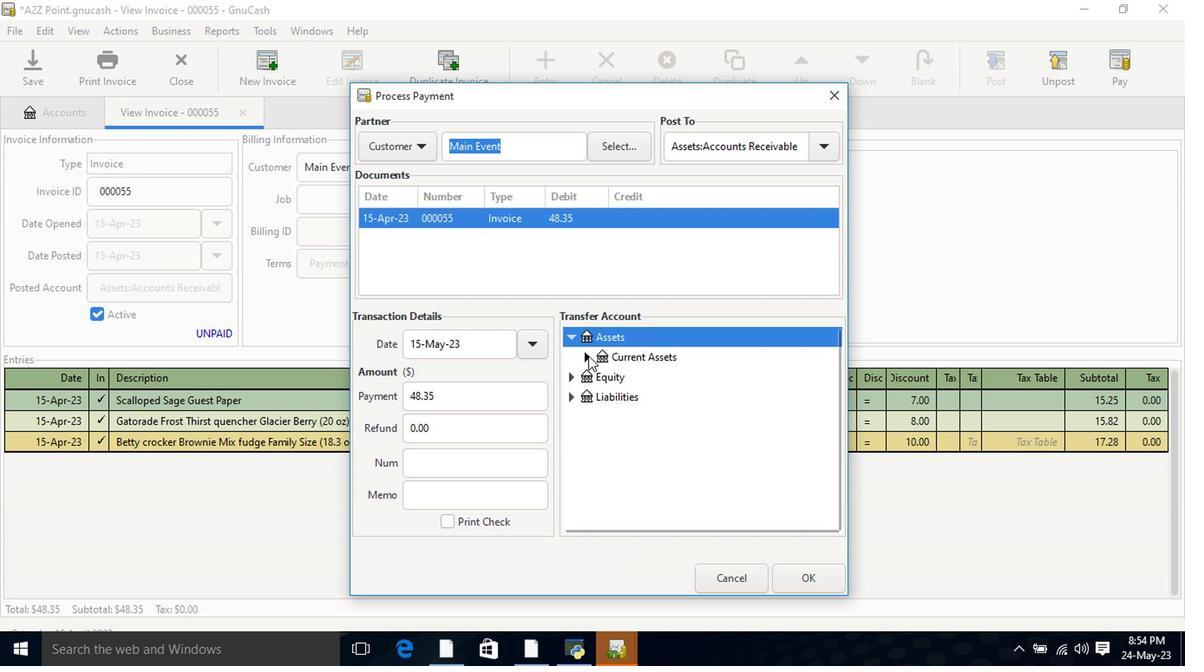 
Action: Mouse moved to (623, 380)
Screenshot: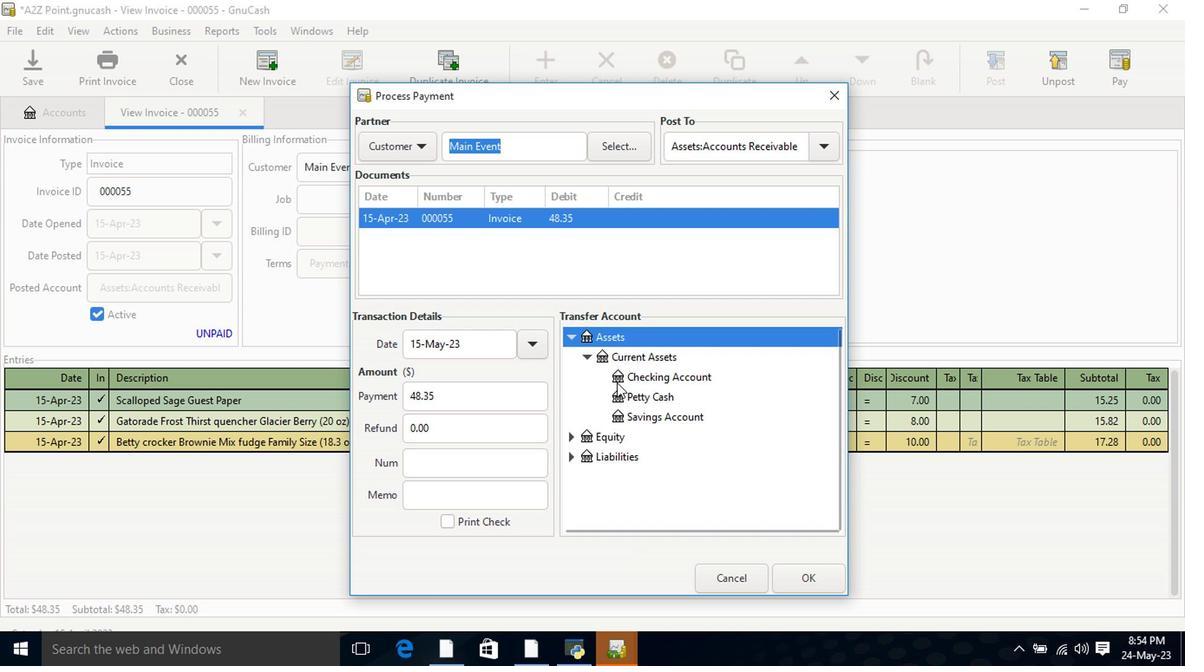 
Action: Mouse pressed left at (623, 380)
Screenshot: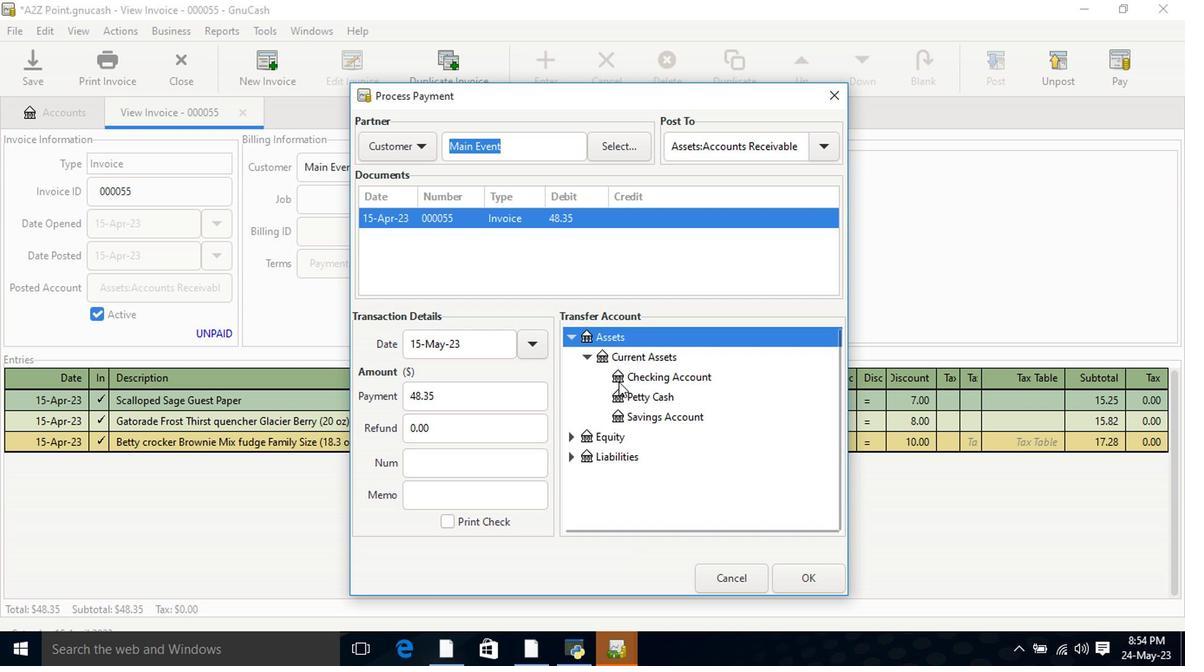 
Action: Mouse moved to (811, 578)
Screenshot: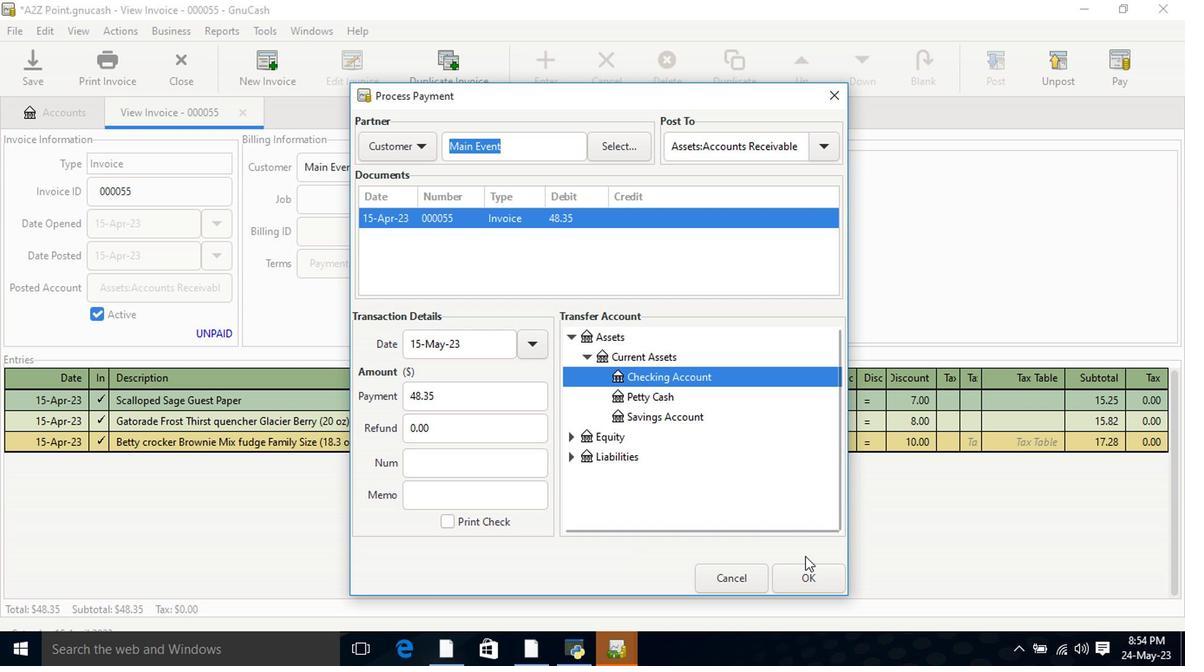 
Action: Mouse pressed left at (811, 578)
Screenshot: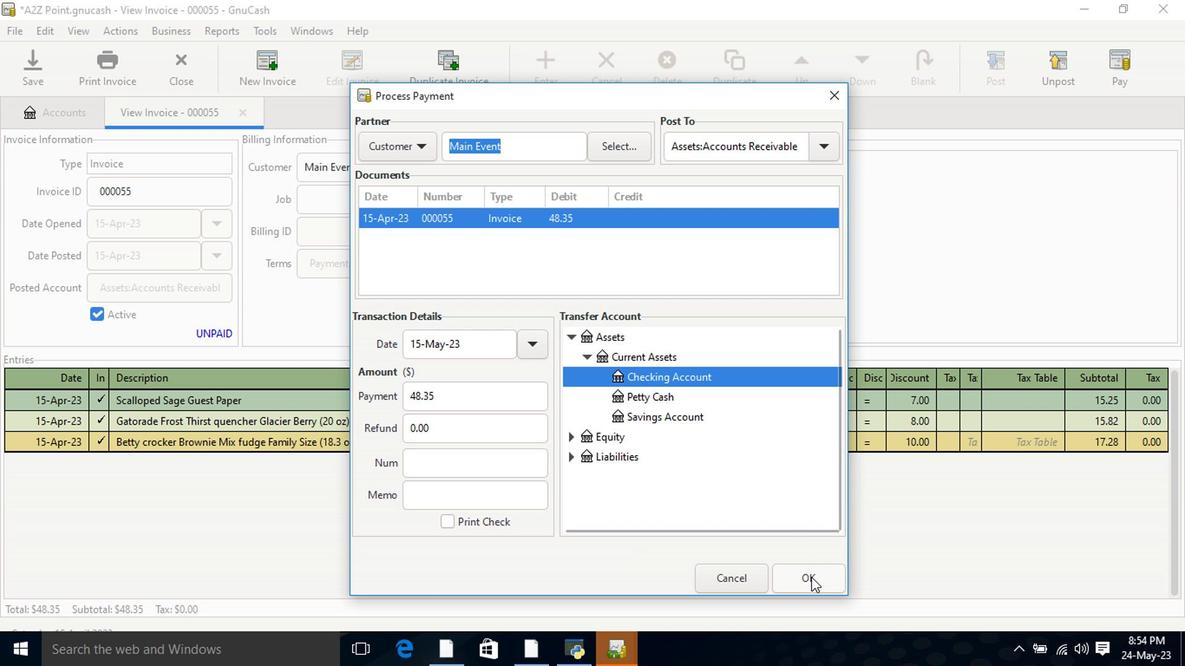 
Action: Mouse moved to (102, 79)
Screenshot: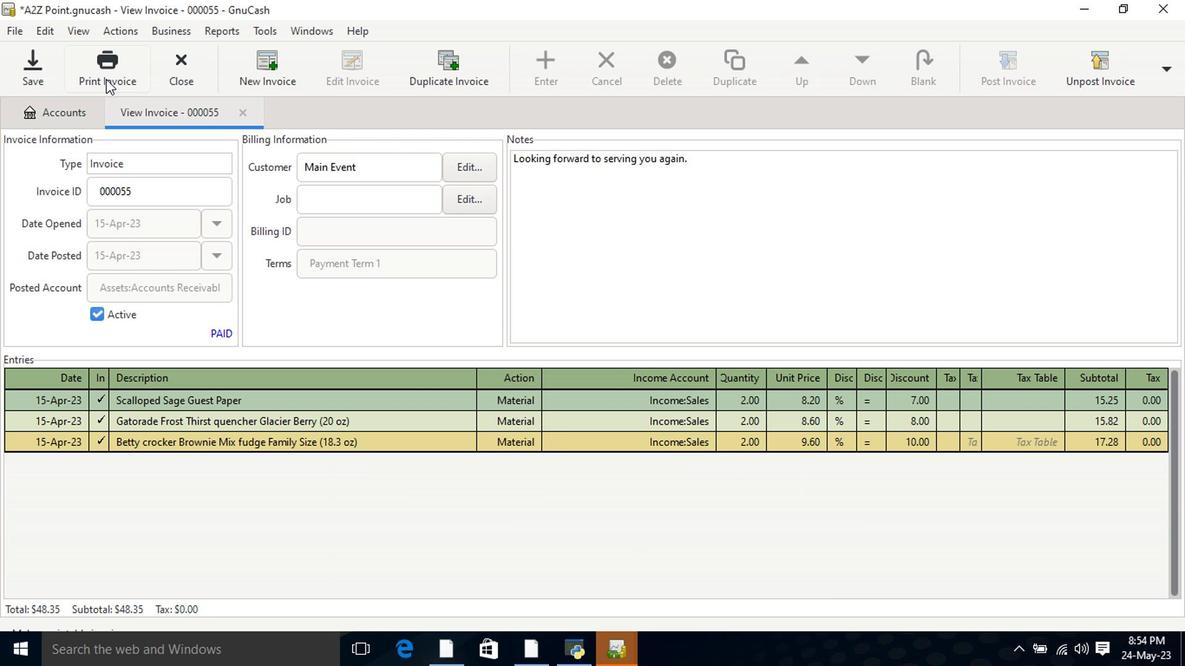 
Action: Mouse pressed left at (102, 79)
Screenshot: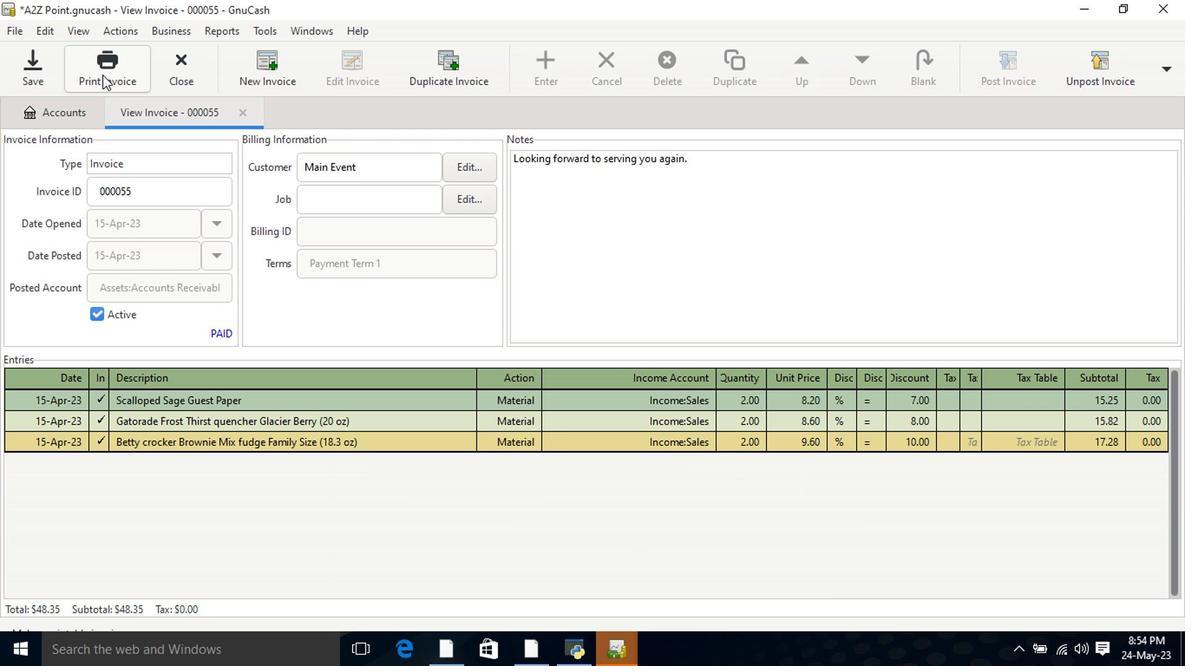 
Action: Mouse moved to (432, 74)
Screenshot: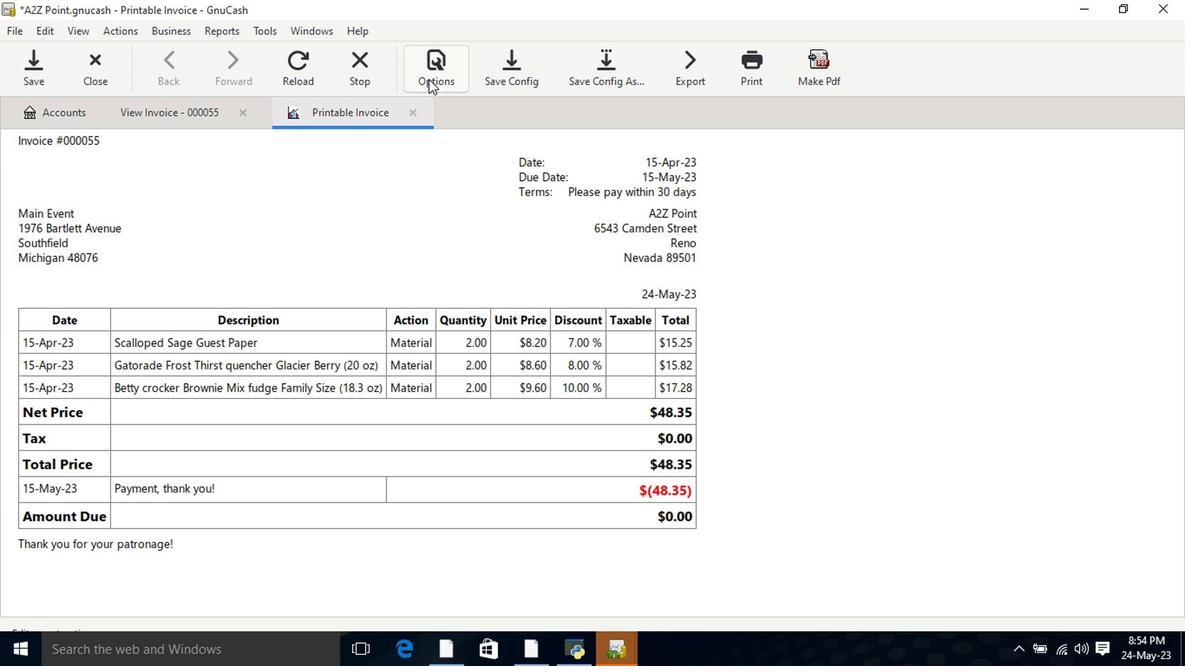
Action: Mouse pressed left at (432, 74)
Screenshot: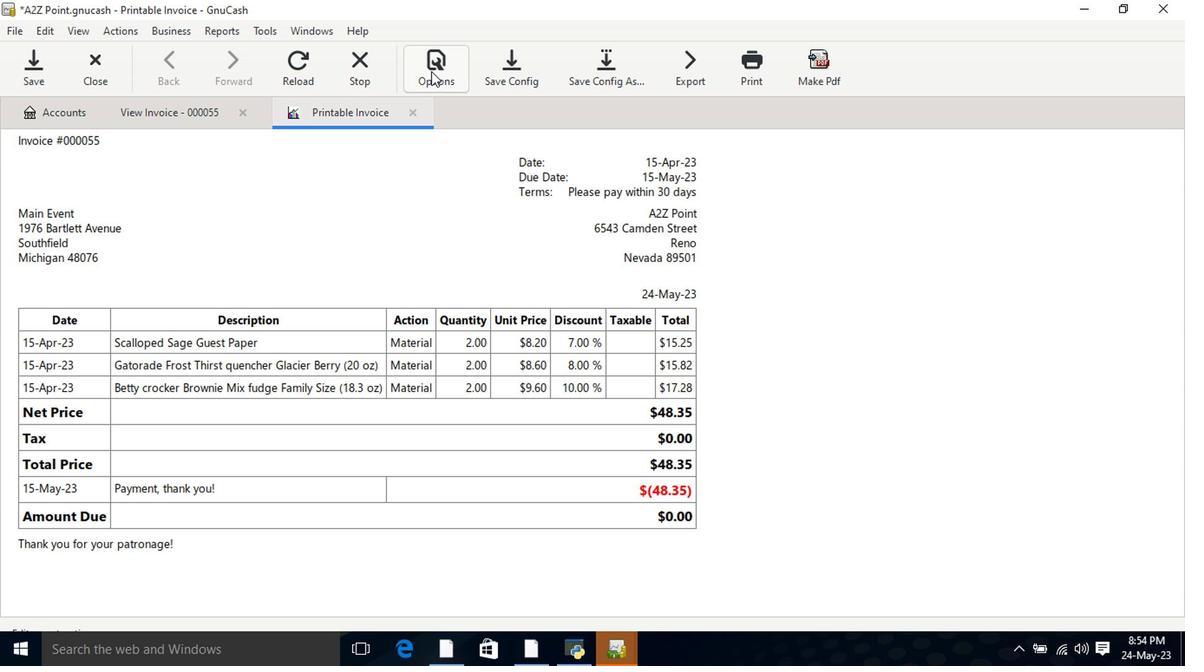 
Action: Mouse moved to (382, 146)
Screenshot: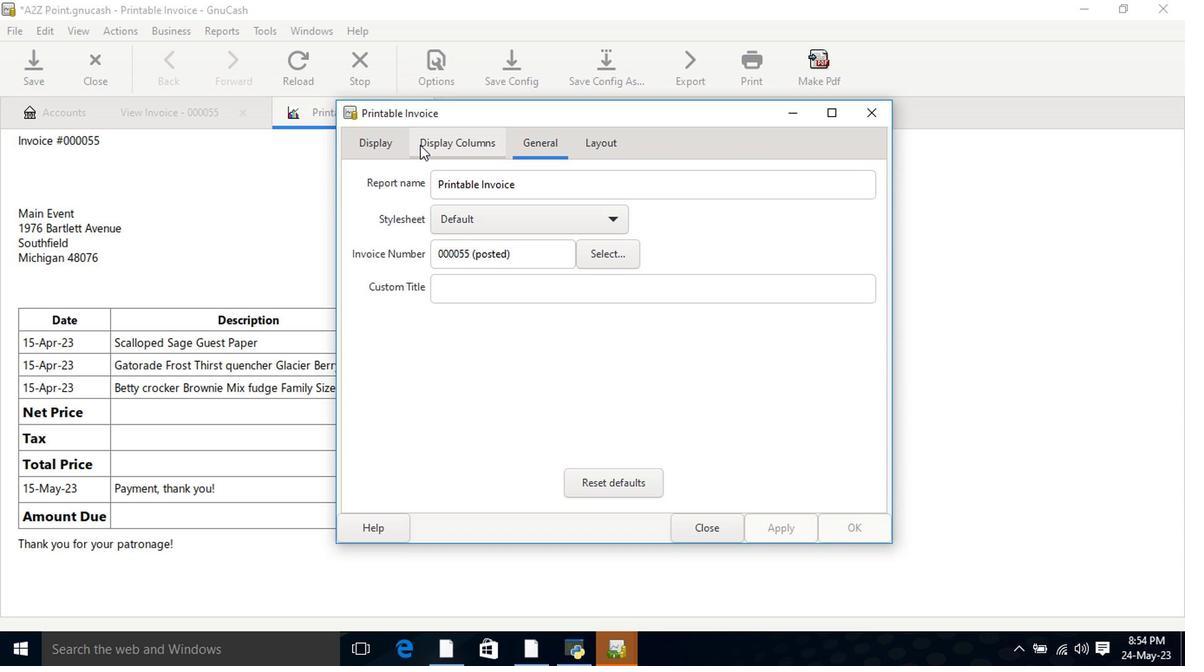
Action: Mouse pressed left at (382, 146)
Screenshot: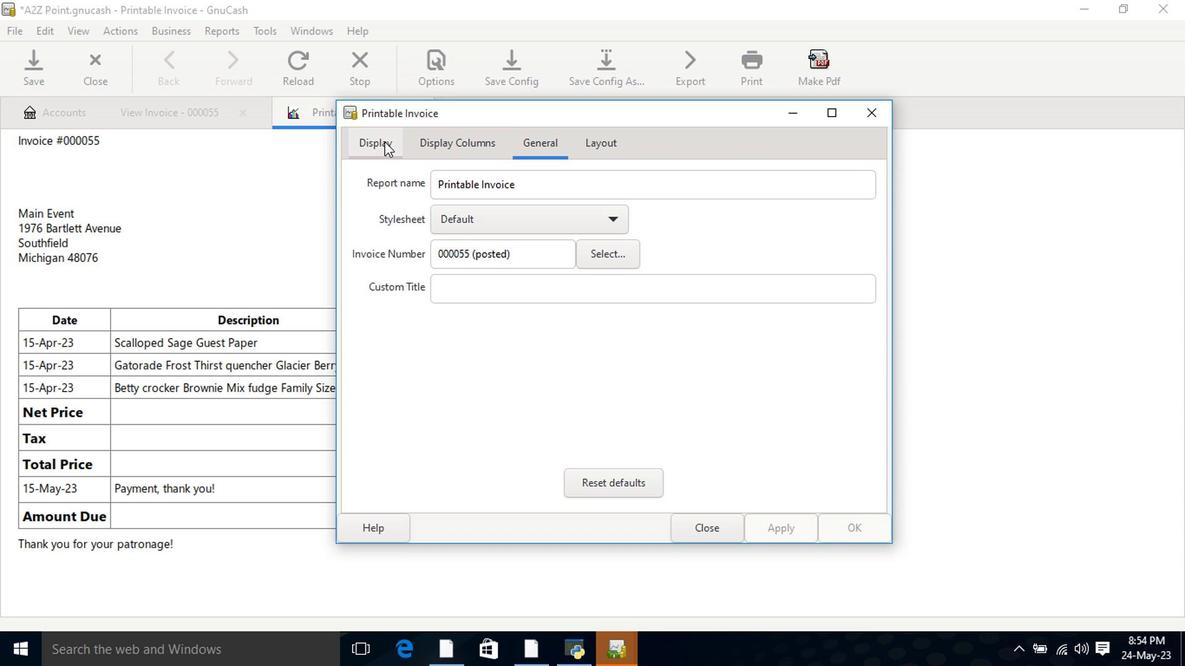 
Action: Mouse moved to (501, 348)
Screenshot: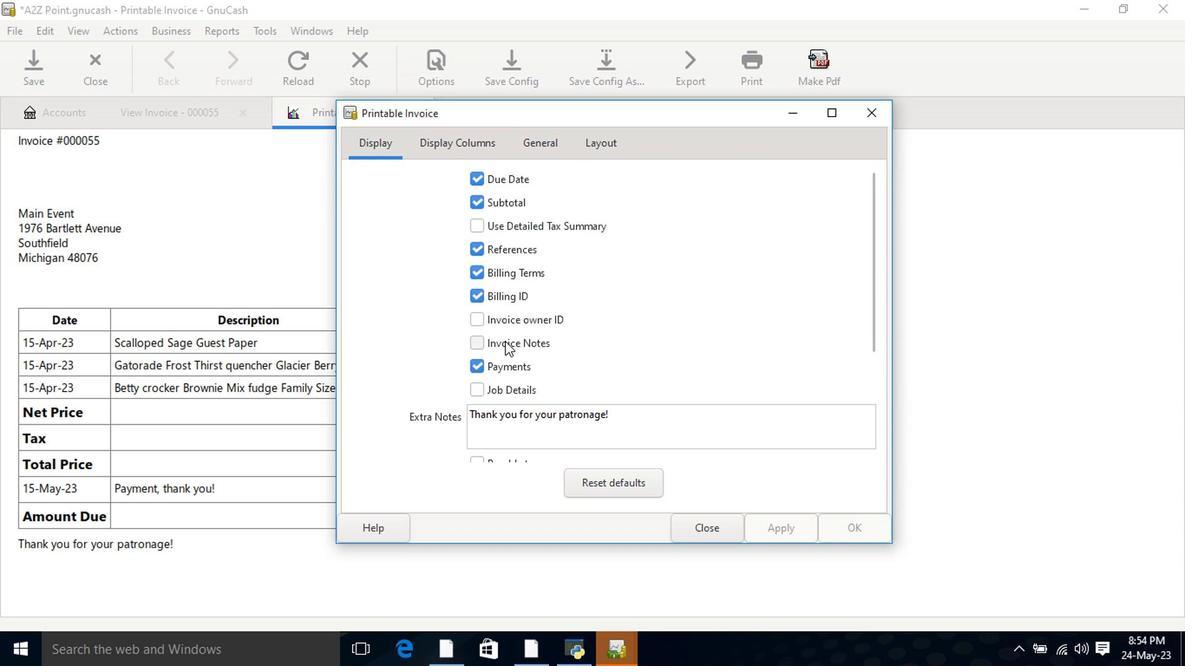
Action: Mouse pressed left at (501, 348)
Screenshot: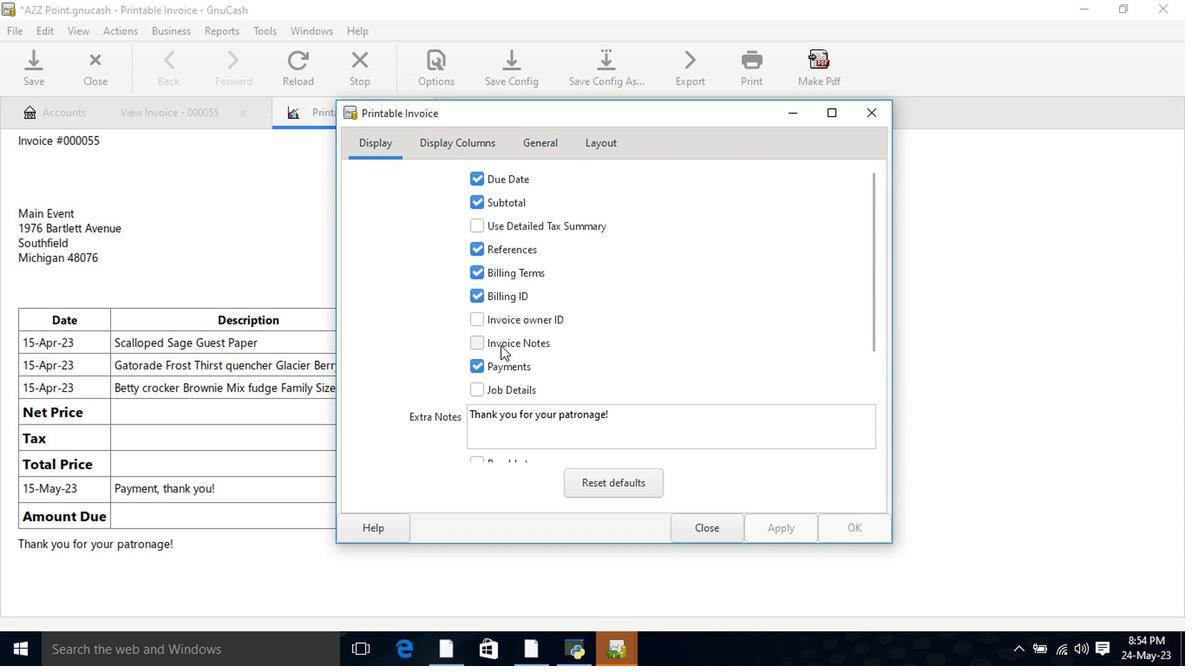 
Action: Mouse moved to (770, 526)
Screenshot: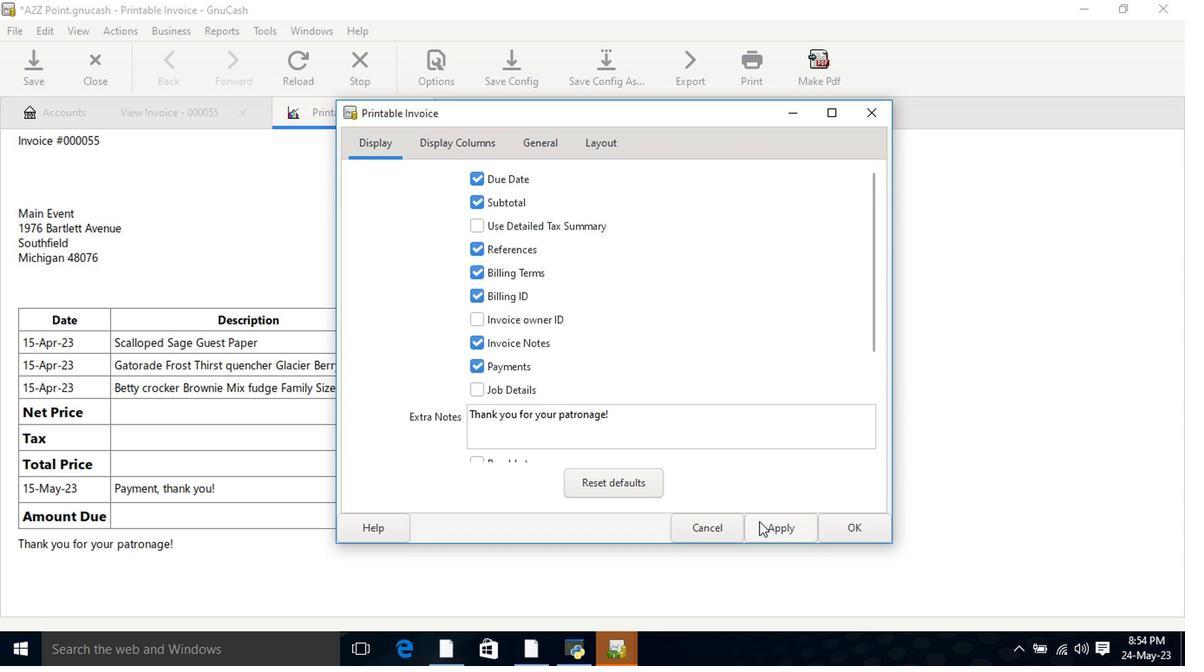 
Action: Mouse pressed left at (770, 526)
Screenshot: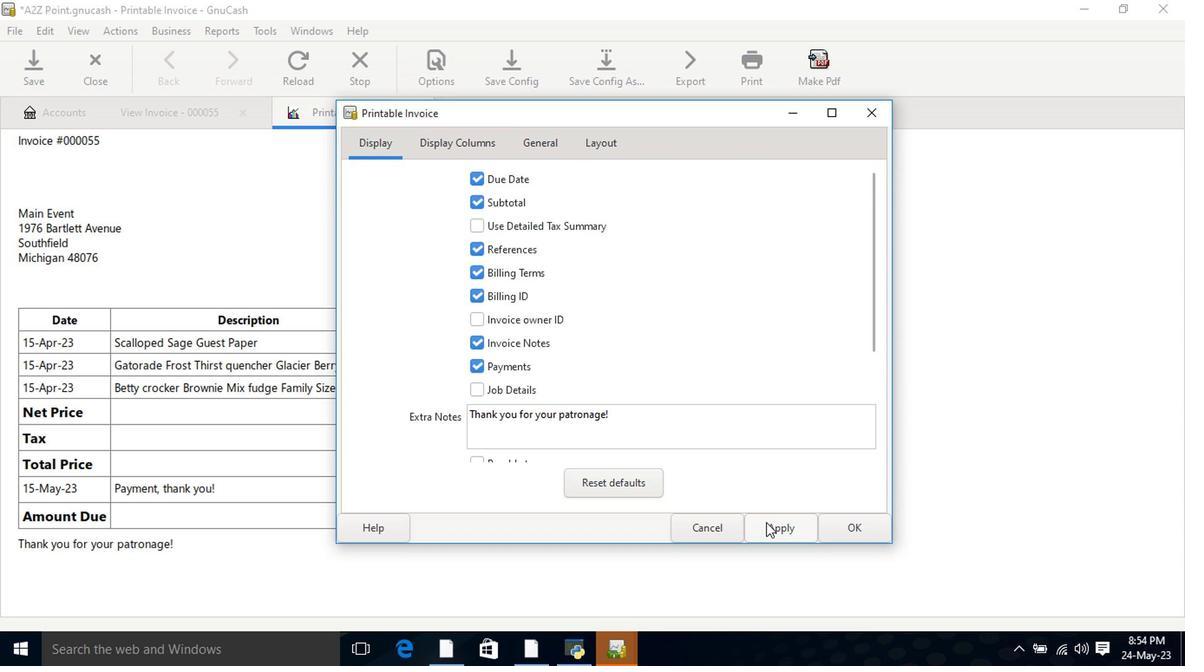 
Action: Mouse moved to (719, 531)
Screenshot: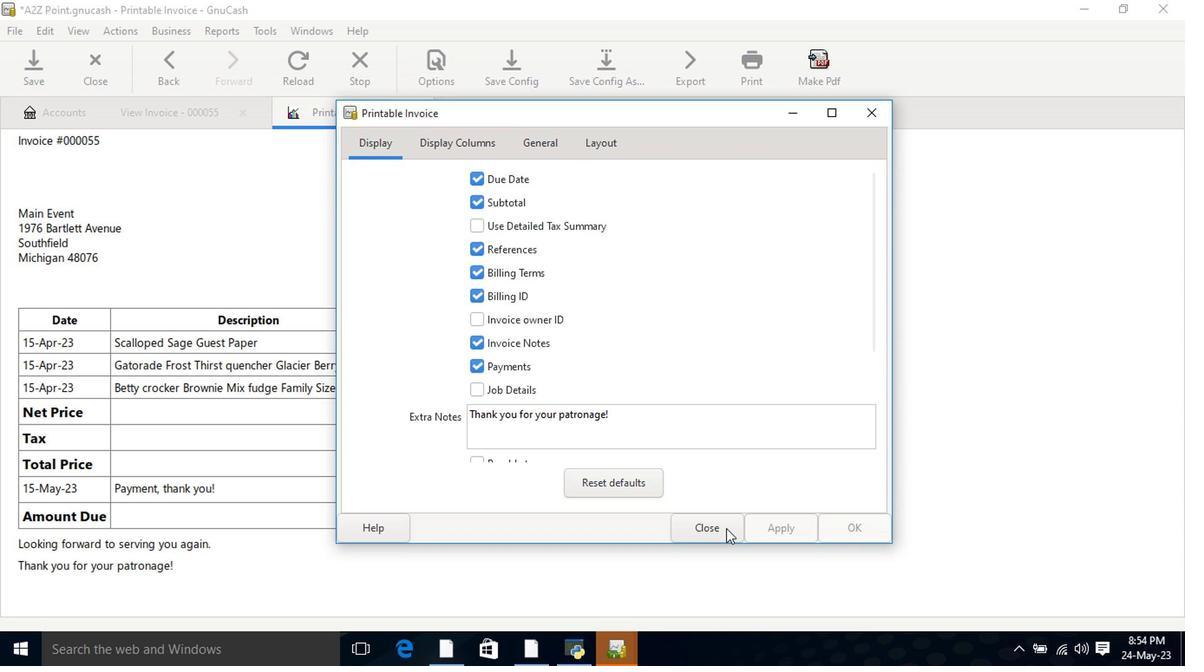 
Action: Mouse pressed left at (719, 531)
Screenshot: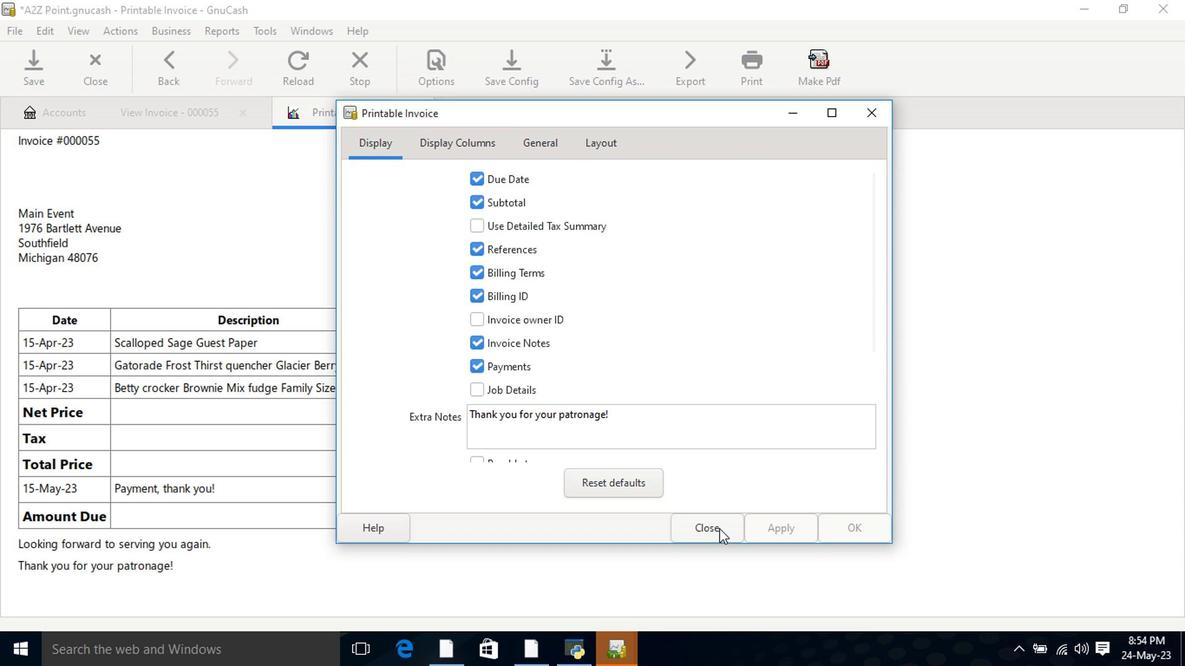 
Action: Mouse moved to (727, 485)
Screenshot: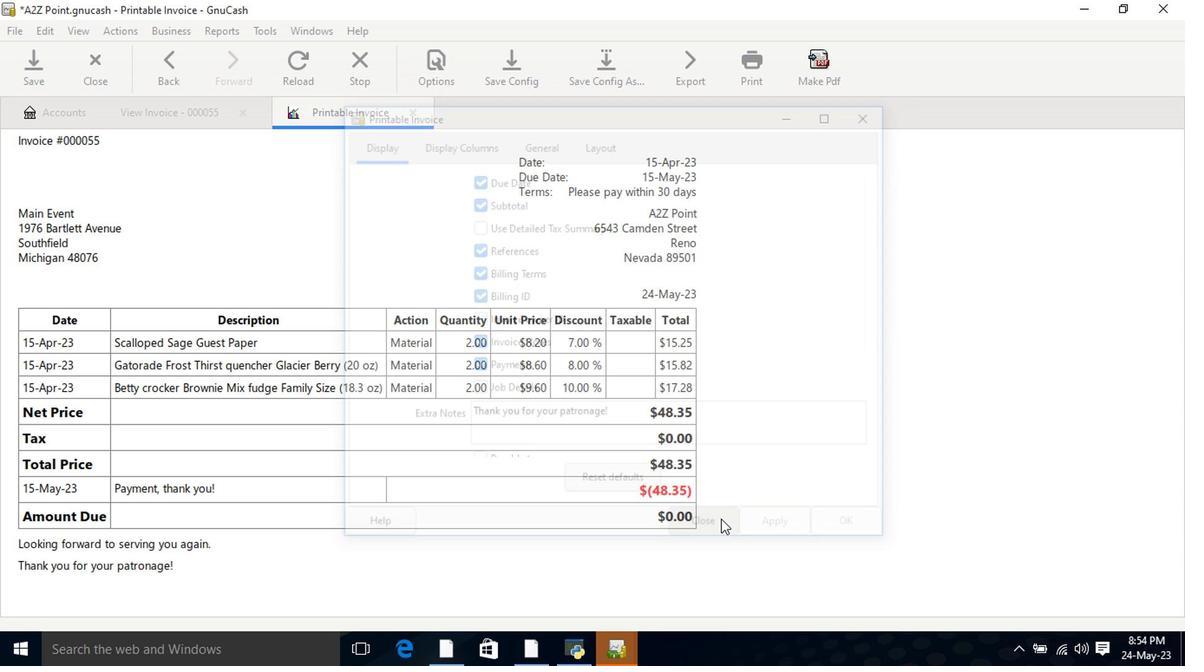
